 Task: Find connections with filter location Pattukkottai with filter topic #Jobhunterswith filter profile language English with filter current company Manhattan Associates with filter school Pt. Ravishankar Shukla University, Raipur with filter industry Accommodation Services with filter service category Commercial Insurance with filter keywords title Attorney
Action: Mouse moved to (645, 83)
Screenshot: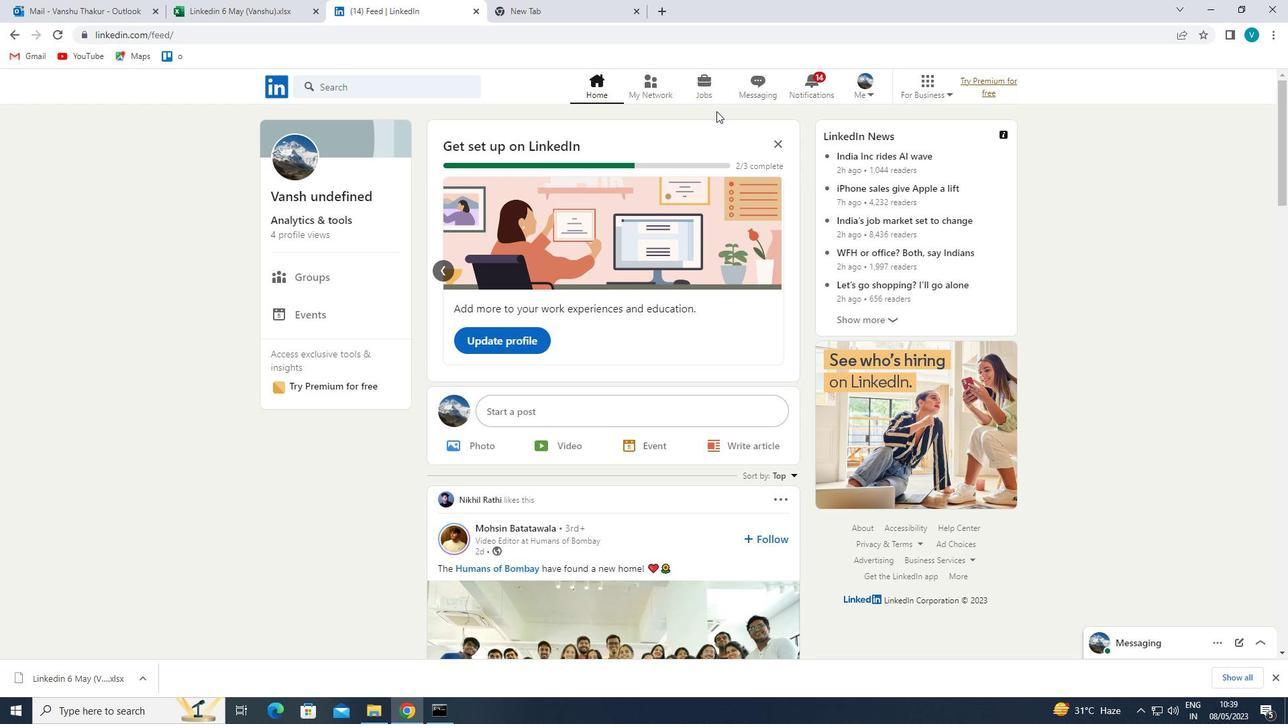 
Action: Mouse pressed left at (645, 83)
Screenshot: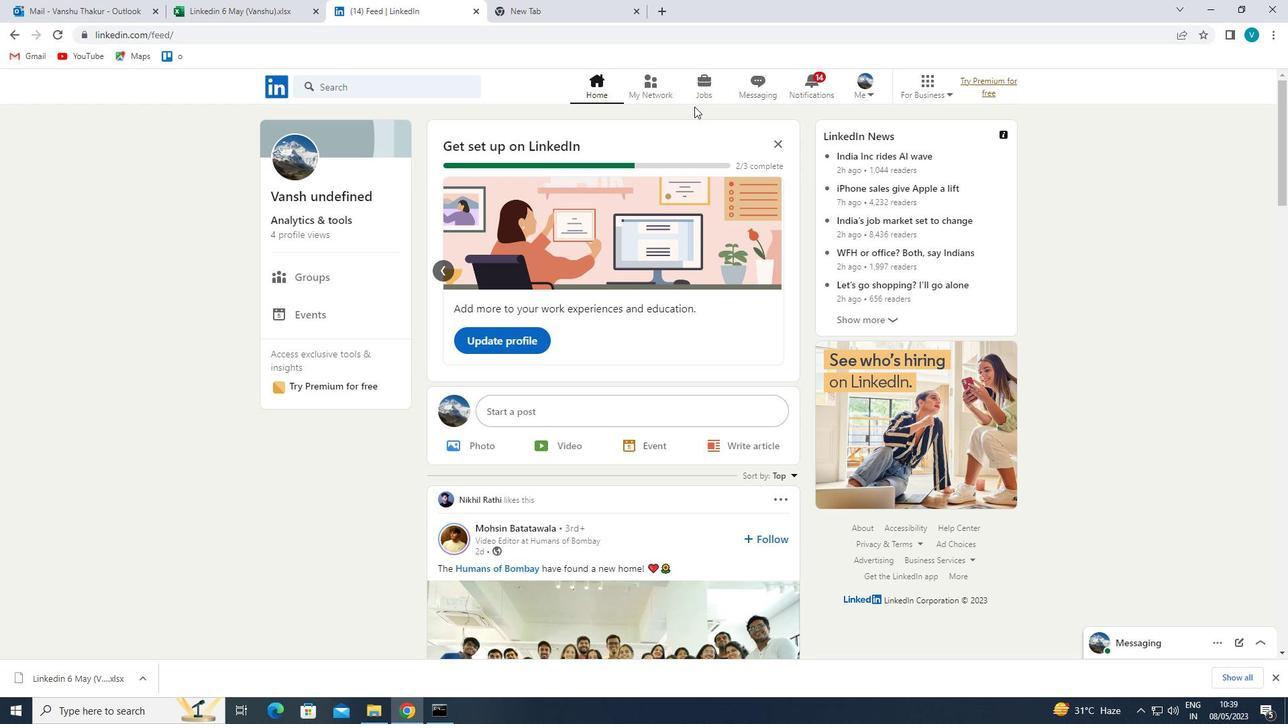
Action: Mouse moved to (396, 155)
Screenshot: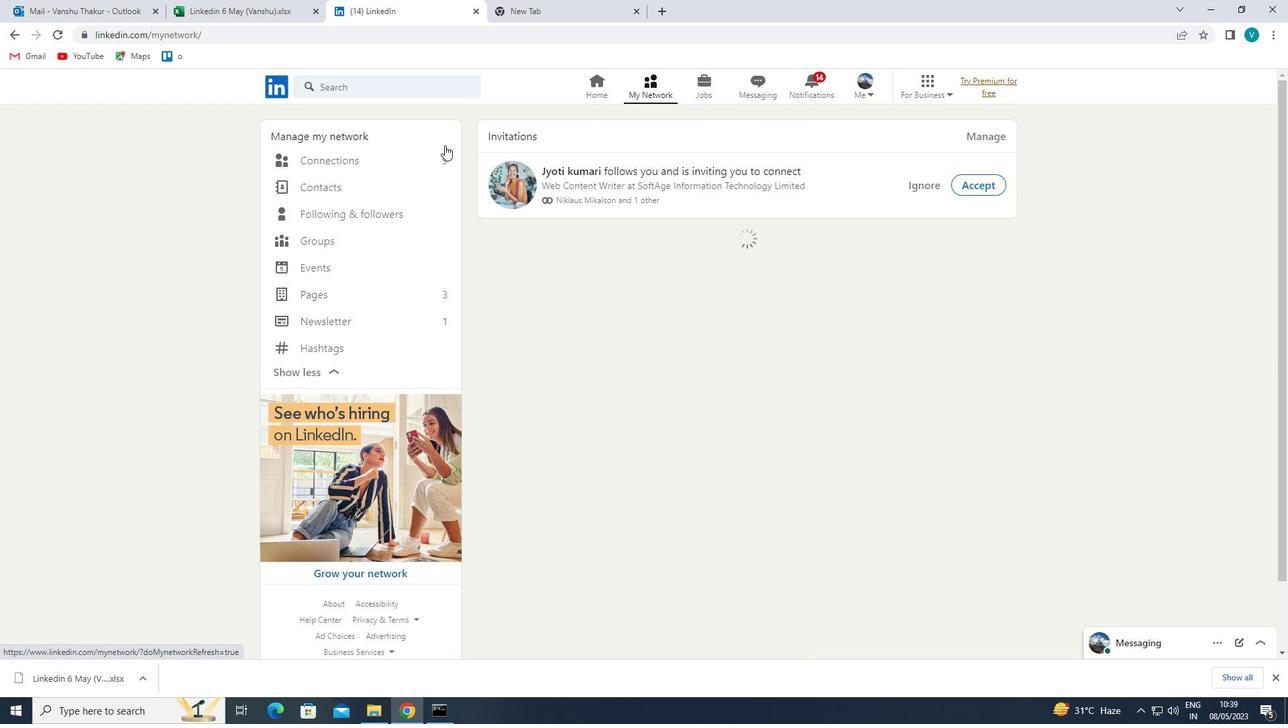 
Action: Mouse pressed left at (396, 155)
Screenshot: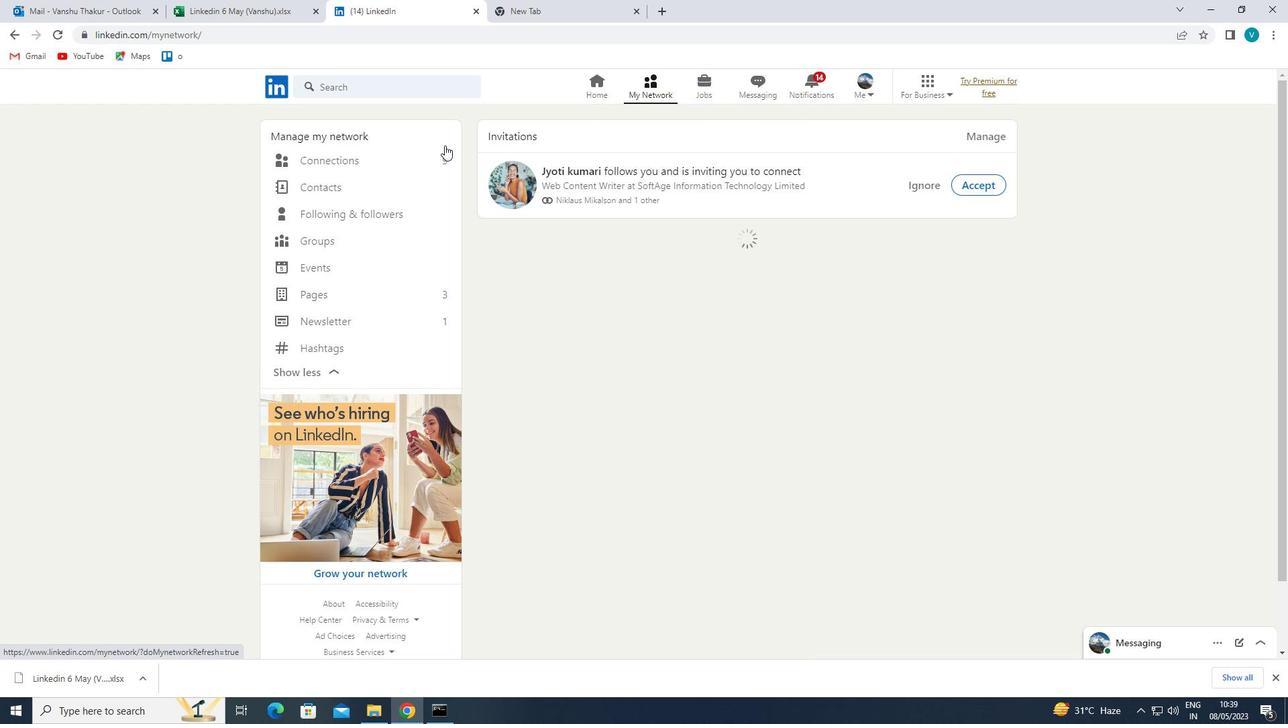 
Action: Mouse moved to (734, 159)
Screenshot: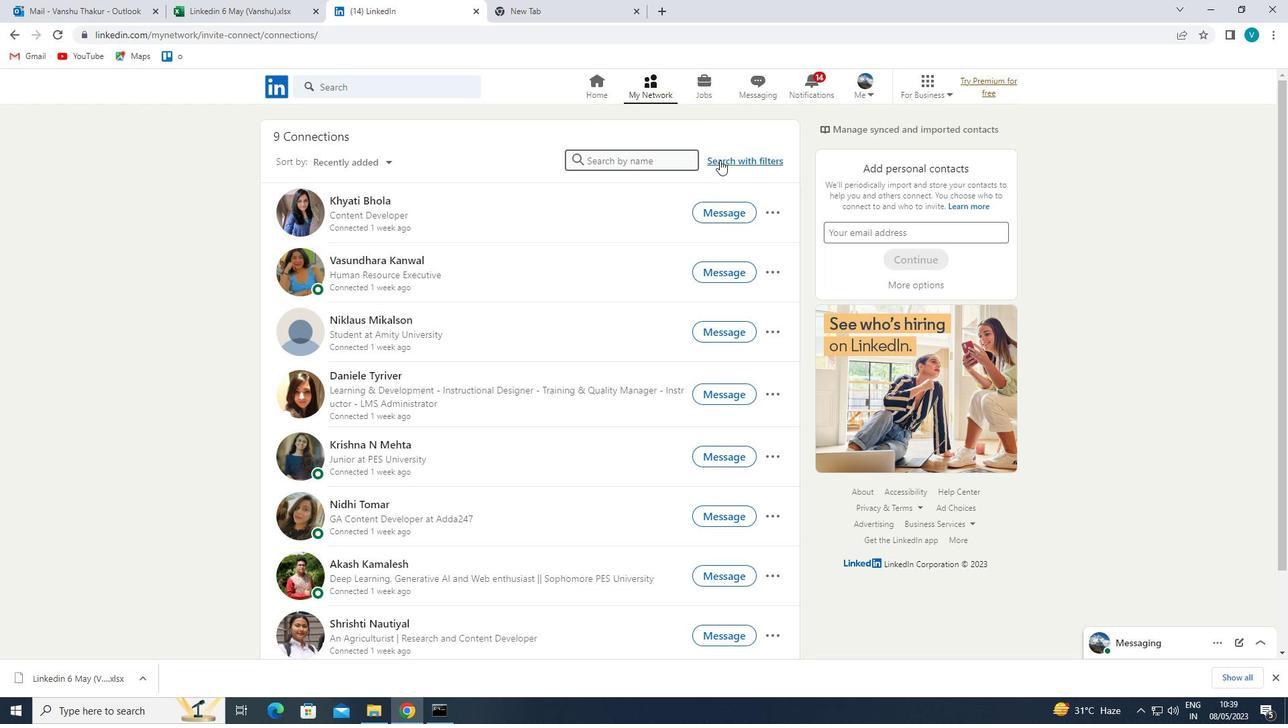 
Action: Mouse pressed left at (734, 159)
Screenshot: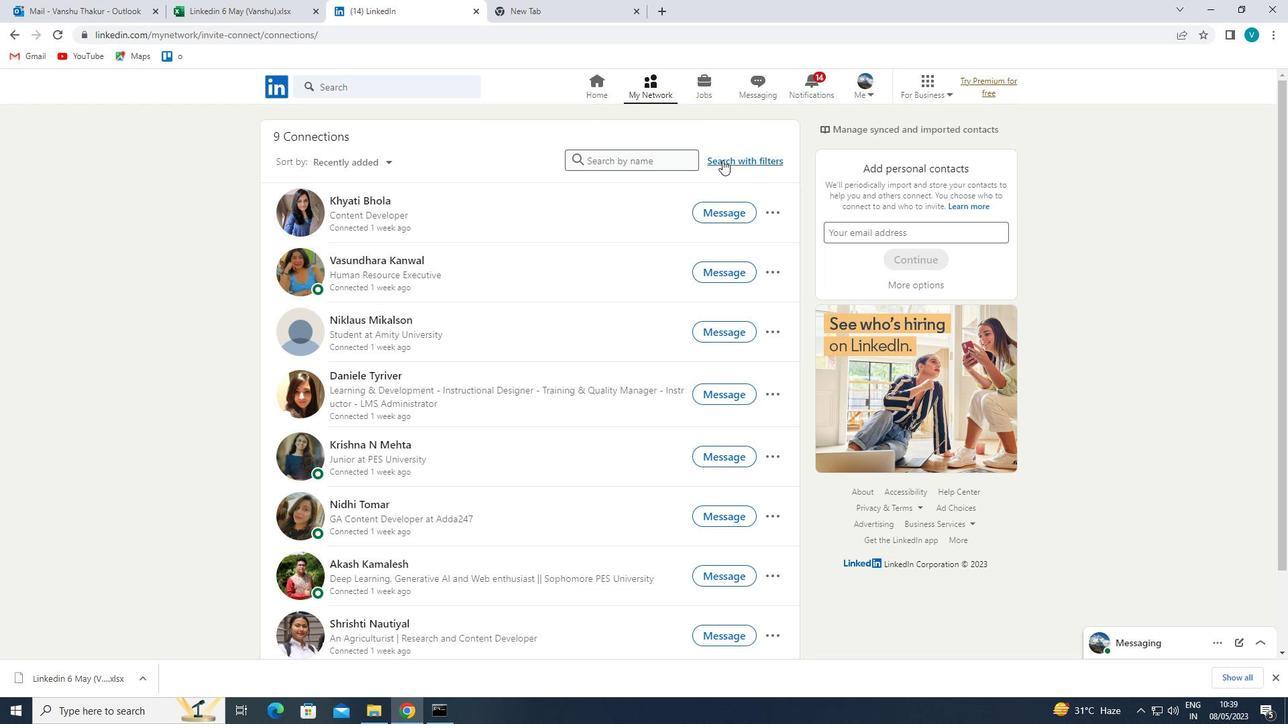 
Action: Mouse moved to (641, 120)
Screenshot: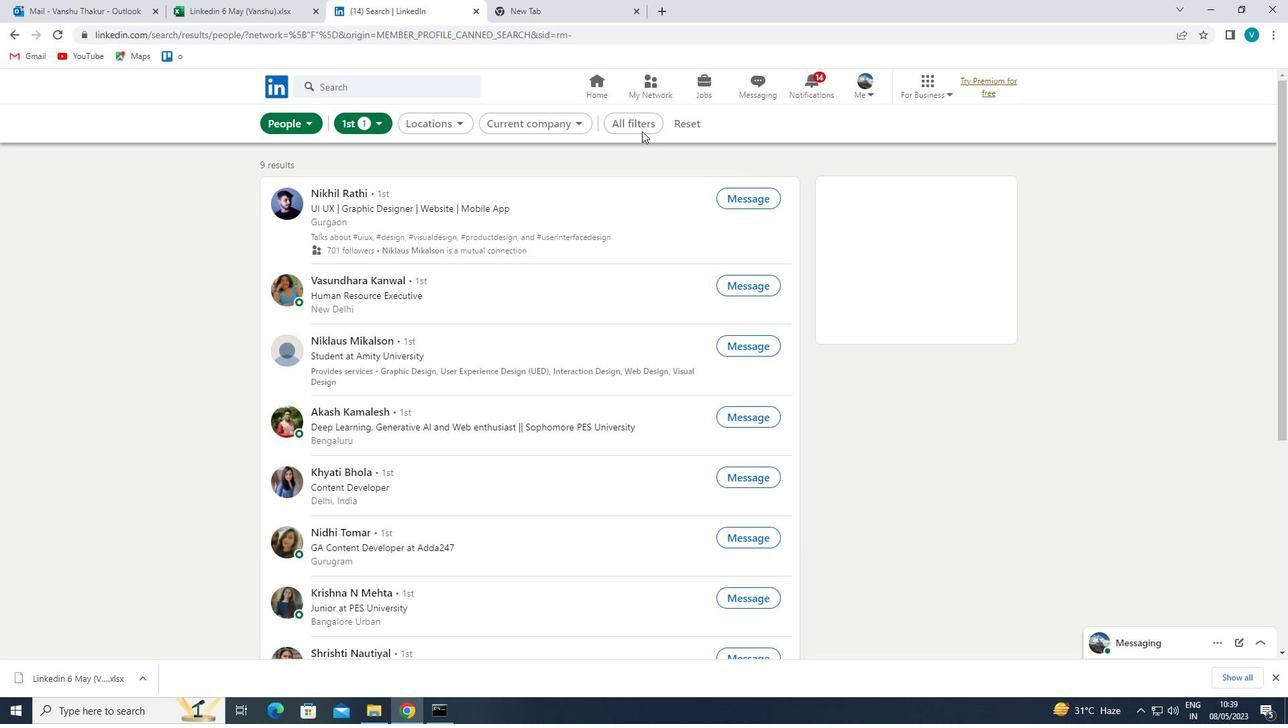 
Action: Mouse pressed left at (641, 120)
Screenshot: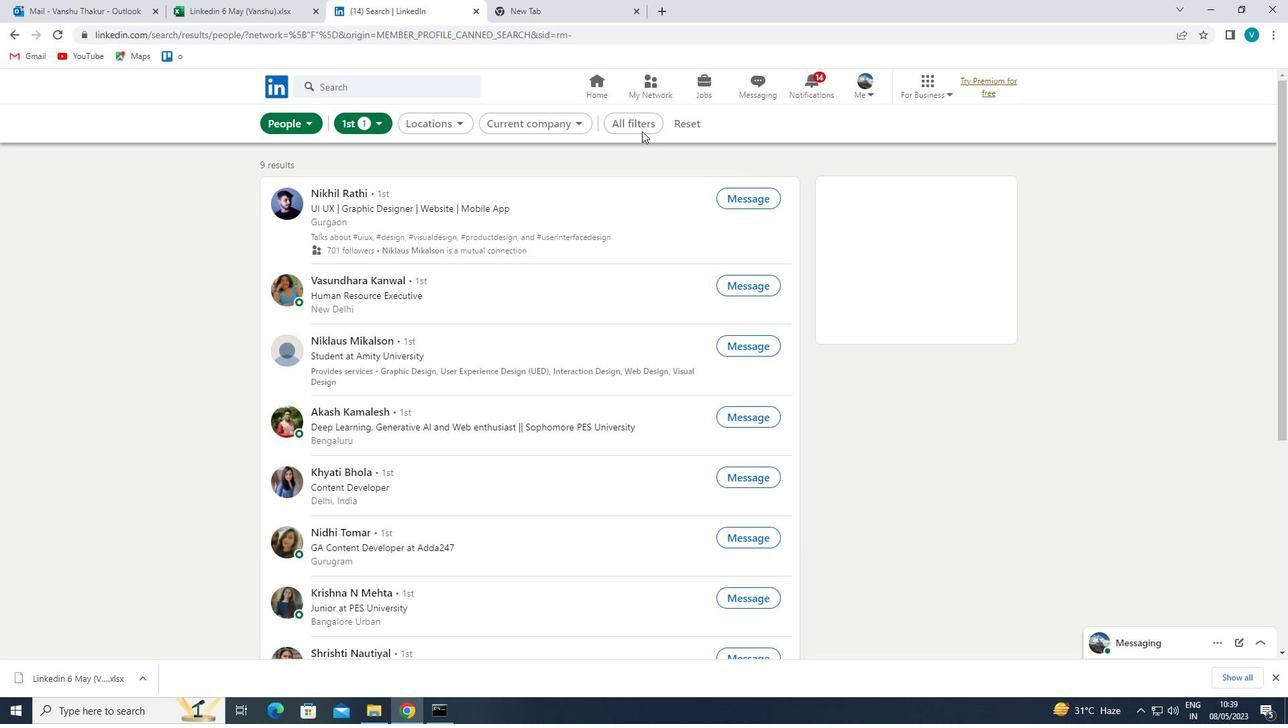 
Action: Mouse moved to (1139, 318)
Screenshot: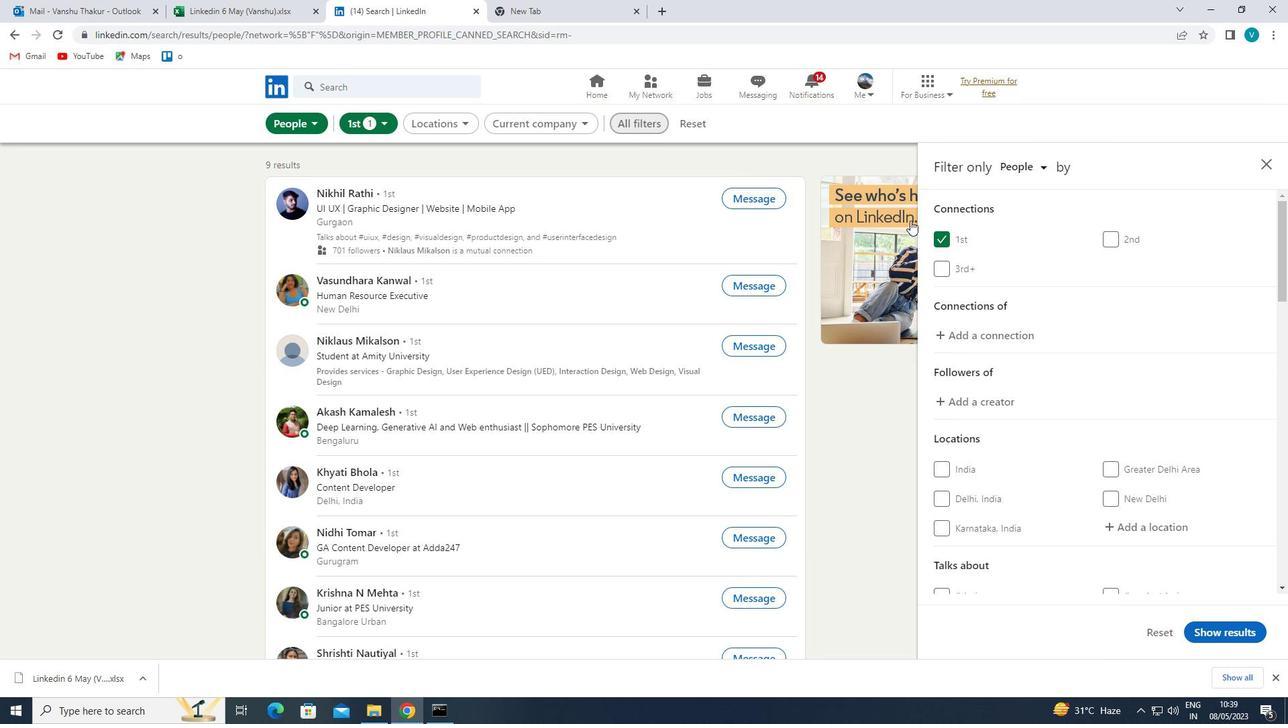
Action: Mouse scrolled (1139, 317) with delta (0, 0)
Screenshot: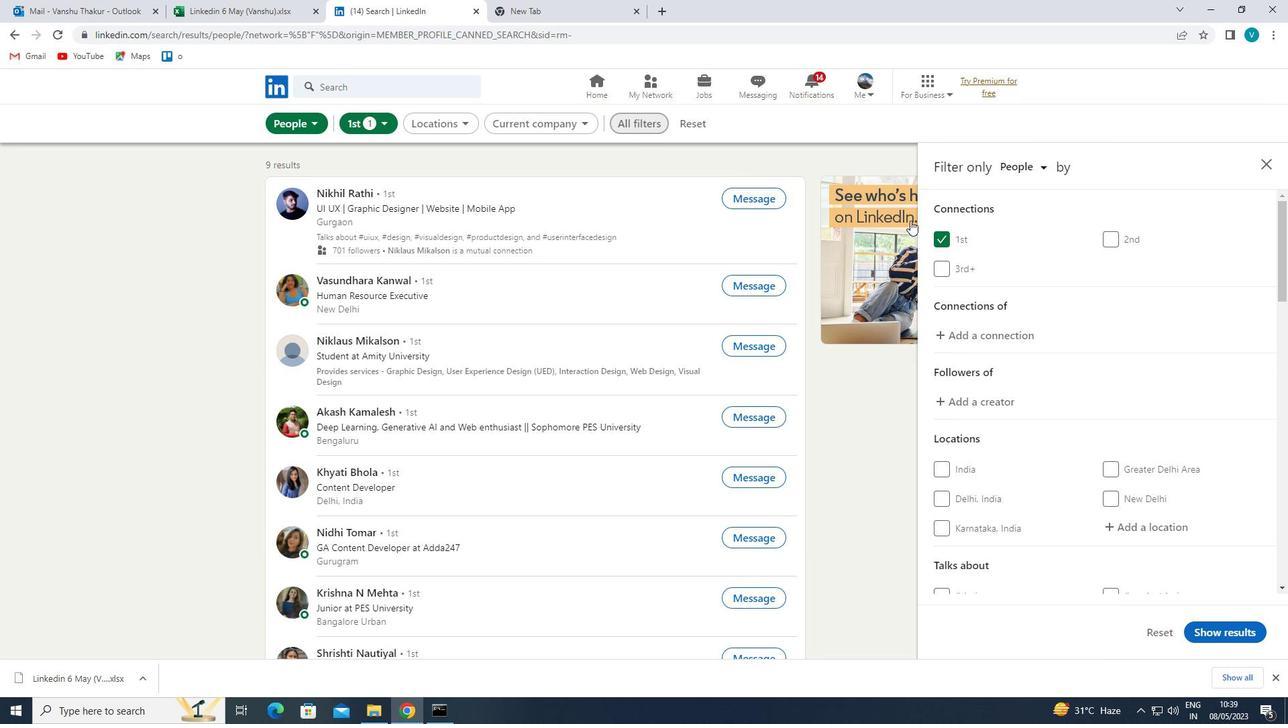 
Action: Mouse moved to (1141, 320)
Screenshot: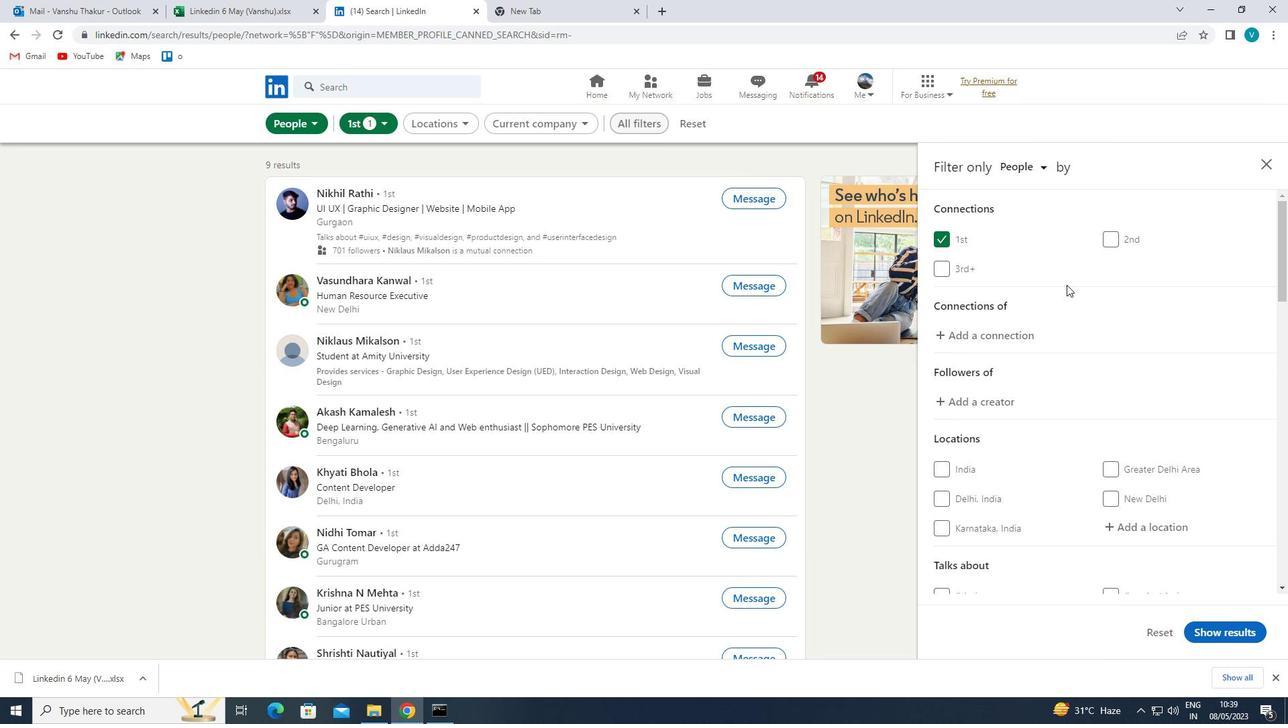
Action: Mouse scrolled (1141, 319) with delta (0, 0)
Screenshot: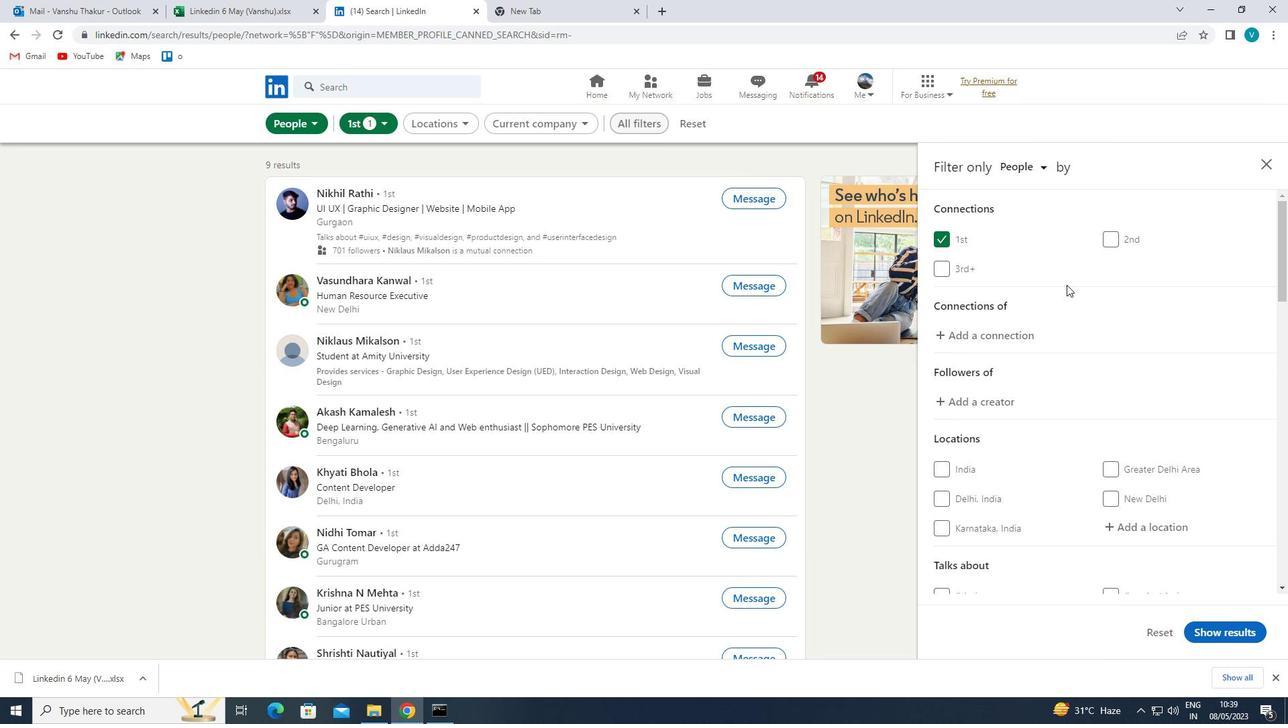 
Action: Mouse moved to (1149, 392)
Screenshot: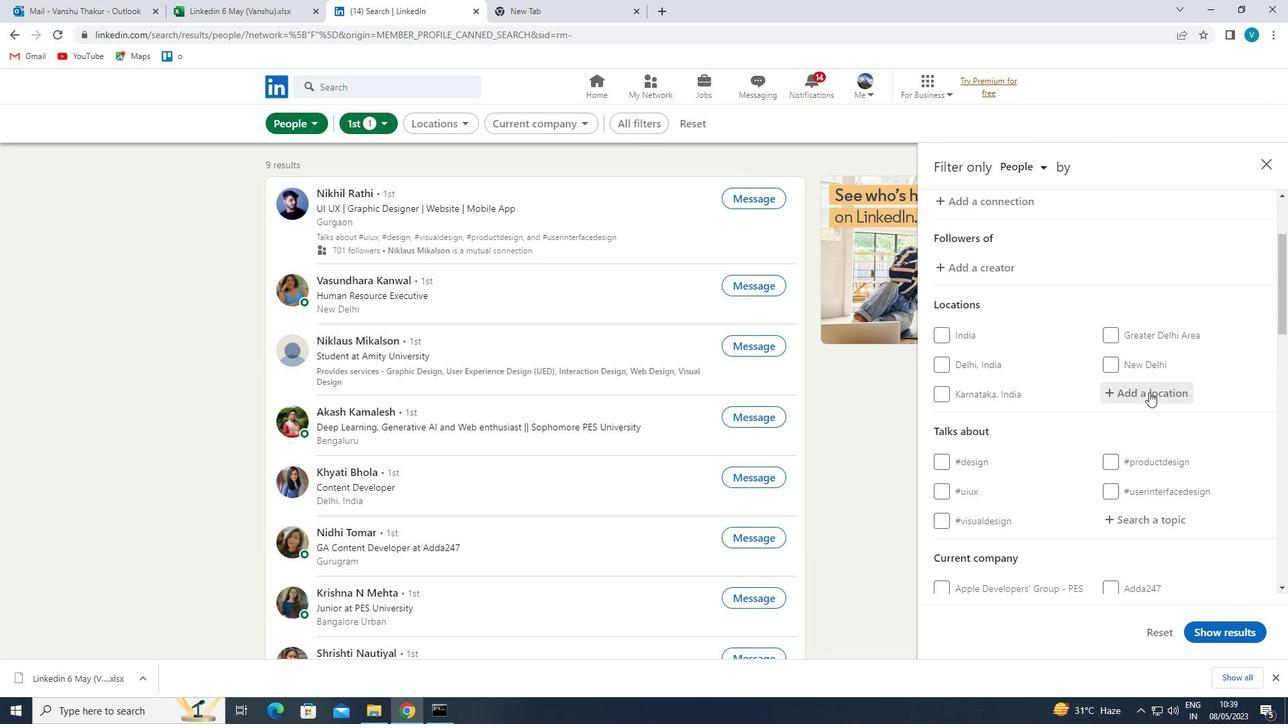 
Action: Mouse pressed left at (1149, 392)
Screenshot: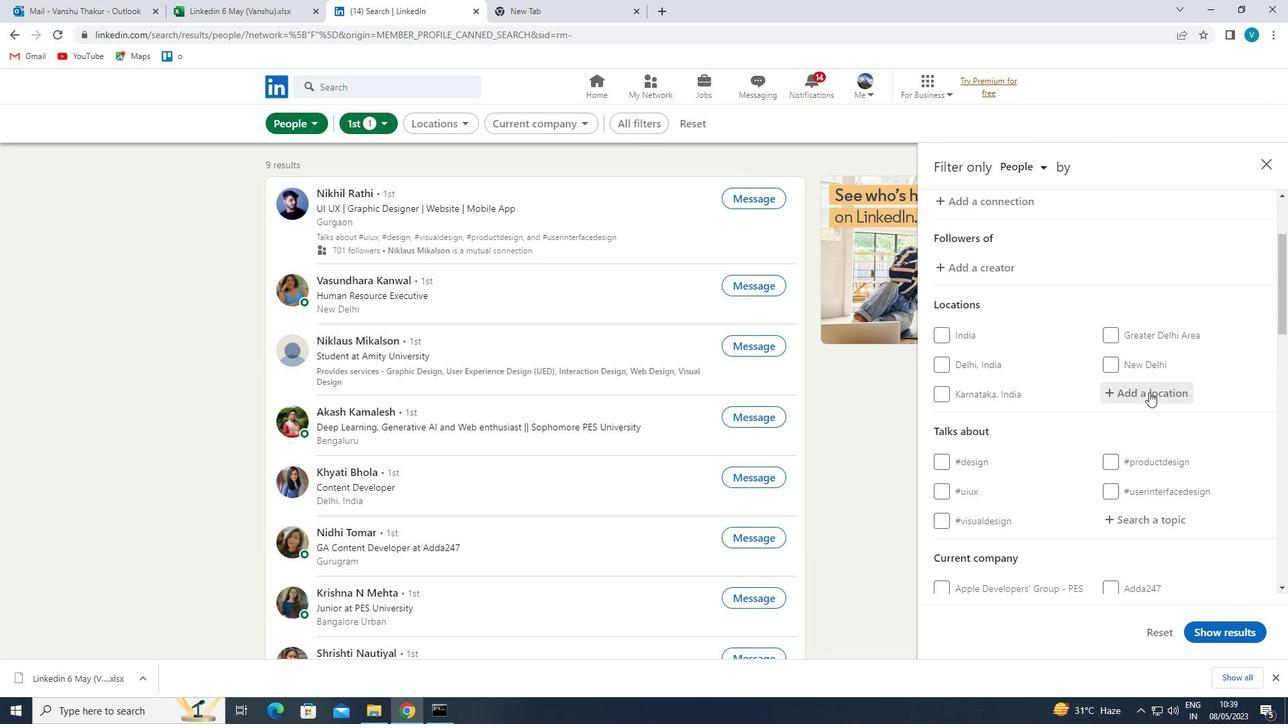 
Action: Mouse moved to (1138, 383)
Screenshot: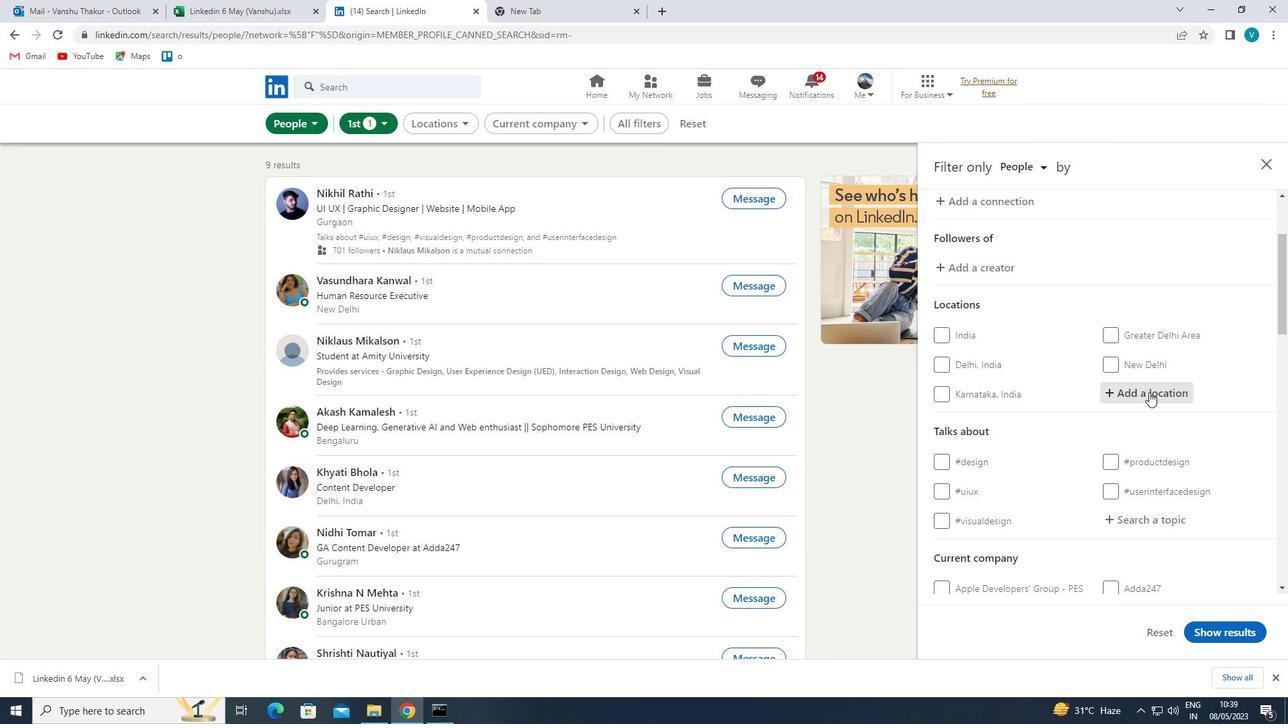 
Action: Key pressed <Key.shift>PATTUKK<Key.backspace>
Screenshot: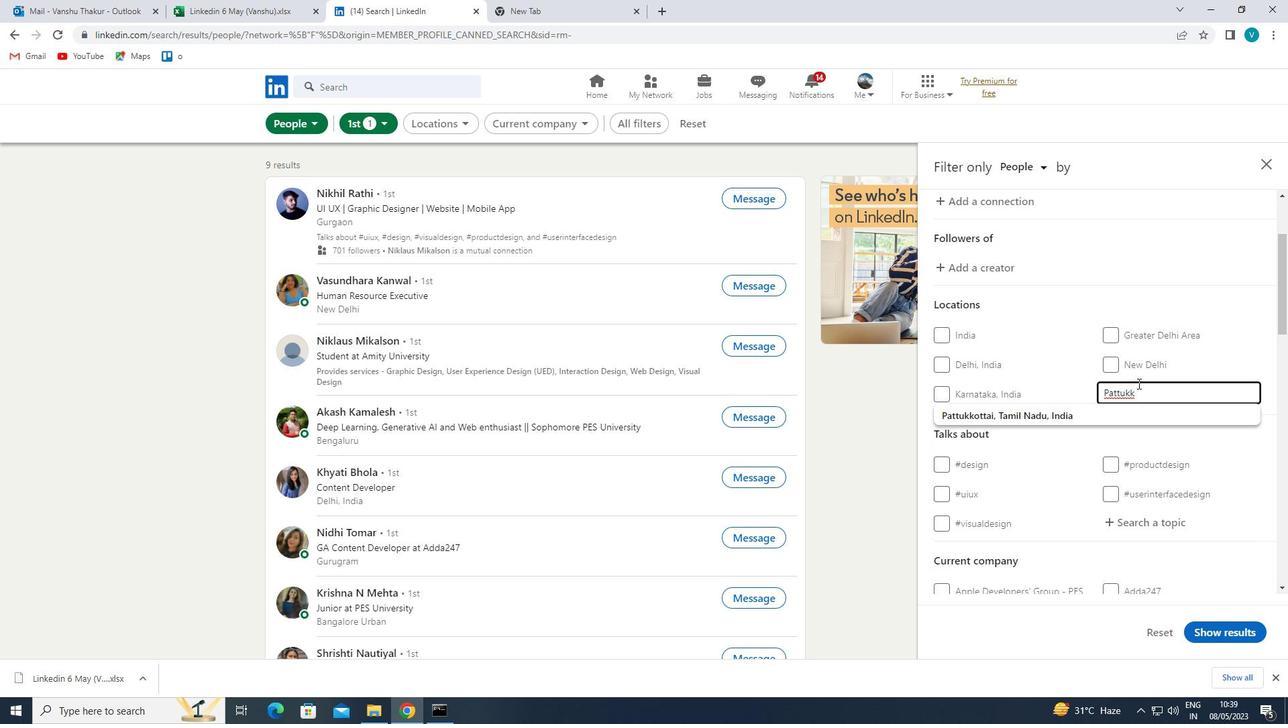 
Action: Mouse moved to (1112, 408)
Screenshot: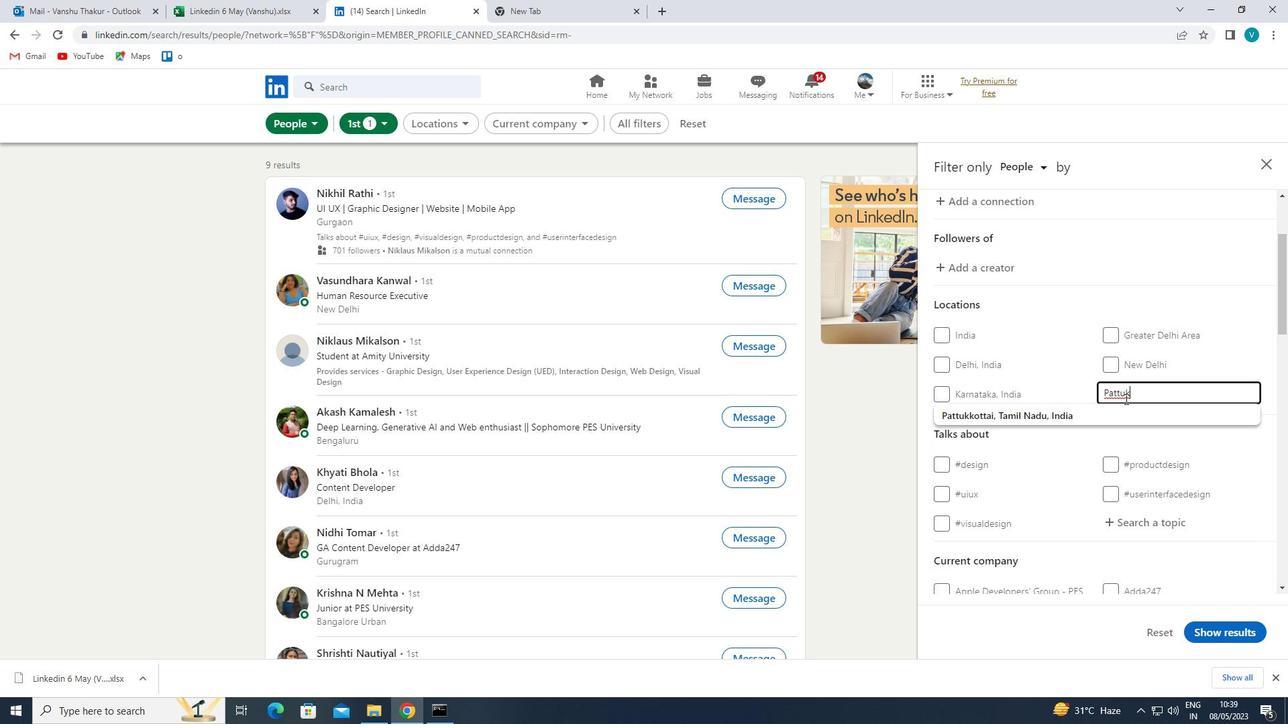 
Action: Mouse pressed left at (1112, 408)
Screenshot: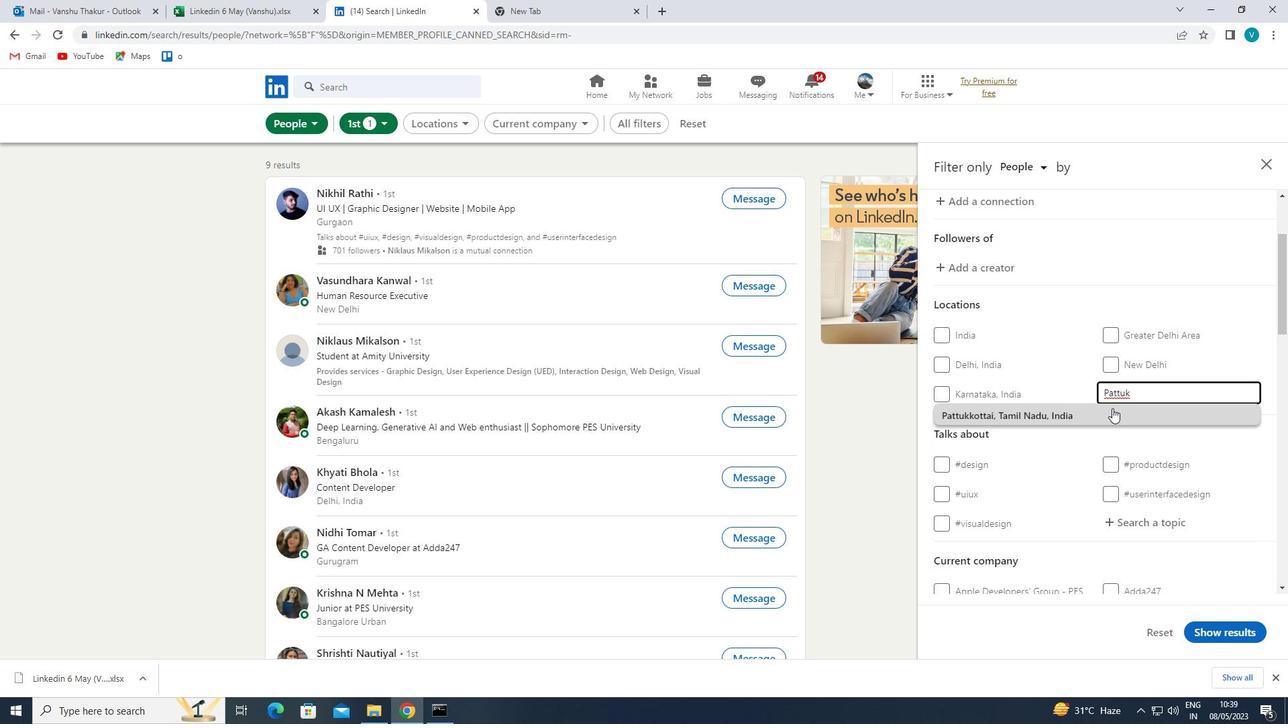 
Action: Mouse scrolled (1112, 408) with delta (0, 0)
Screenshot: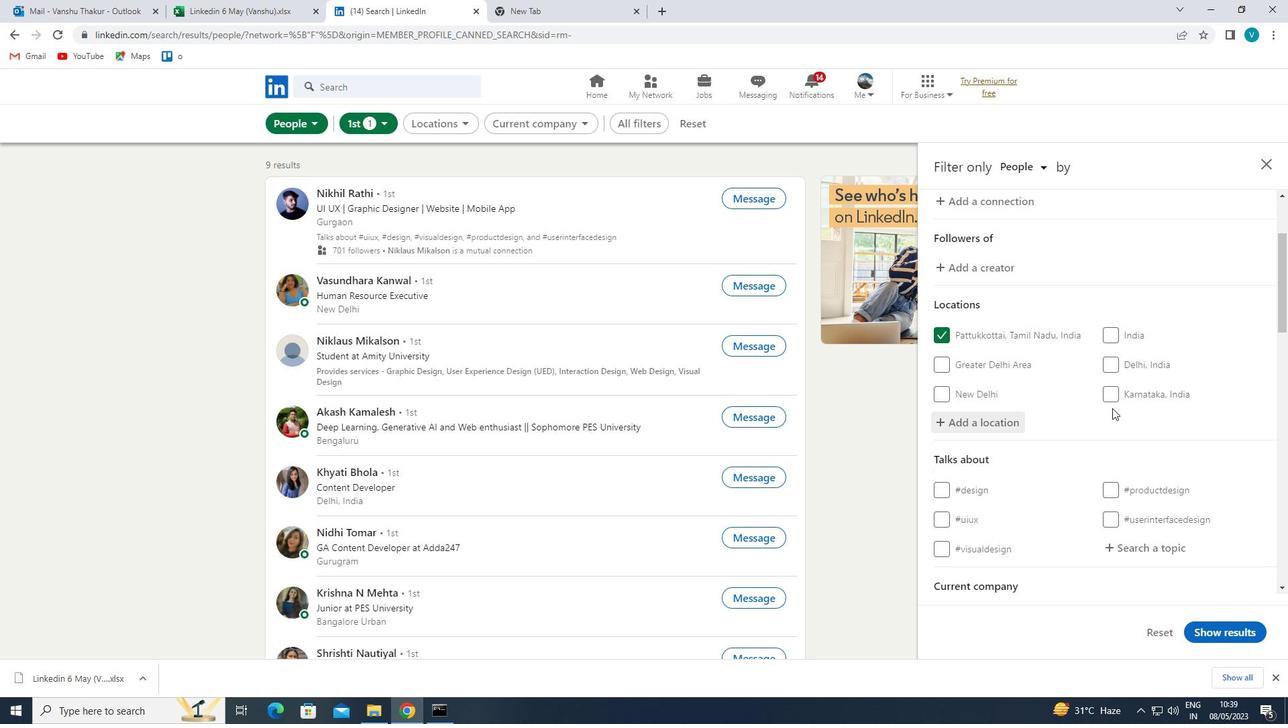 
Action: Mouse scrolled (1112, 408) with delta (0, 0)
Screenshot: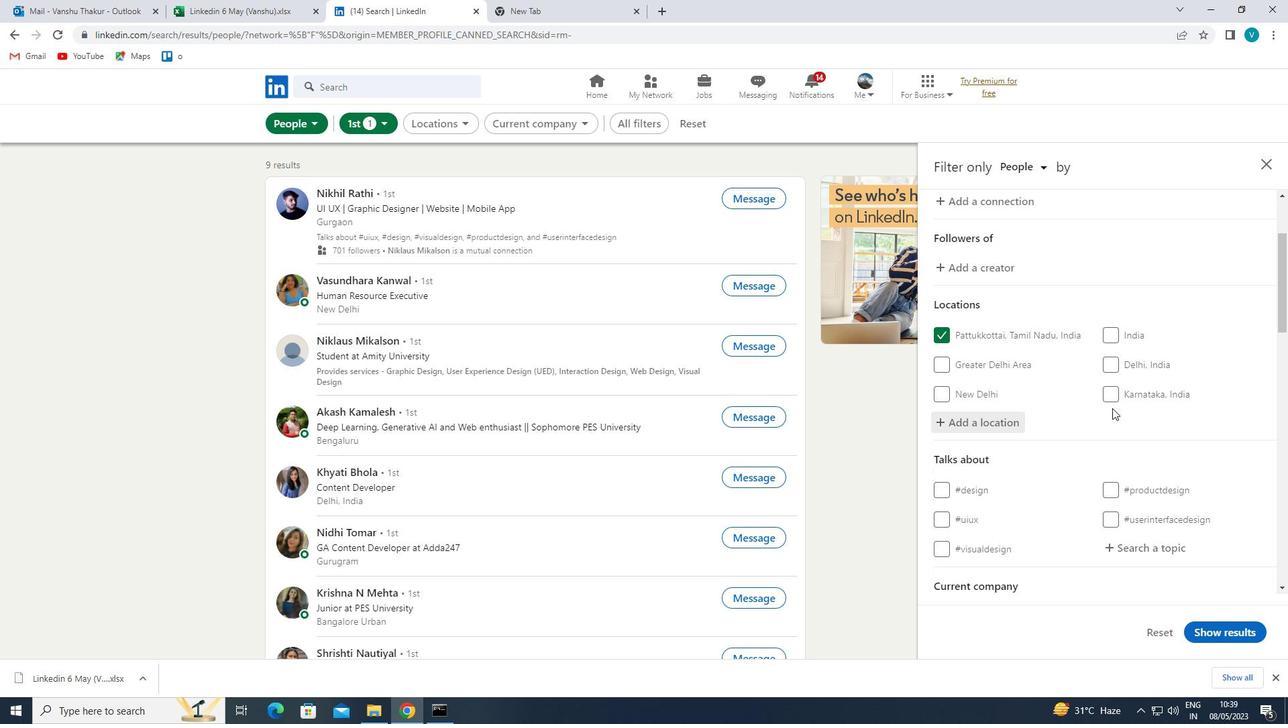 
Action: Mouse moved to (1139, 412)
Screenshot: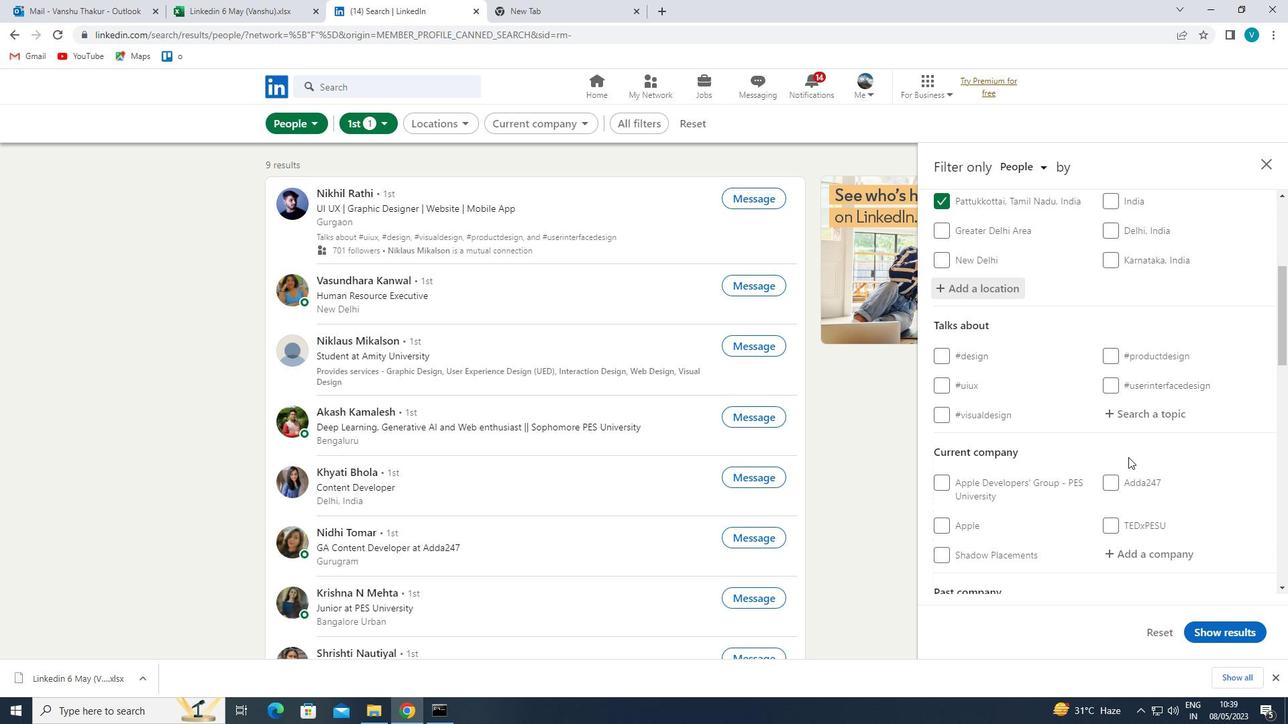 
Action: Mouse pressed left at (1139, 412)
Screenshot: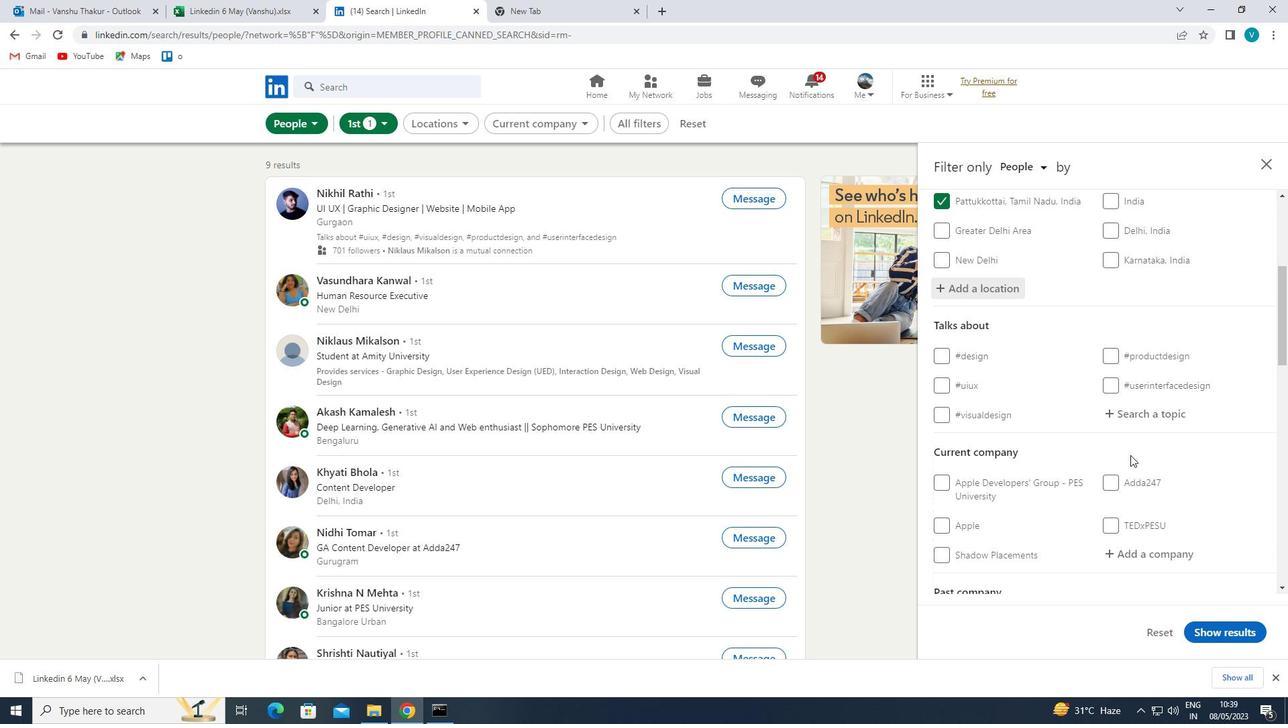 
Action: Mouse moved to (1130, 408)
Screenshot: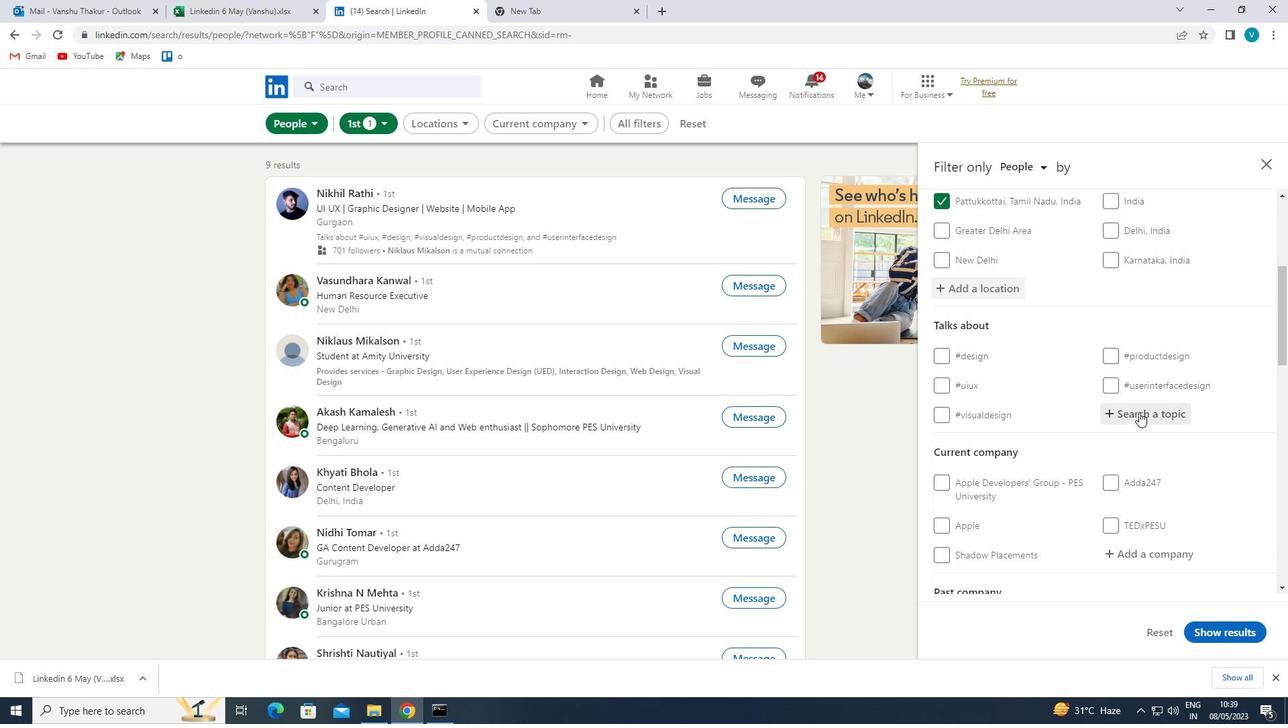 
Action: Key pressed JOBH<Key.backspace>HUN
Screenshot: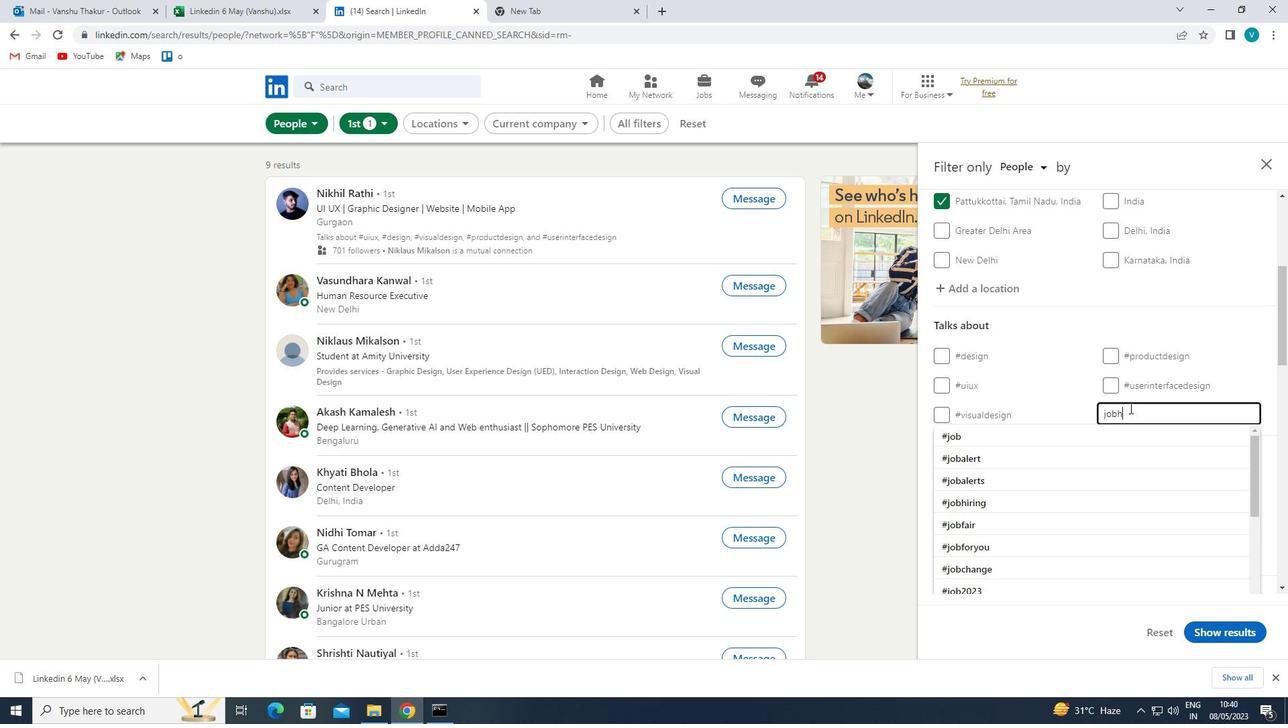
Action: Mouse moved to (1027, 479)
Screenshot: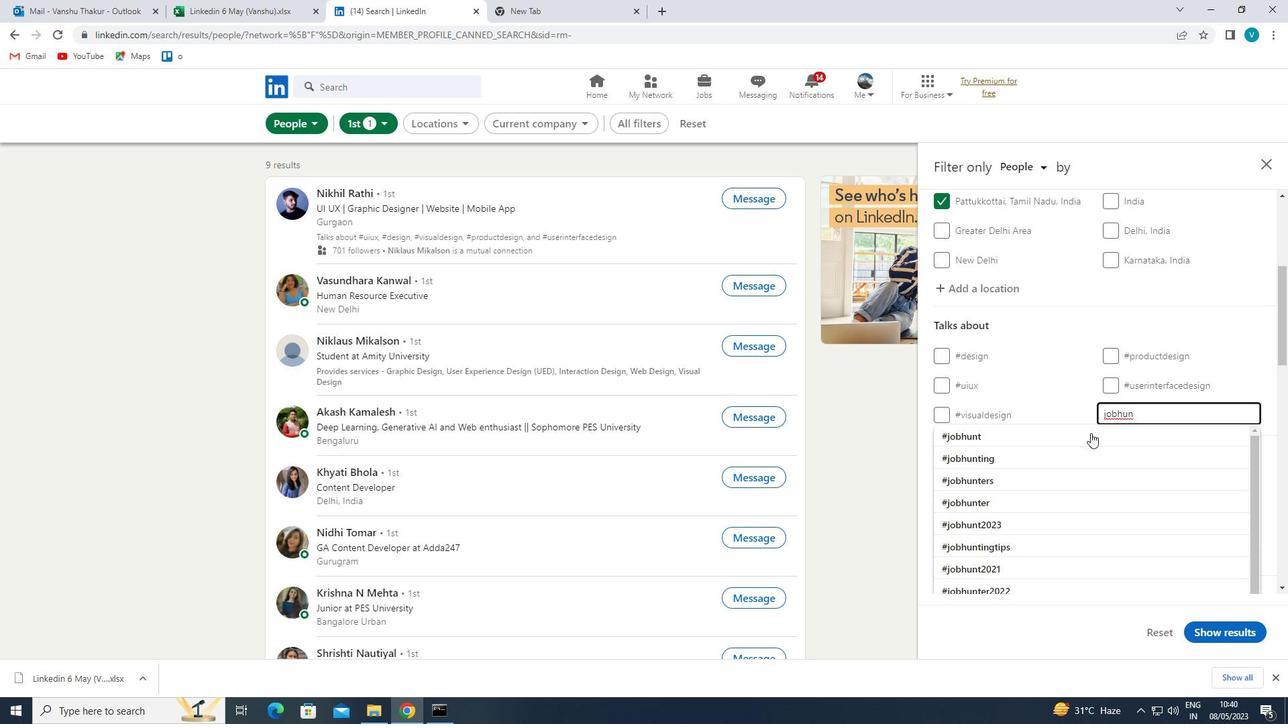
Action: Mouse pressed left at (1027, 479)
Screenshot: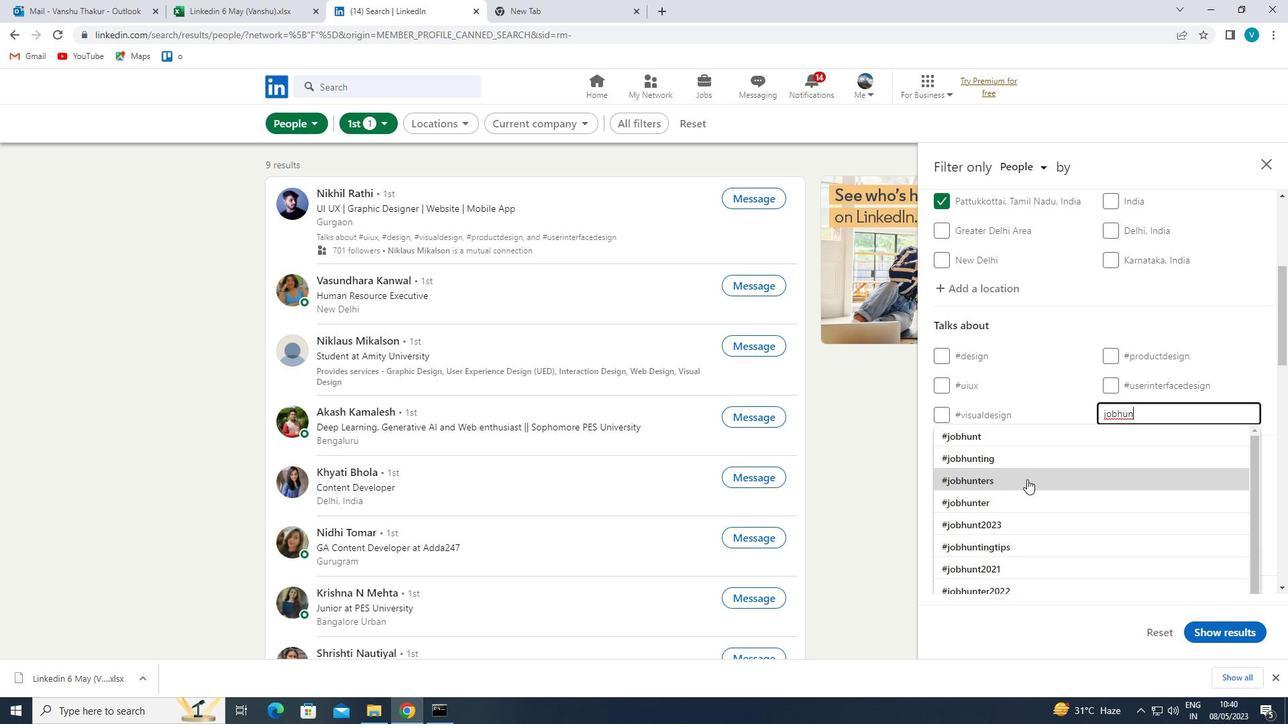 
Action: Mouse moved to (1030, 479)
Screenshot: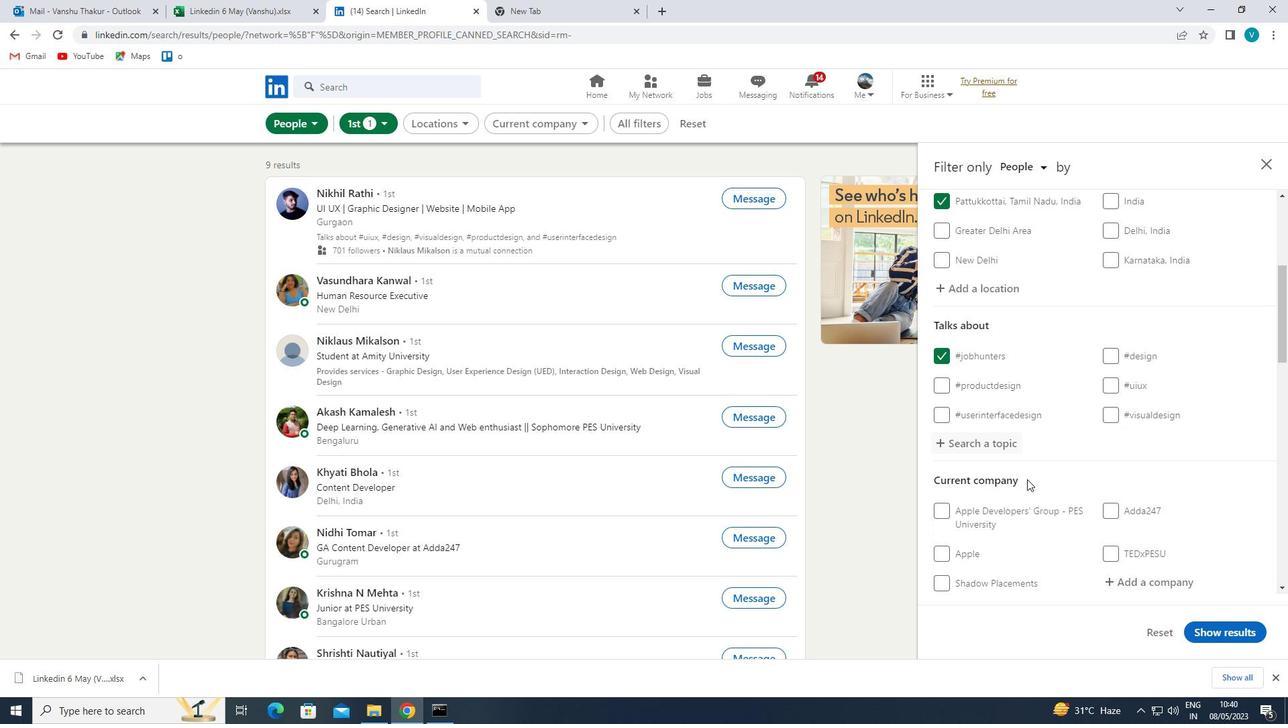 
Action: Mouse scrolled (1030, 479) with delta (0, 0)
Screenshot: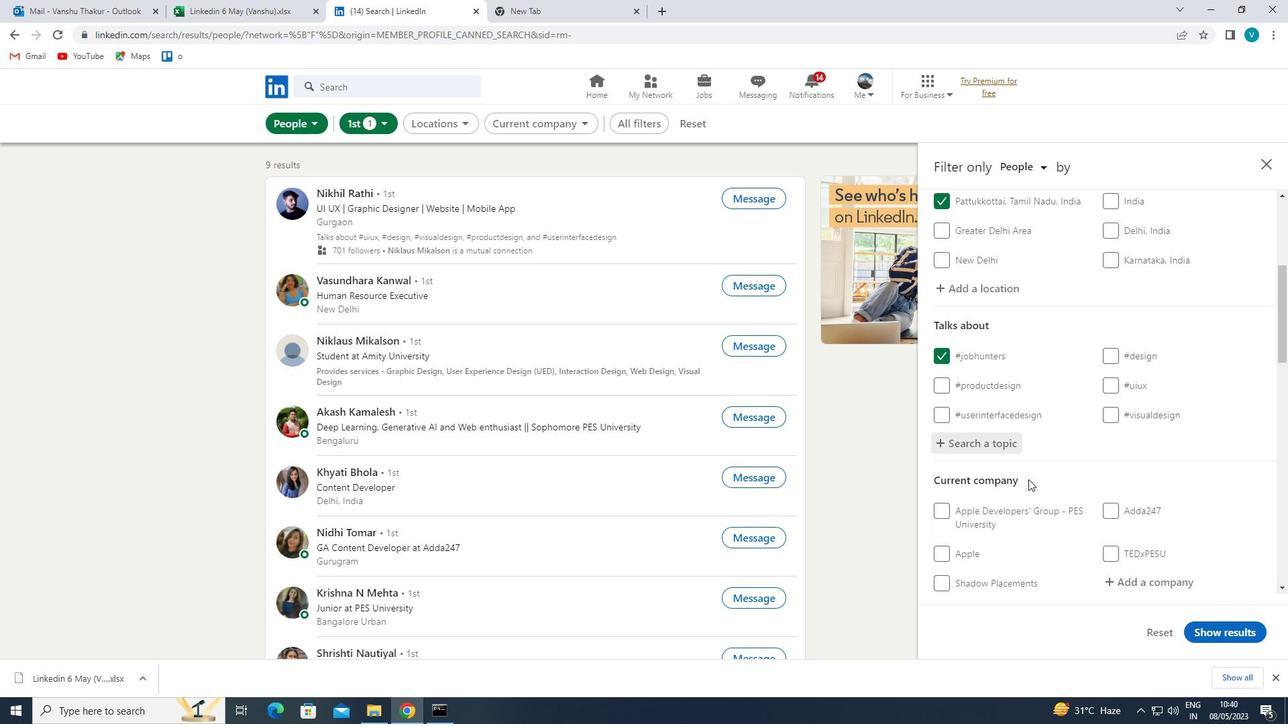 
Action: Mouse scrolled (1030, 479) with delta (0, 0)
Screenshot: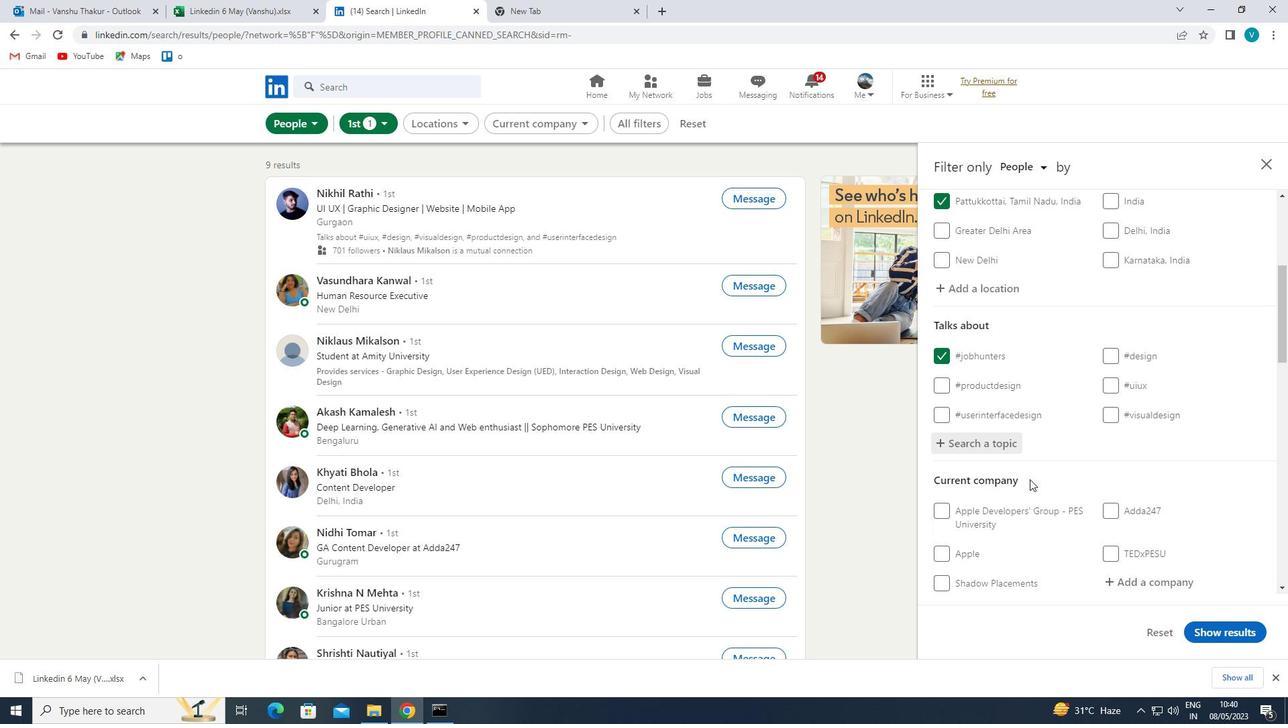 
Action: Mouse scrolled (1030, 479) with delta (0, 0)
Screenshot: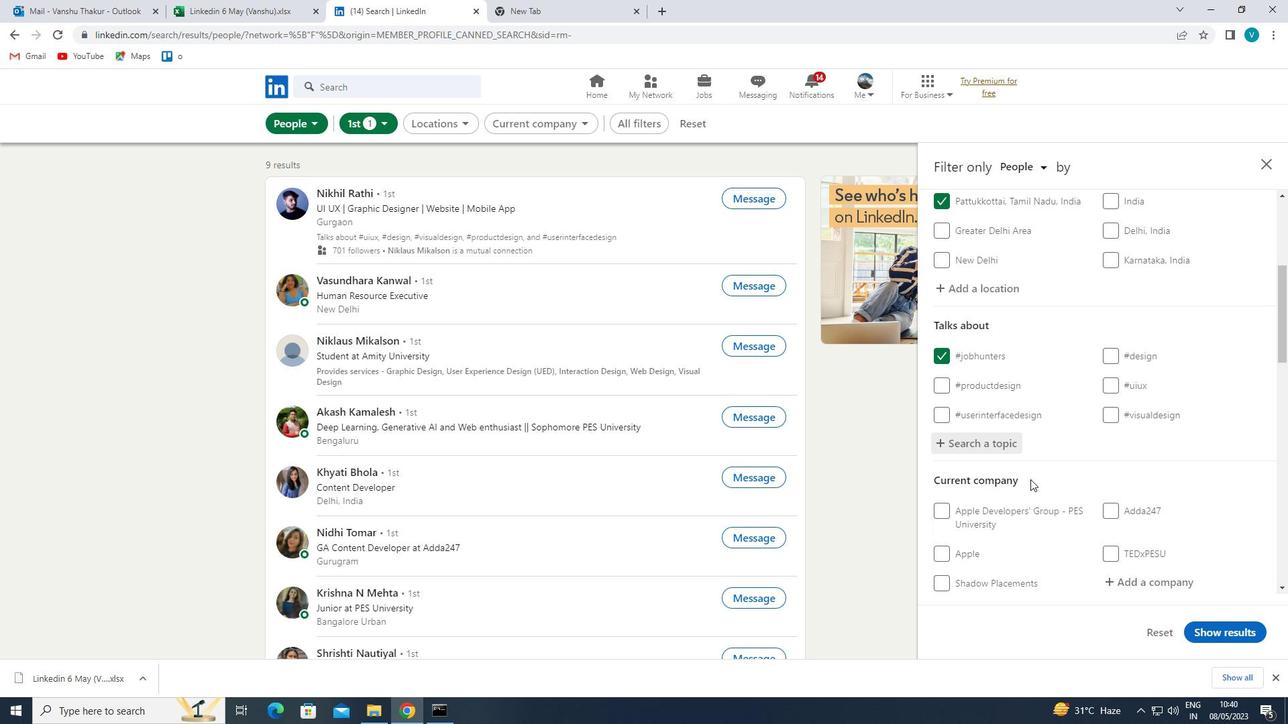 
Action: Mouse scrolled (1030, 479) with delta (0, 0)
Screenshot: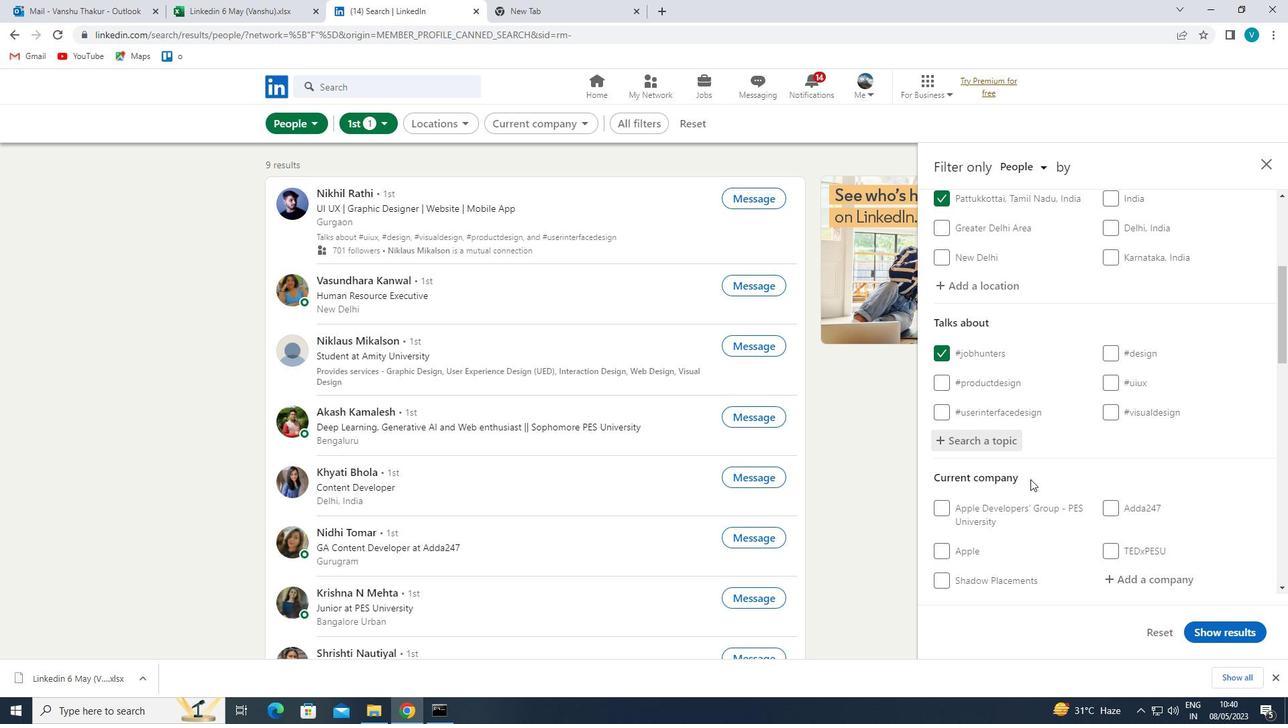 
Action: Mouse scrolled (1030, 479) with delta (0, 0)
Screenshot: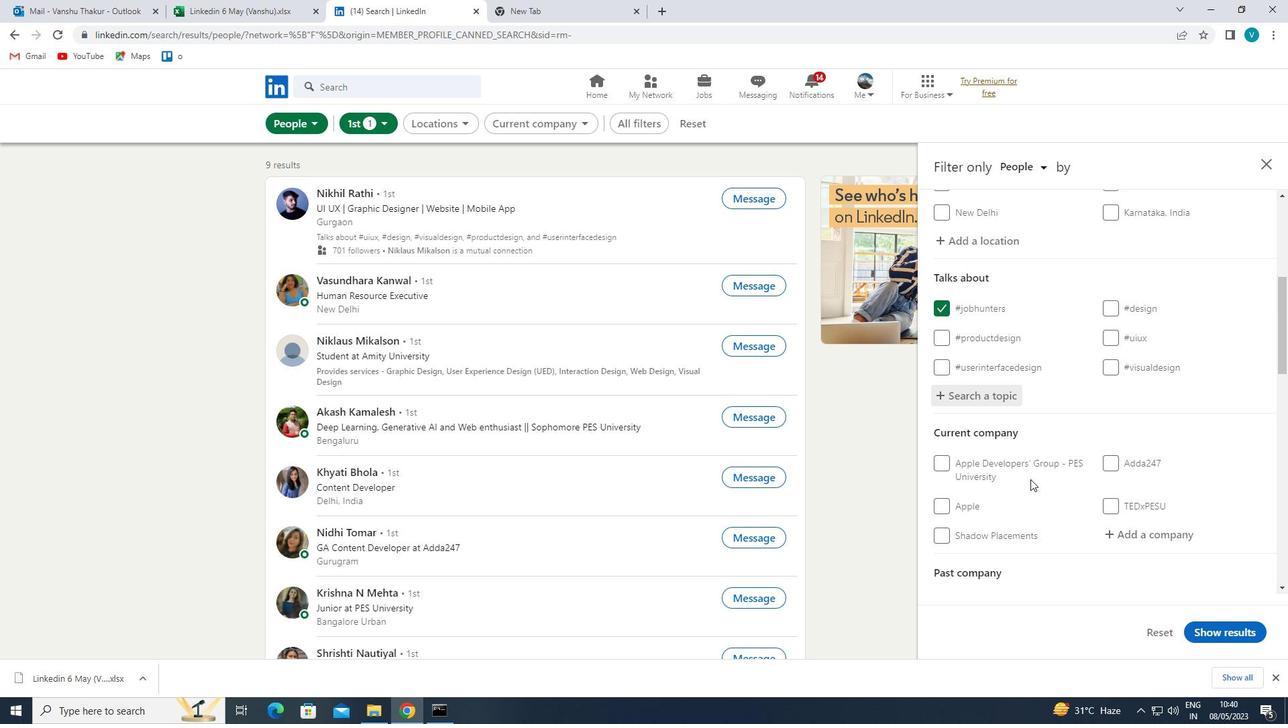
Action: Mouse scrolled (1030, 479) with delta (0, 0)
Screenshot: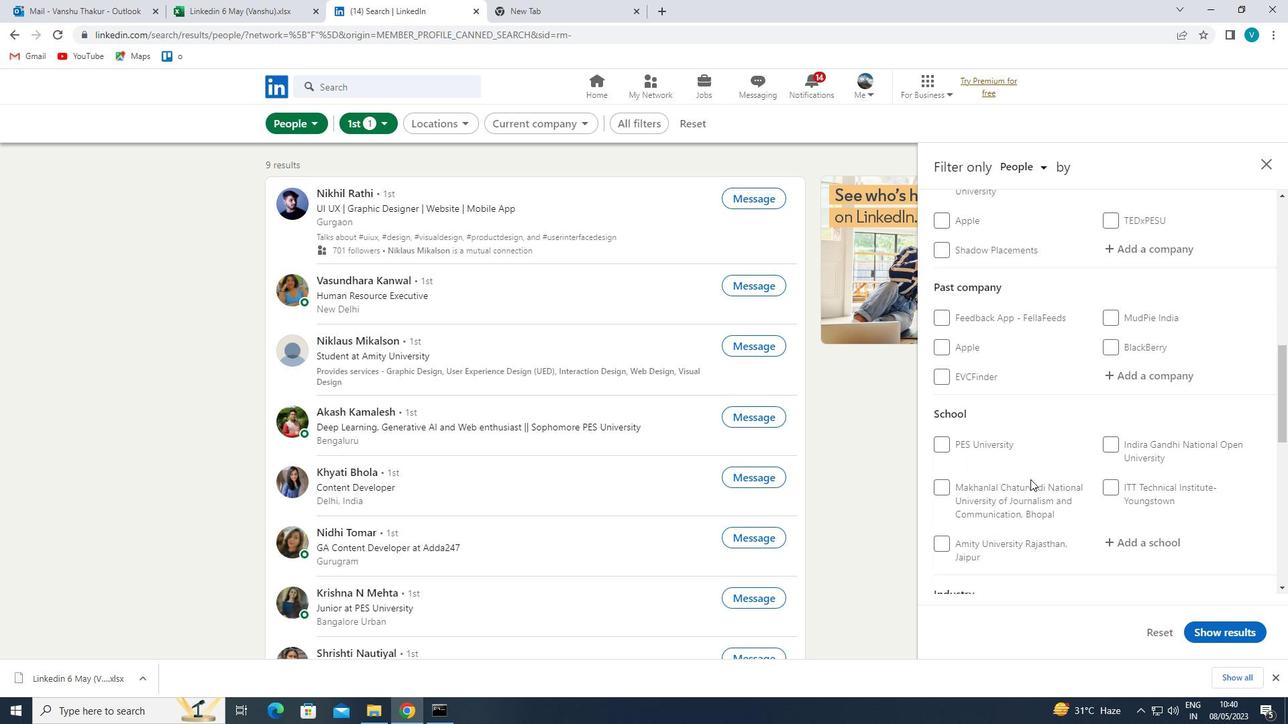 
Action: Mouse scrolled (1030, 479) with delta (0, 0)
Screenshot: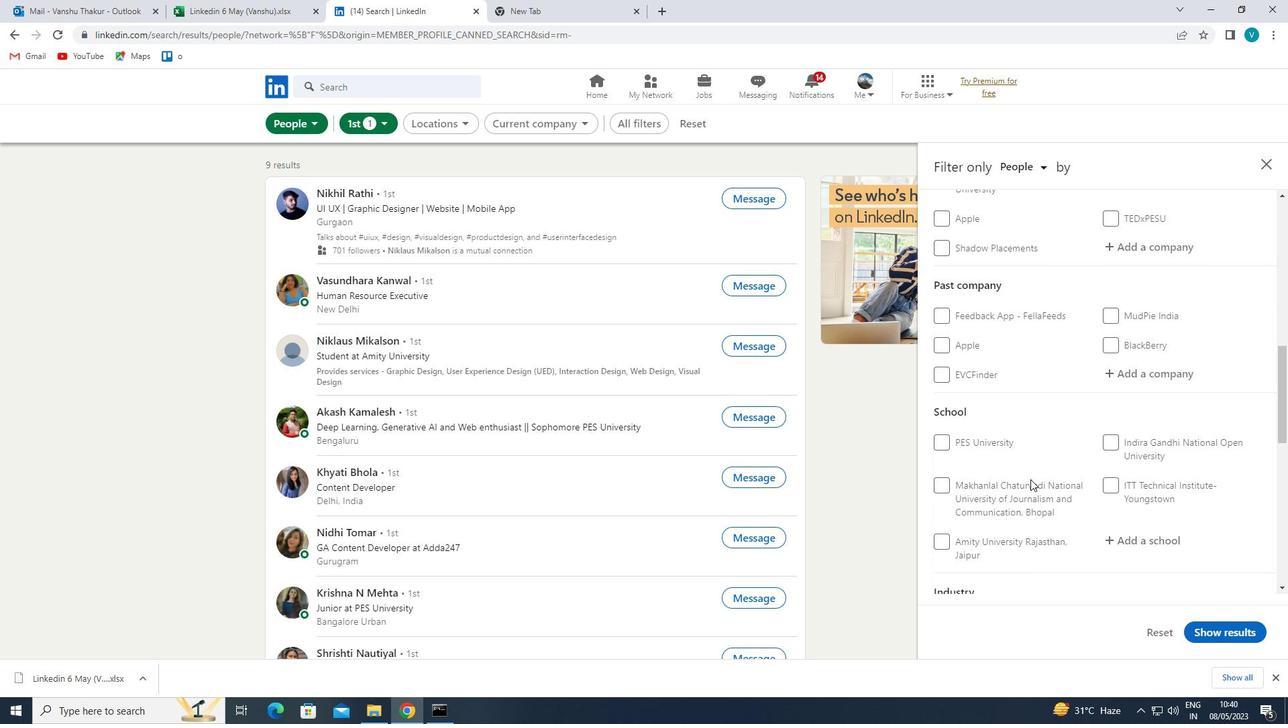 
Action: Mouse scrolled (1030, 479) with delta (0, 0)
Screenshot: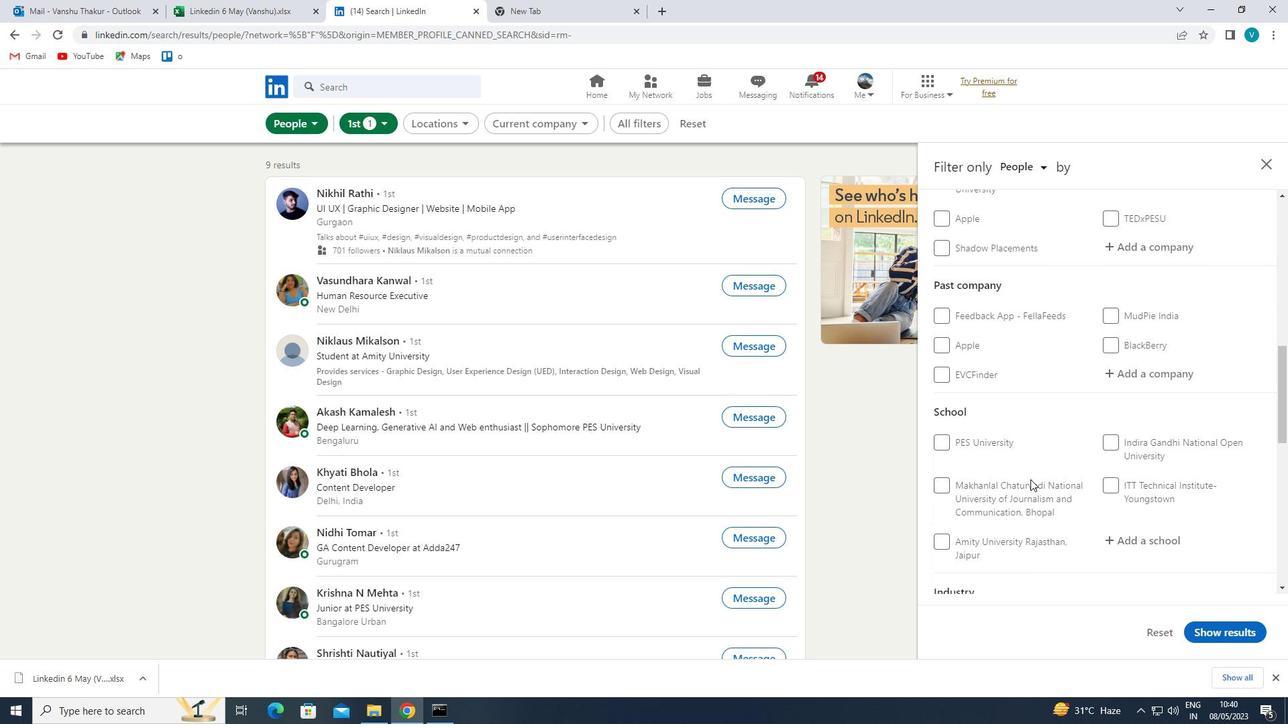 
Action: Mouse scrolled (1030, 479) with delta (0, 0)
Screenshot: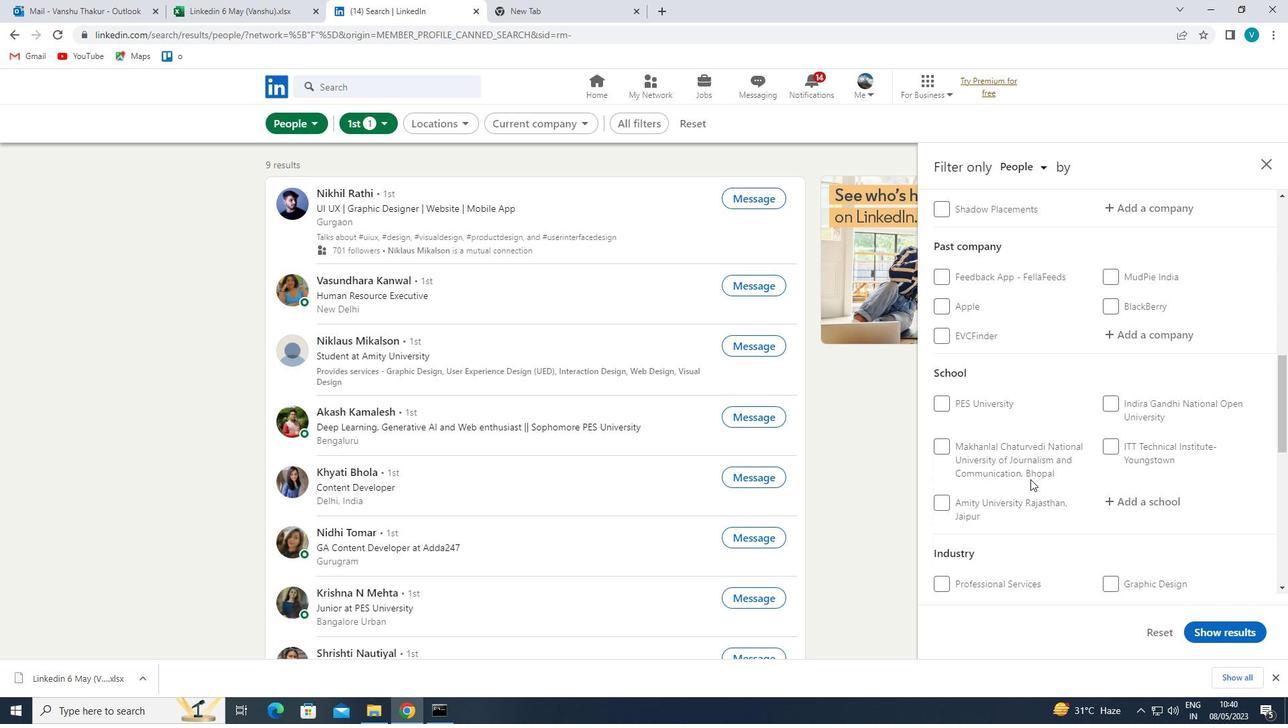 
Action: Mouse moved to (1030, 479)
Screenshot: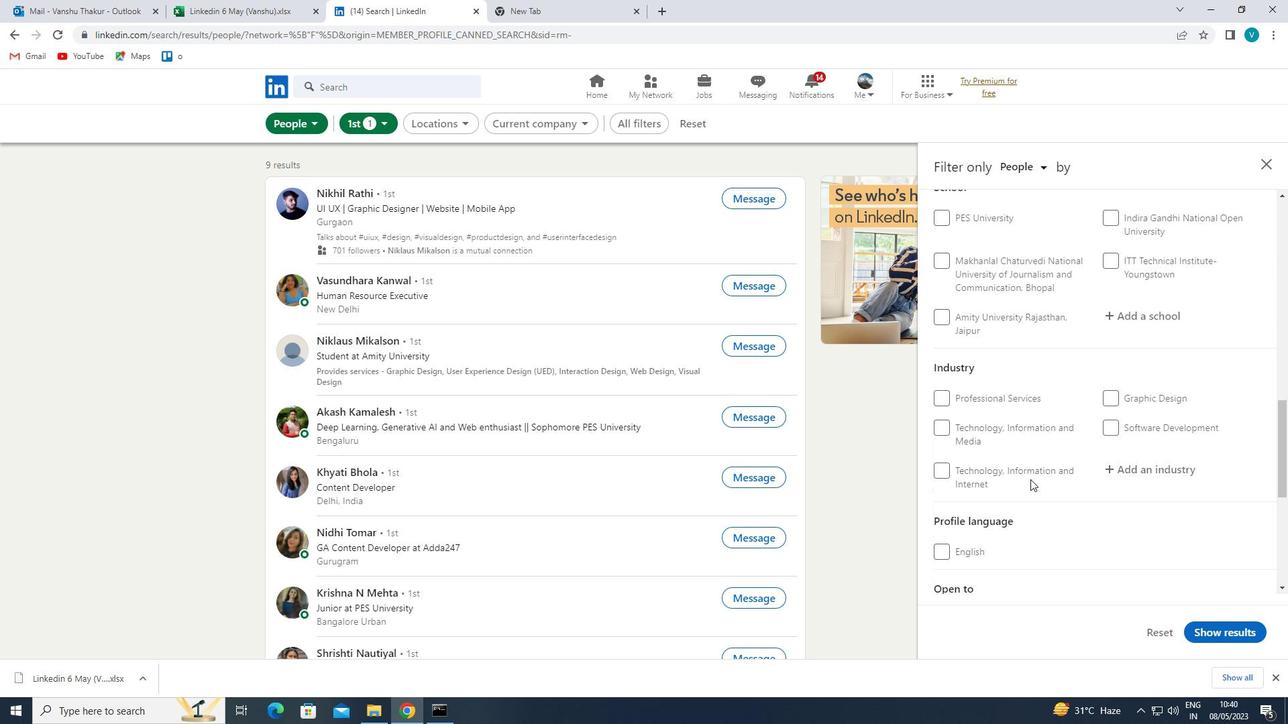 
Action: Mouse scrolled (1030, 479) with delta (0, 0)
Screenshot: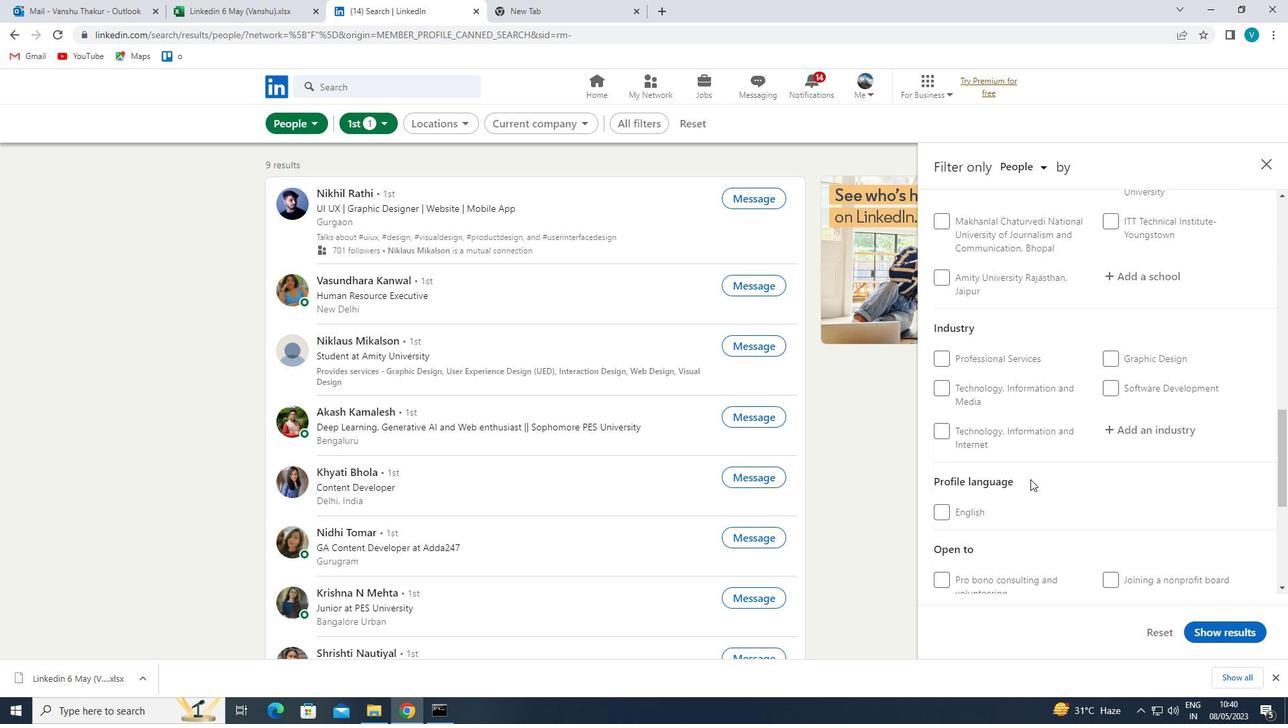 
Action: Mouse moved to (944, 435)
Screenshot: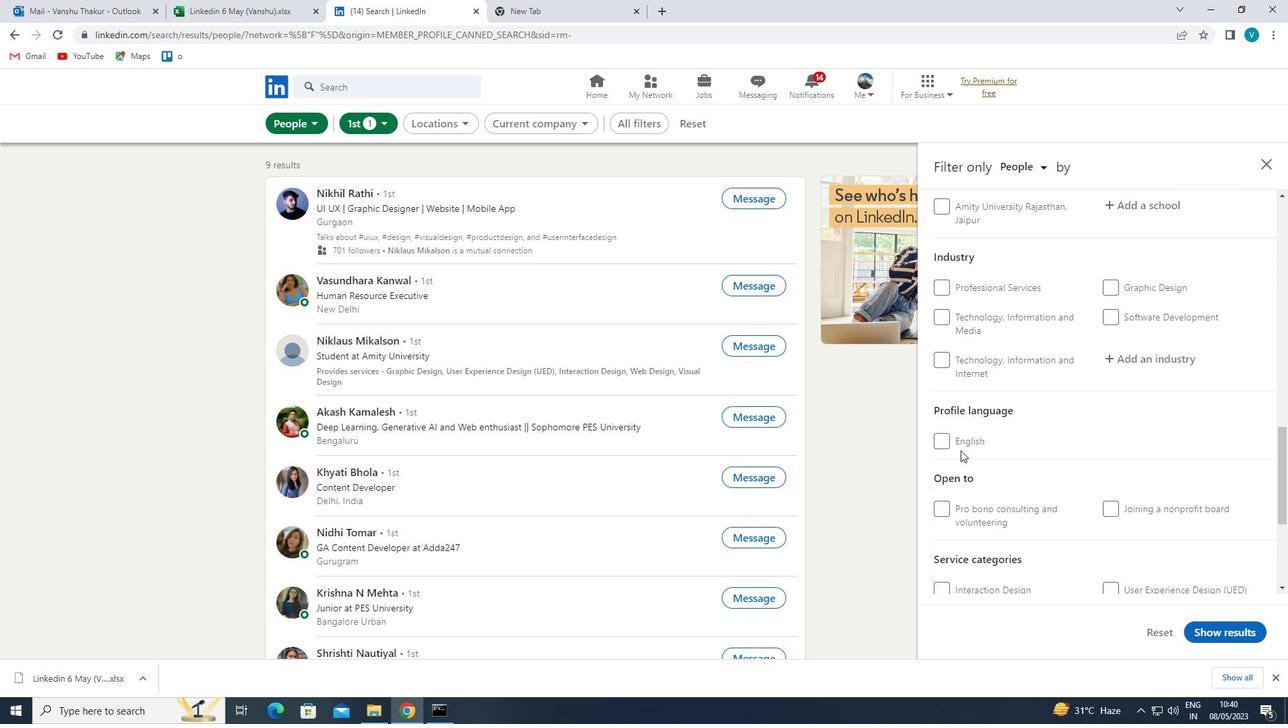 
Action: Mouse pressed left at (944, 435)
Screenshot: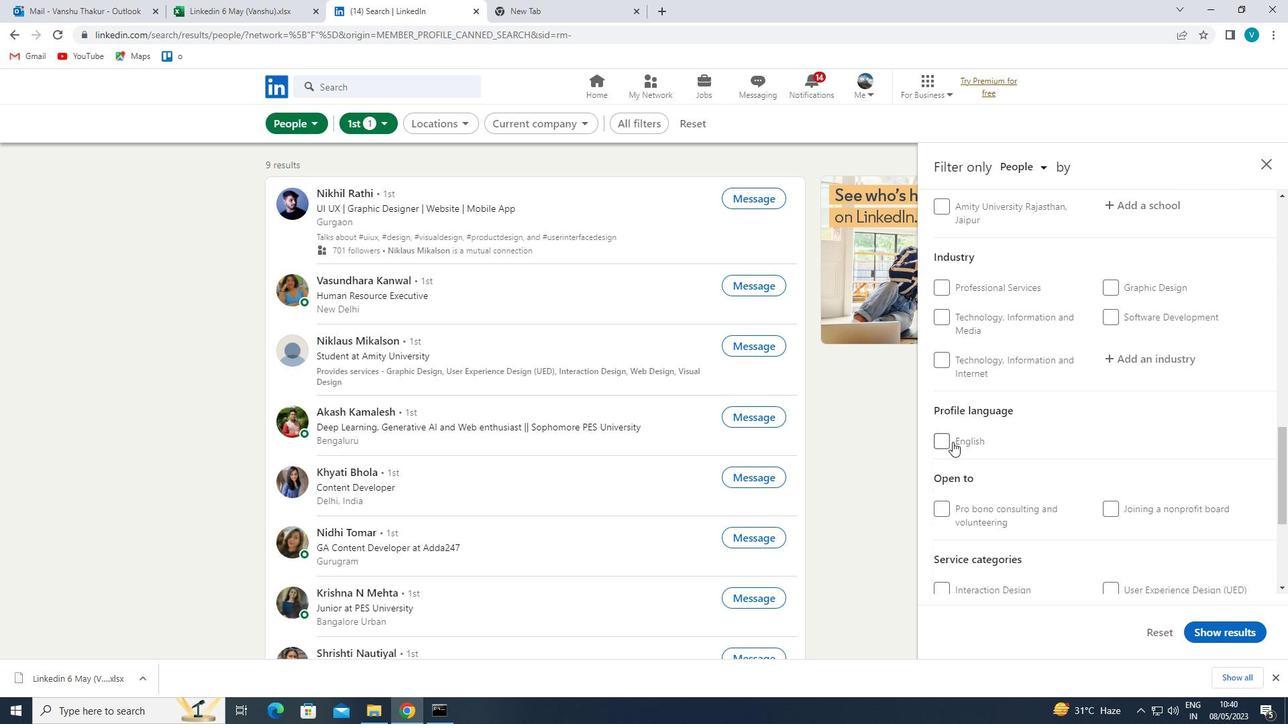 
Action: Mouse moved to (1055, 449)
Screenshot: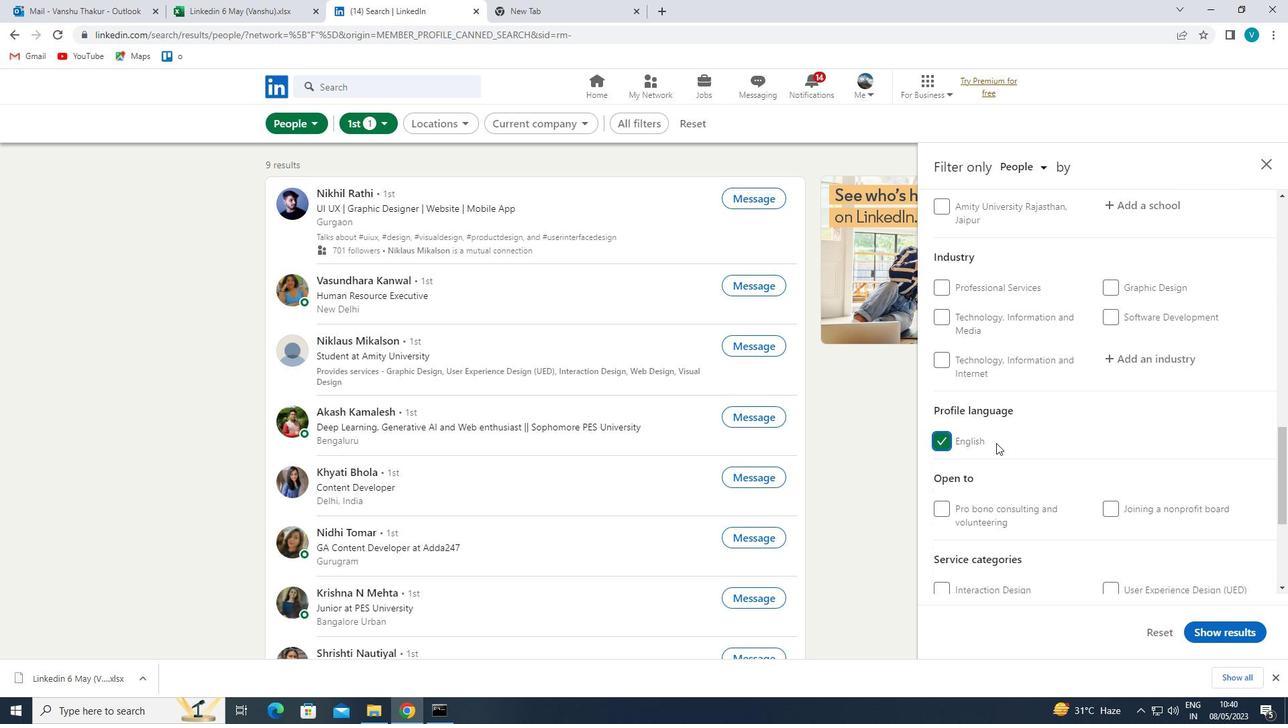 
Action: Mouse scrolled (1055, 450) with delta (0, 0)
Screenshot: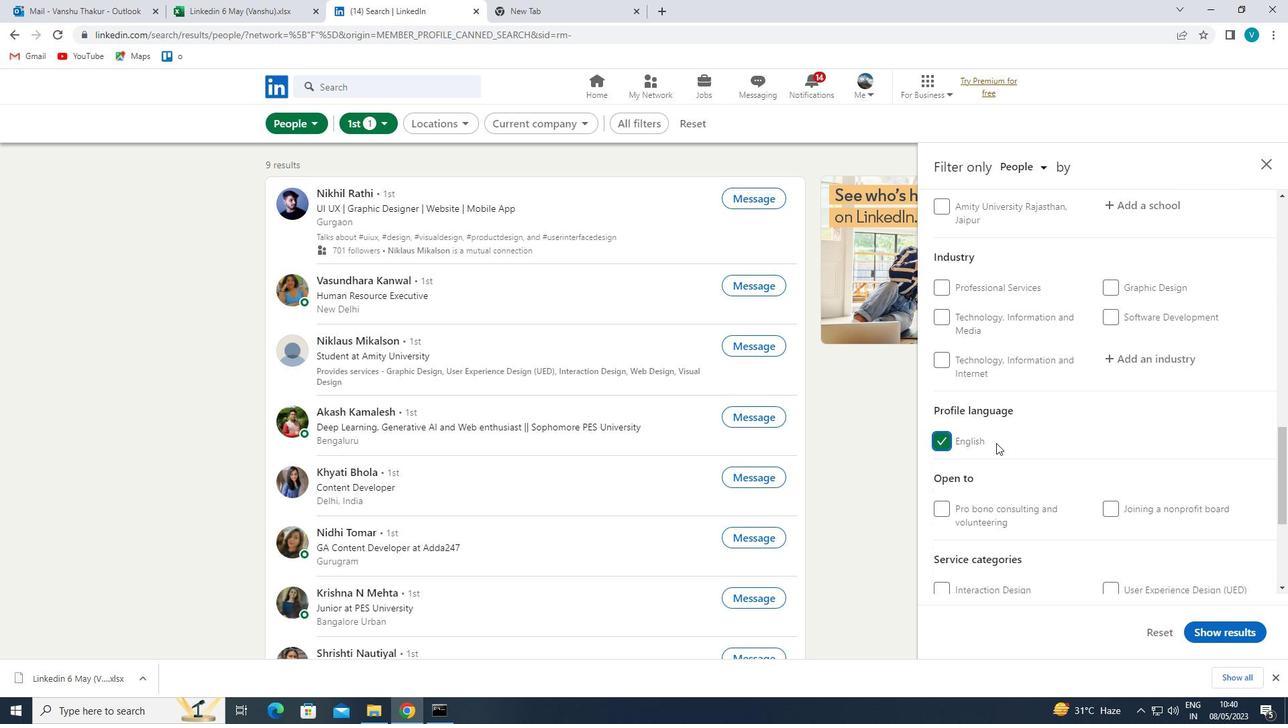 
Action: Mouse moved to (1060, 450)
Screenshot: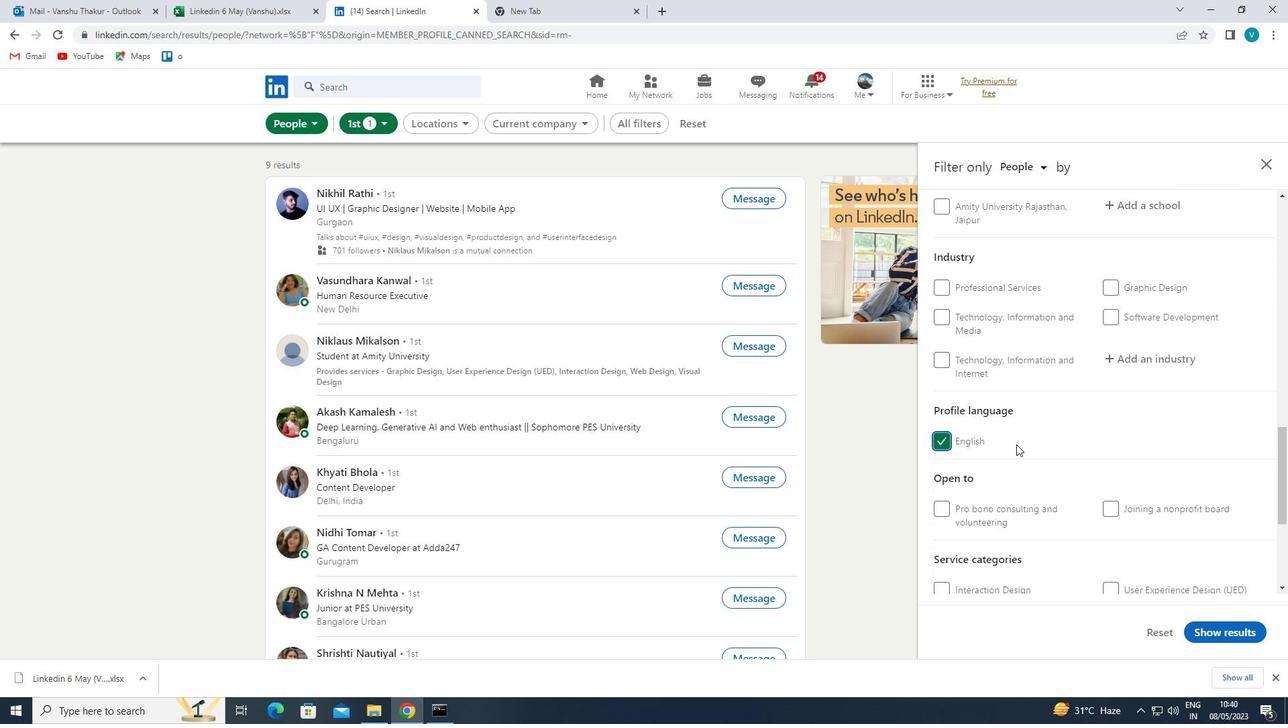 
Action: Mouse scrolled (1060, 451) with delta (0, 0)
Screenshot: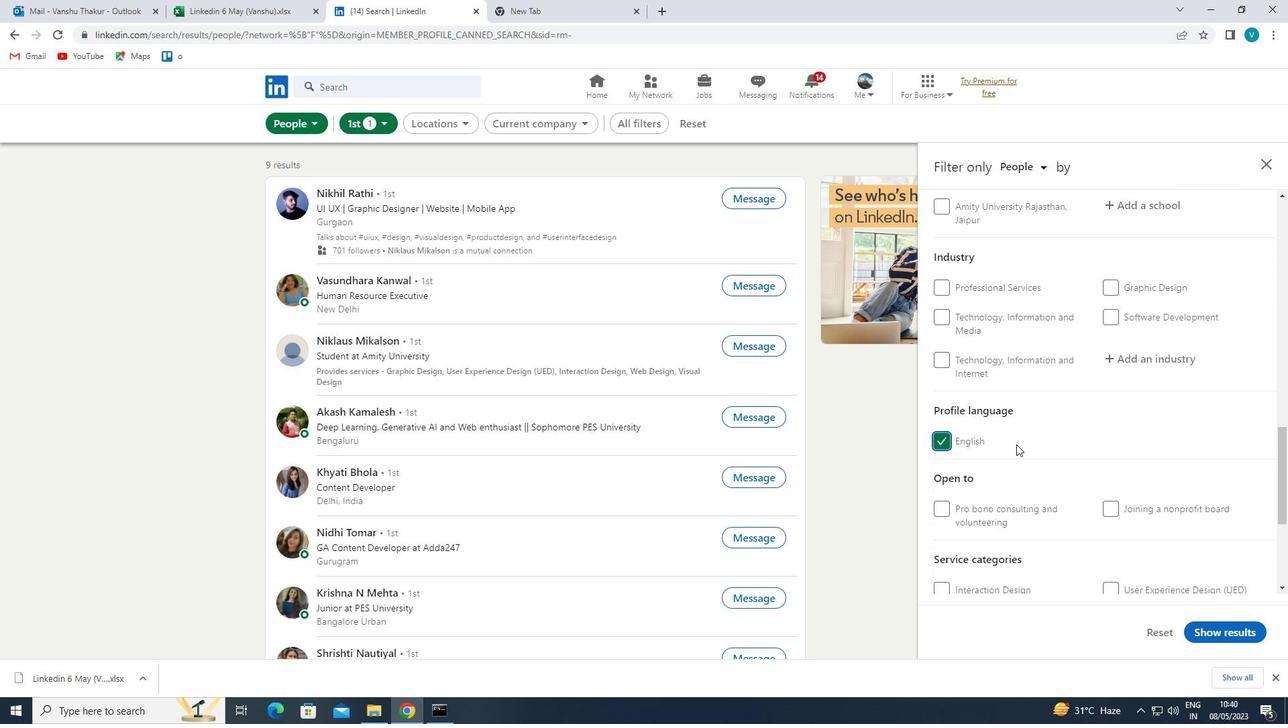 
Action: Mouse moved to (1066, 451)
Screenshot: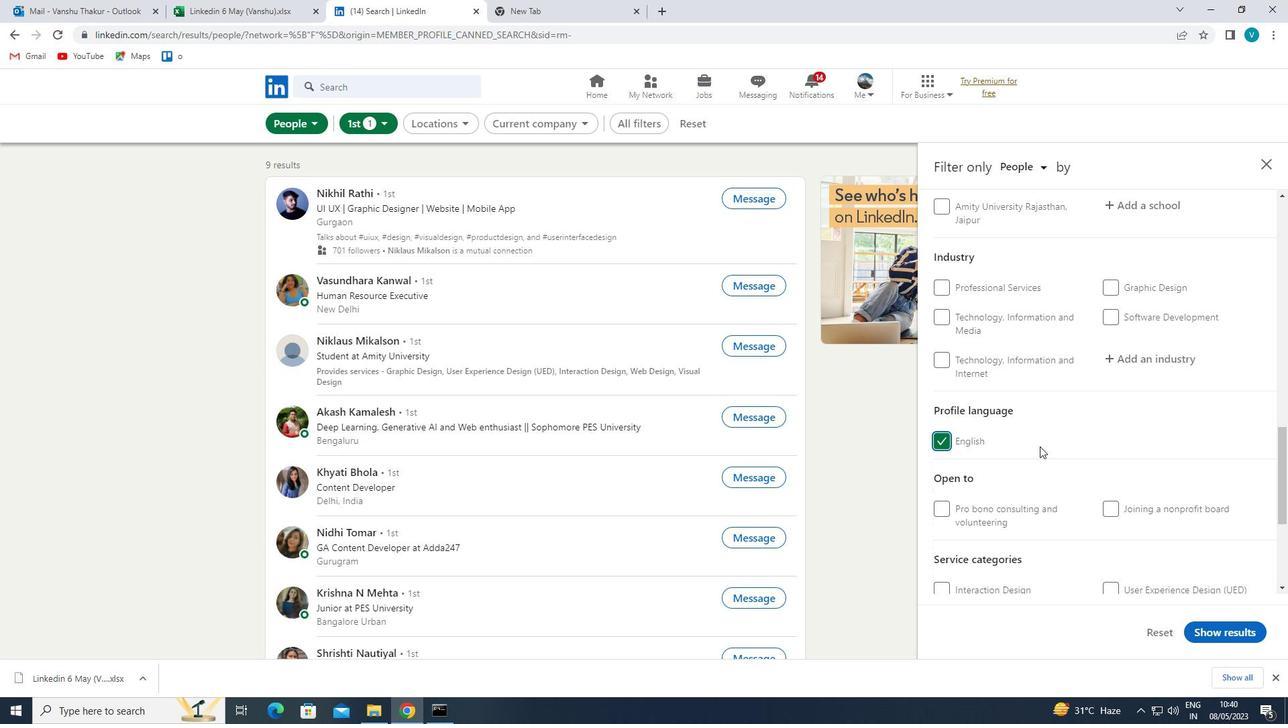 
Action: Mouse scrolled (1066, 452) with delta (0, 0)
Screenshot: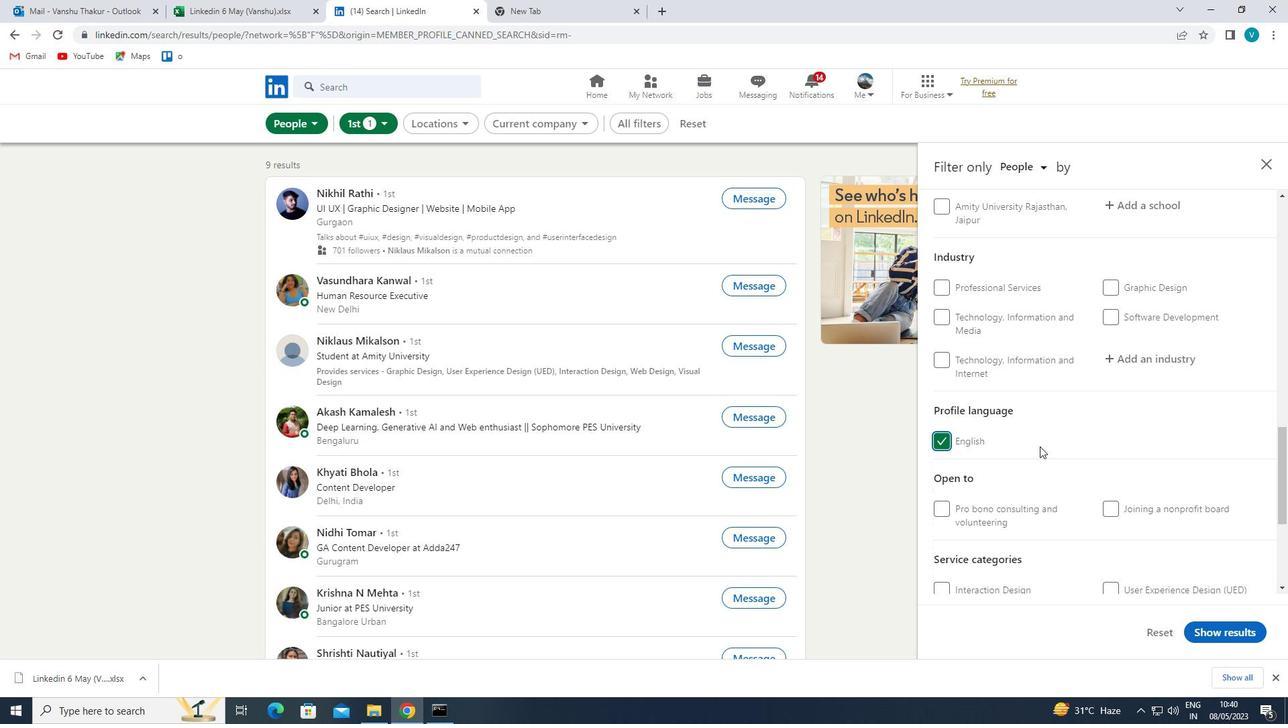 
Action: Mouse moved to (1077, 457)
Screenshot: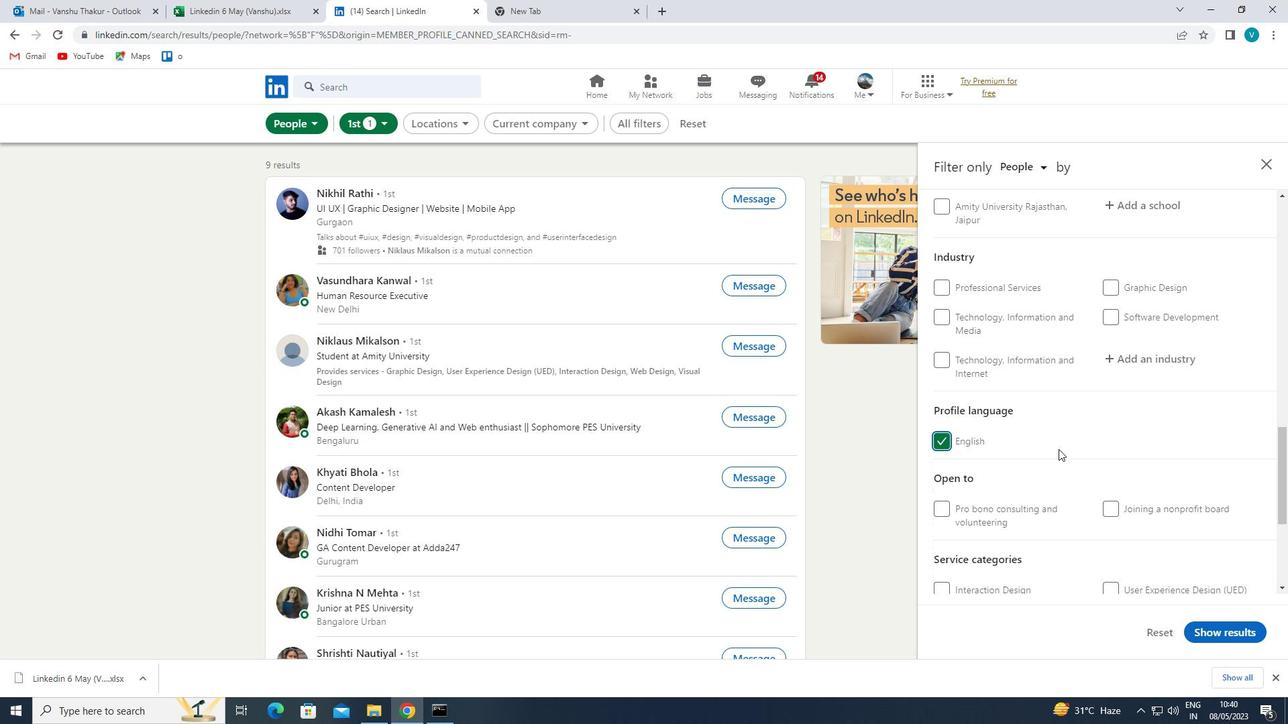 
Action: Mouse scrolled (1077, 457) with delta (0, 0)
Screenshot: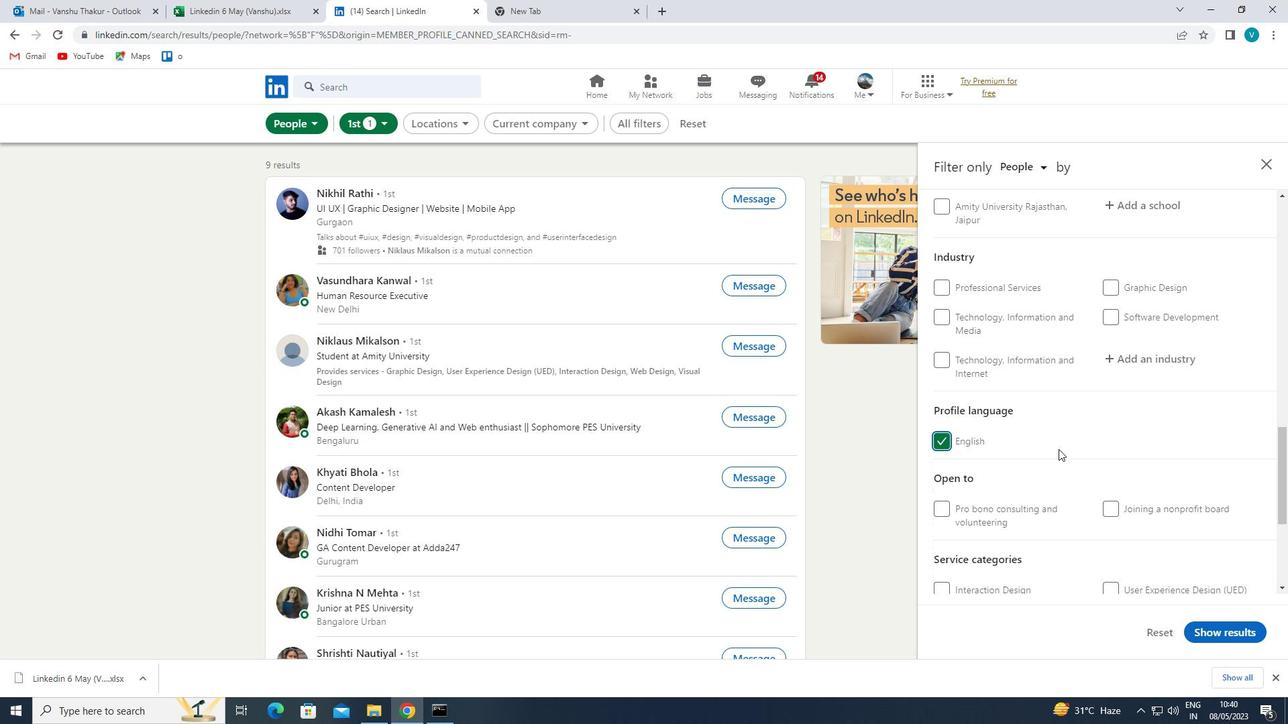 
Action: Mouse moved to (1078, 457)
Screenshot: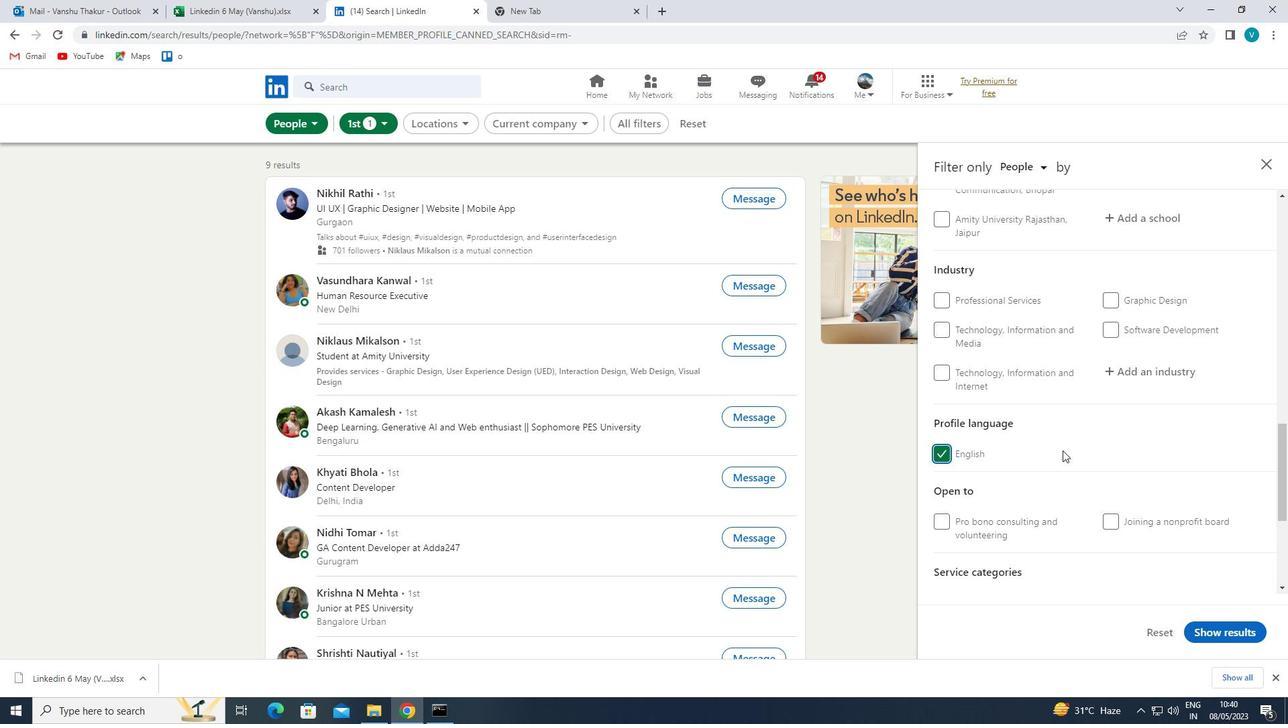 
Action: Mouse scrolled (1078, 458) with delta (0, 0)
Screenshot: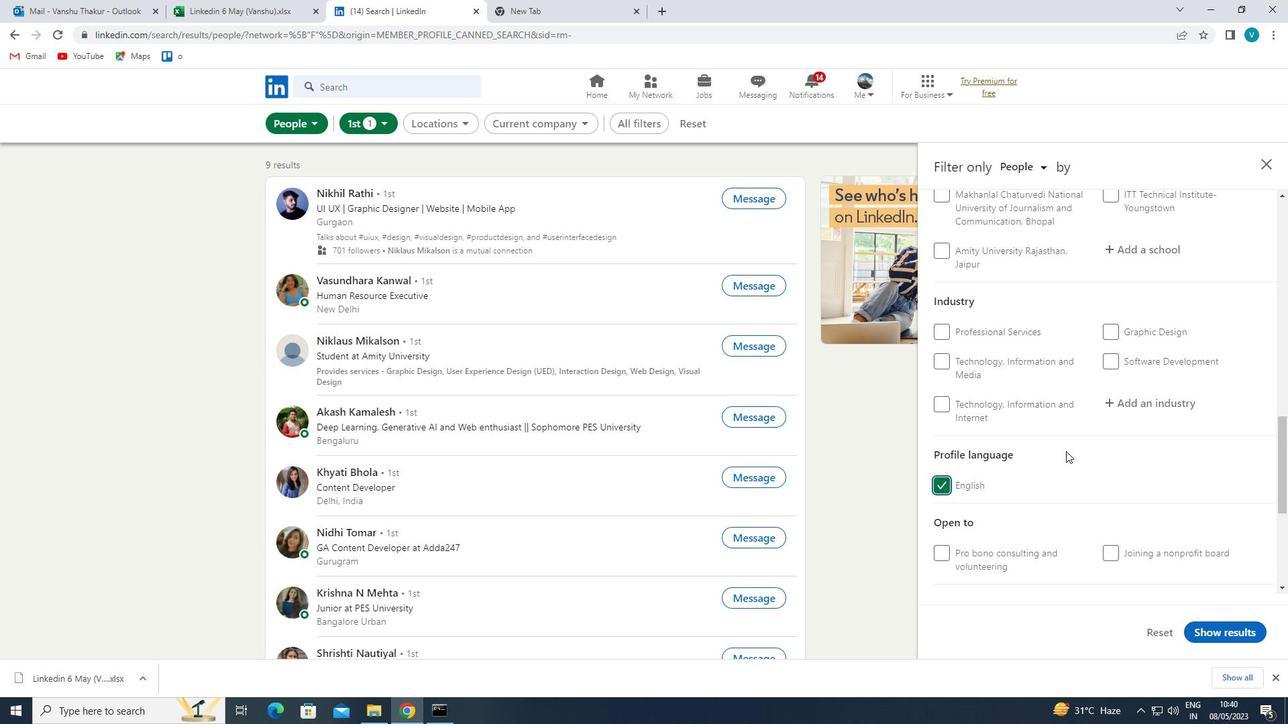 
Action: Mouse scrolled (1078, 458) with delta (0, 0)
Screenshot: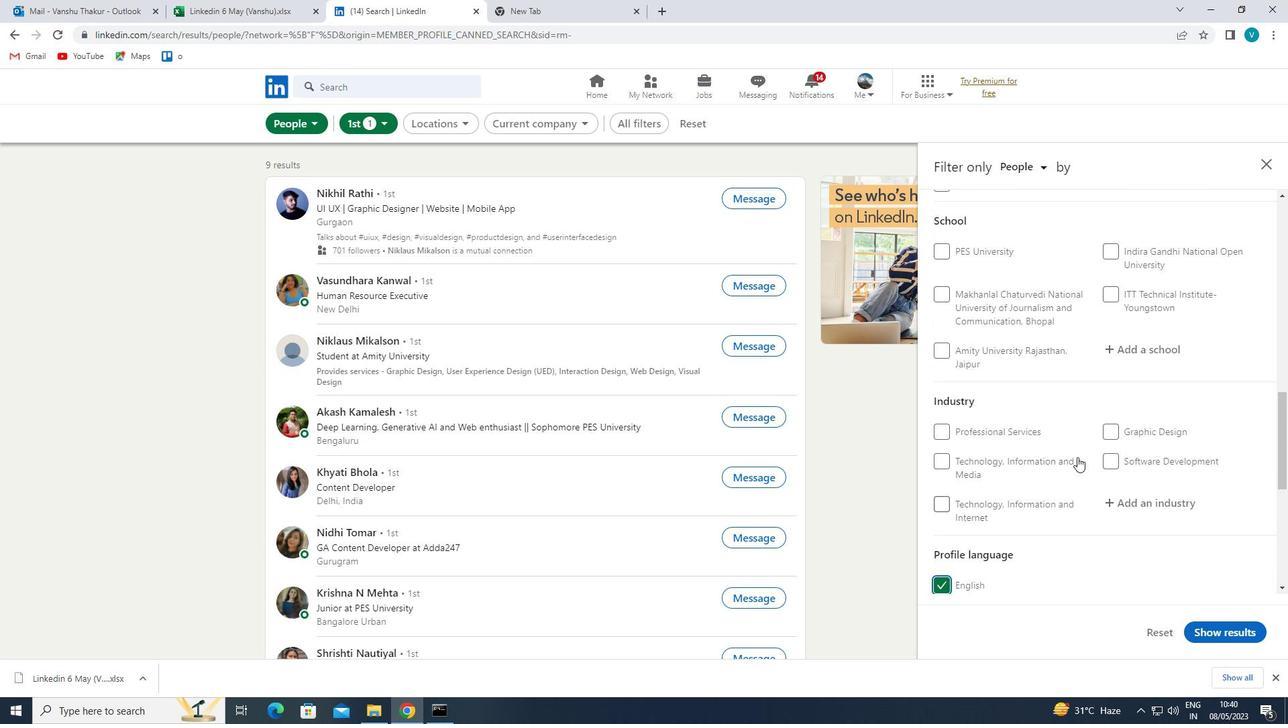 
Action: Mouse moved to (1079, 457)
Screenshot: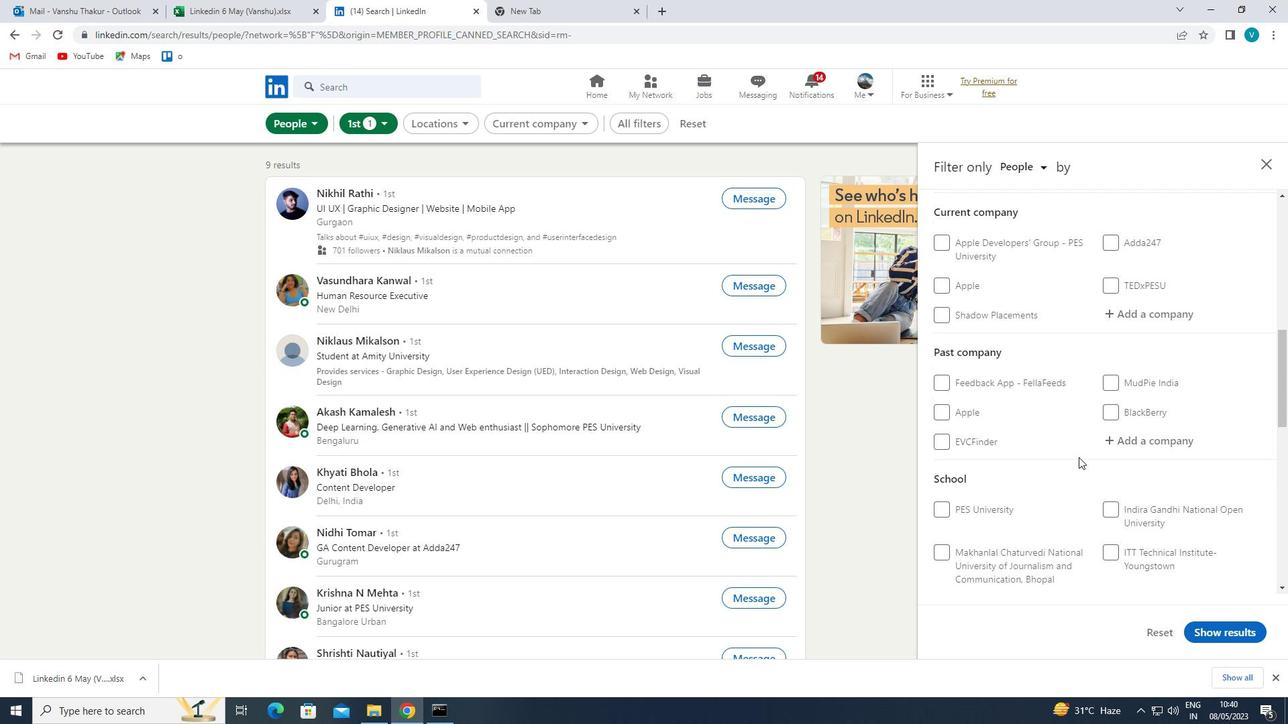 
Action: Mouse scrolled (1079, 458) with delta (0, 0)
Screenshot: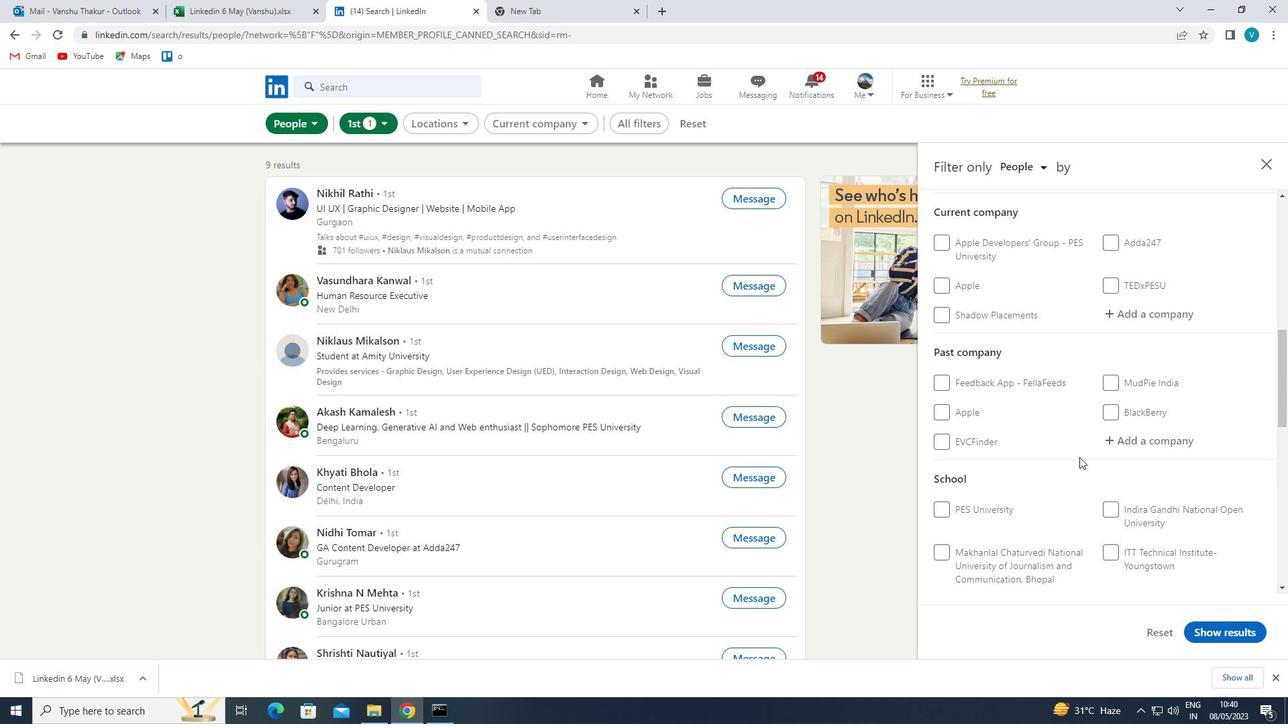
Action: Mouse moved to (1165, 380)
Screenshot: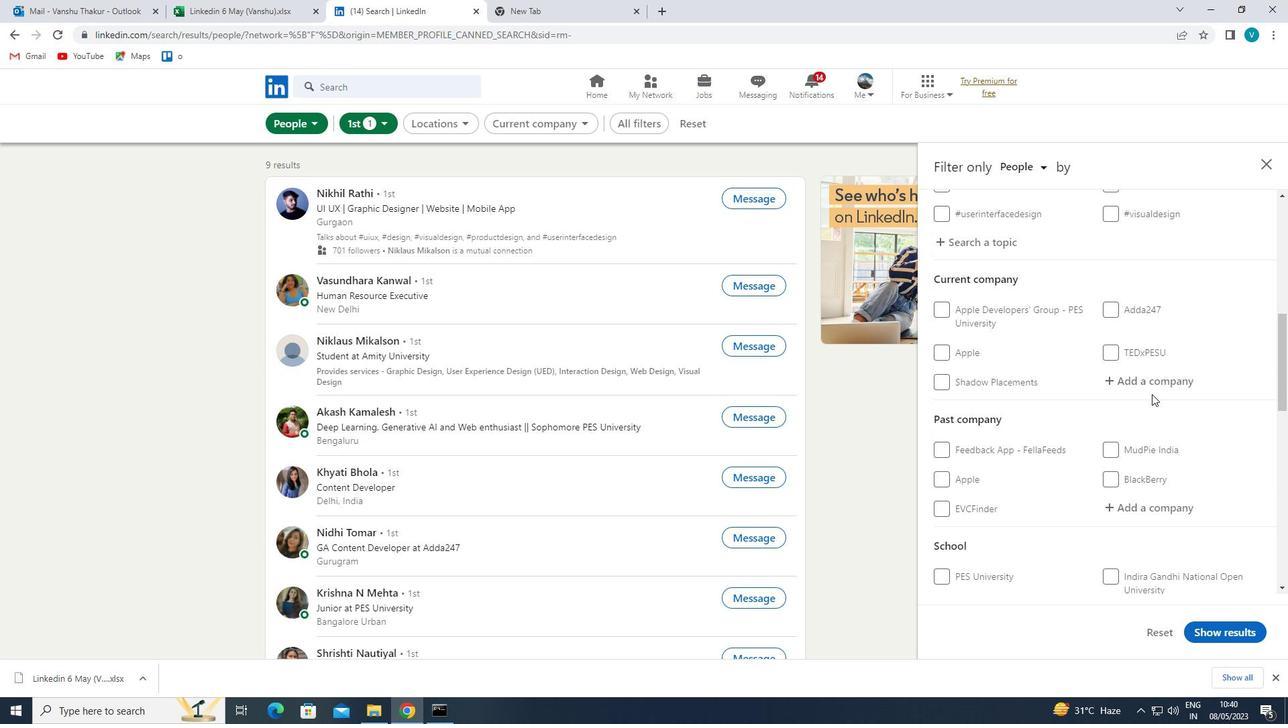 
Action: Mouse pressed left at (1165, 380)
Screenshot: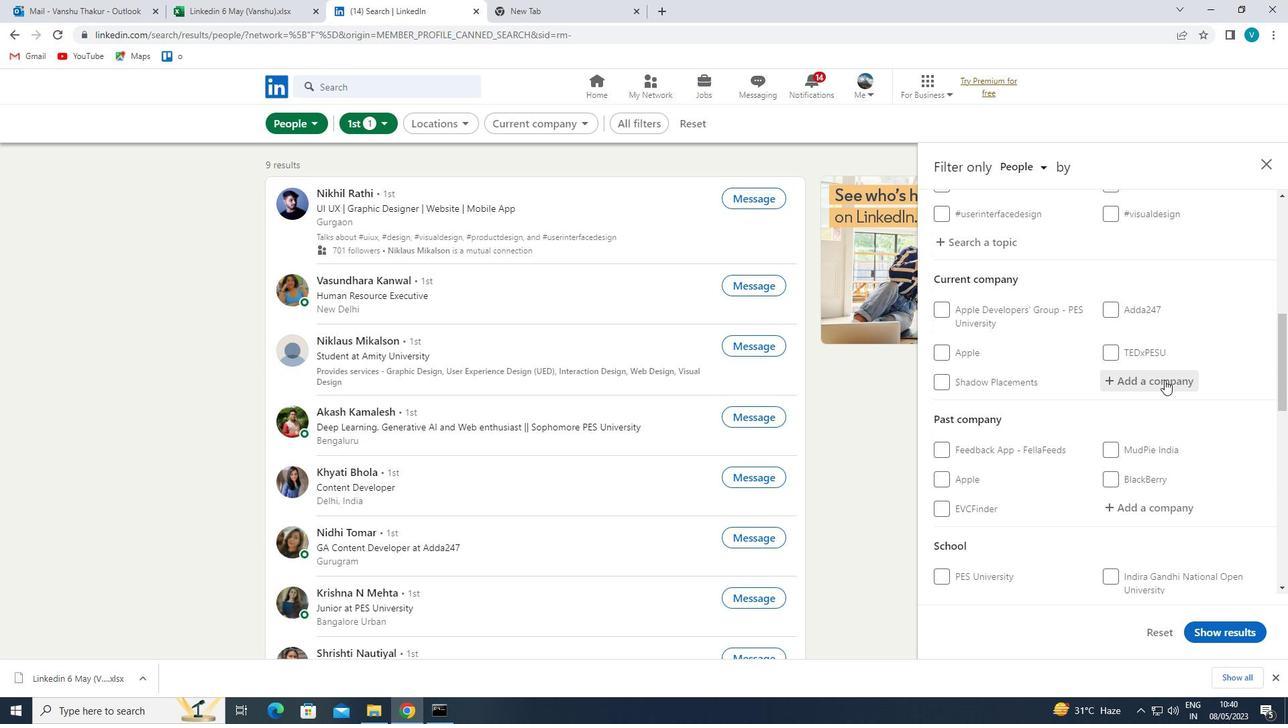 
Action: Mouse moved to (1132, 359)
Screenshot: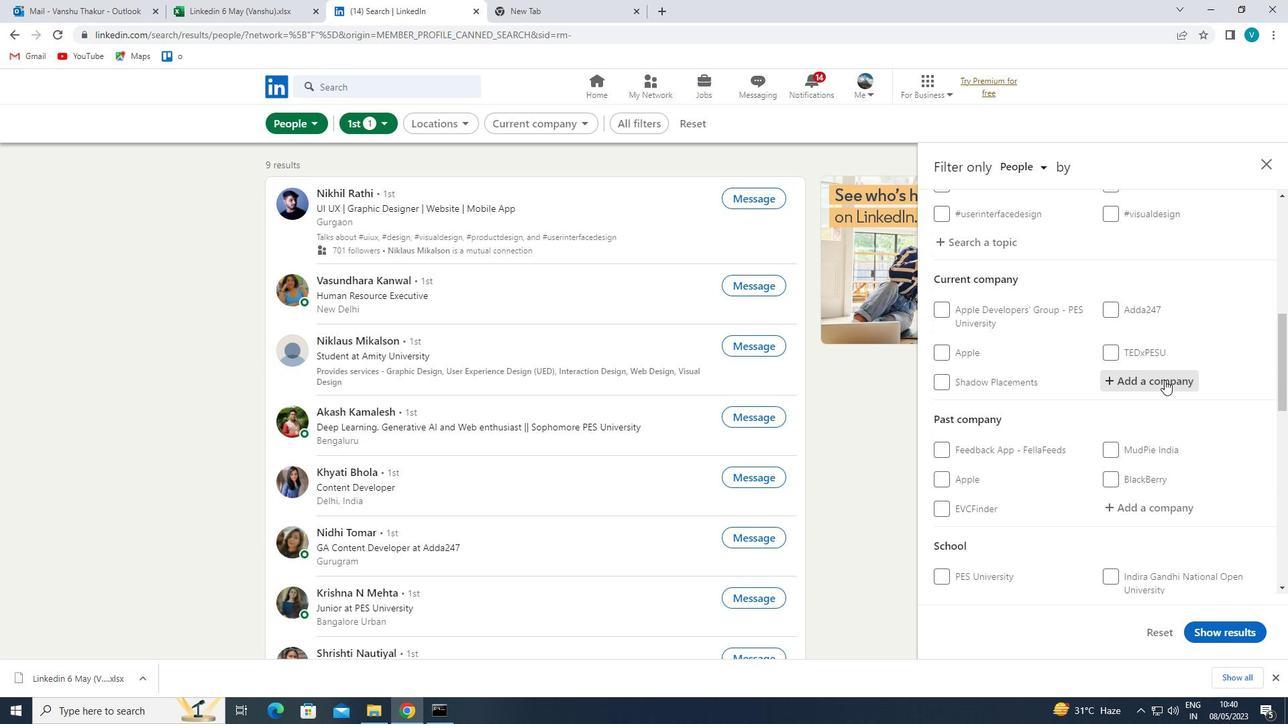 
Action: Key pressed <Key.shift>
Screenshot: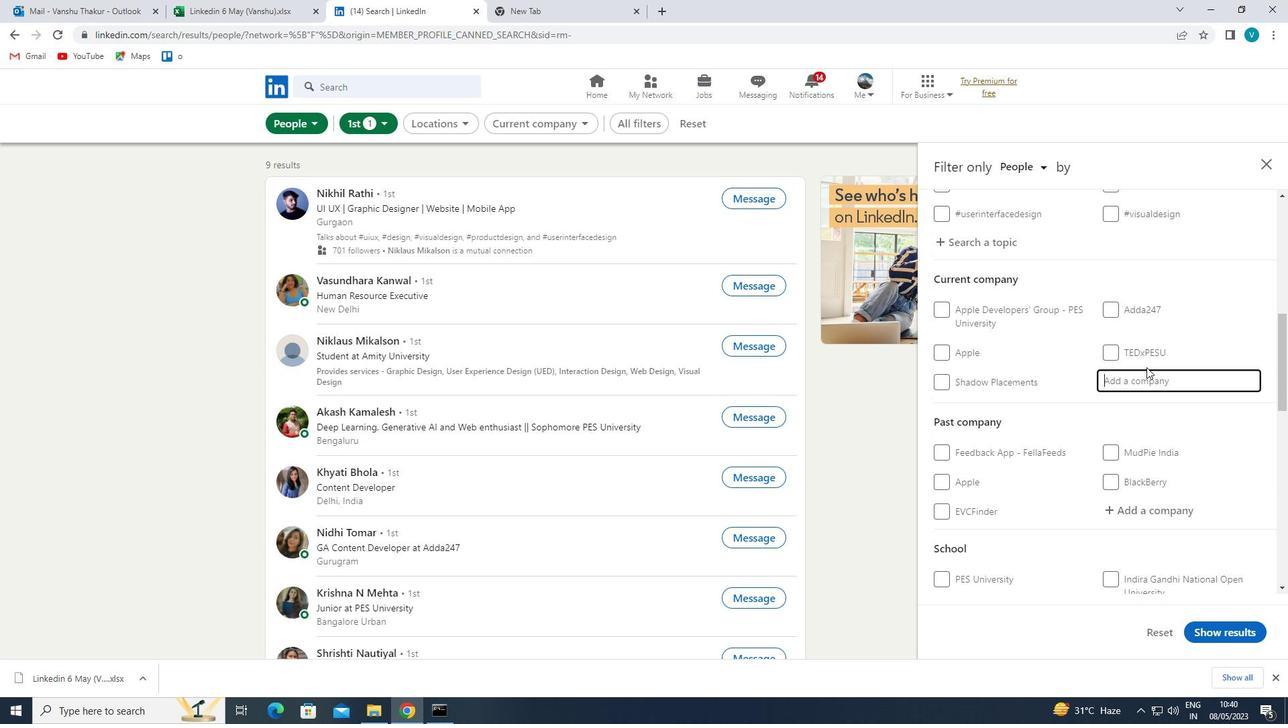 
Action: Mouse moved to (1132, 359)
Screenshot: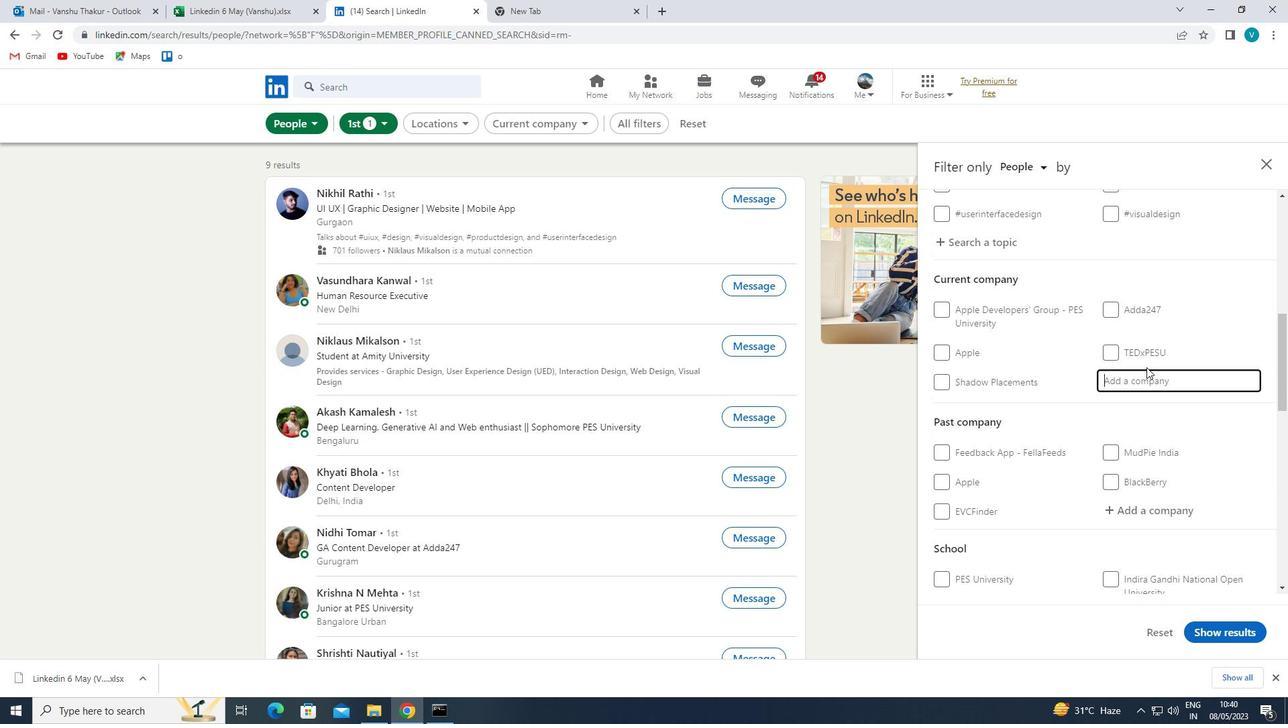 
Action: Key pressed MANHATTAN
Screenshot: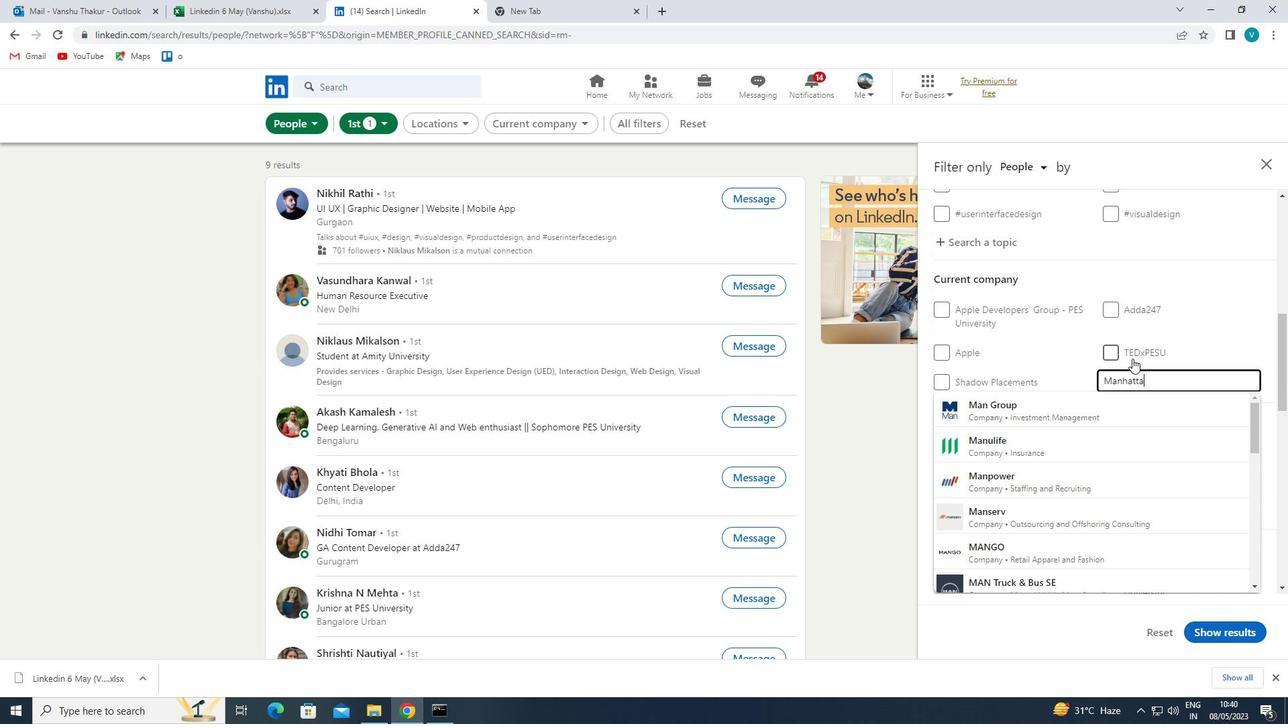 
Action: Mouse moved to (1104, 409)
Screenshot: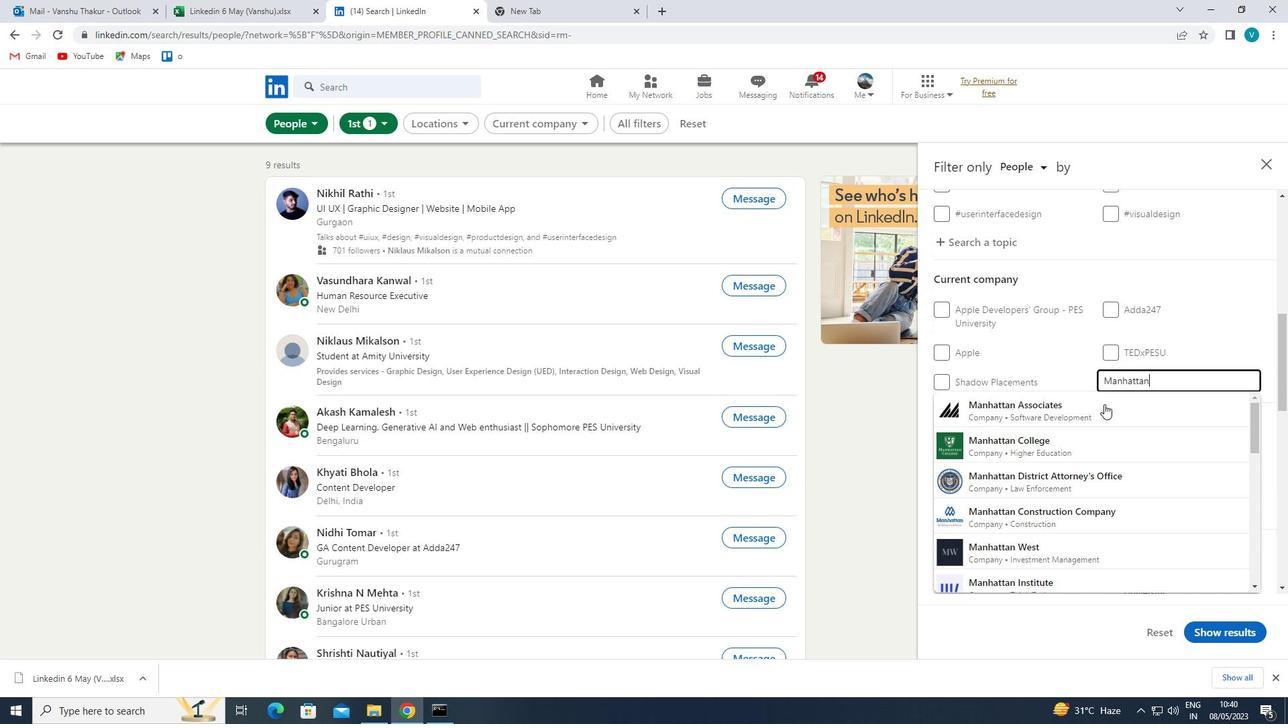 
Action: Mouse pressed left at (1104, 409)
Screenshot: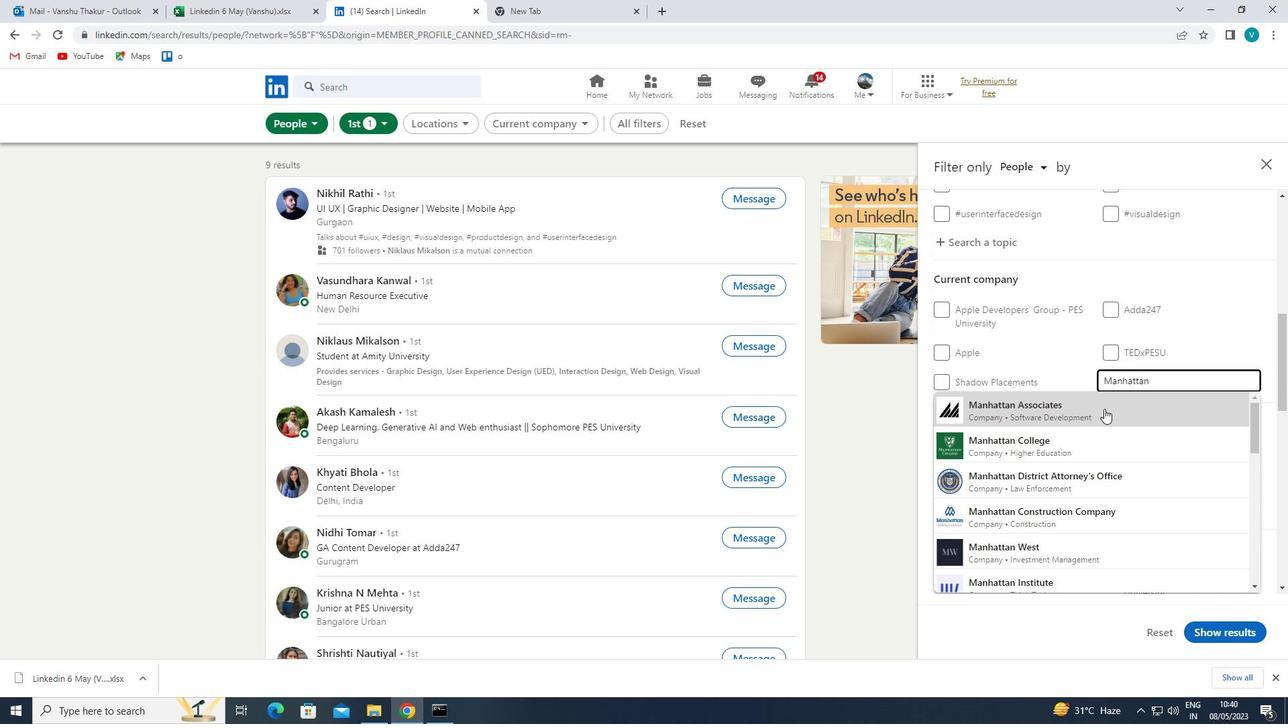
Action: Mouse moved to (1103, 413)
Screenshot: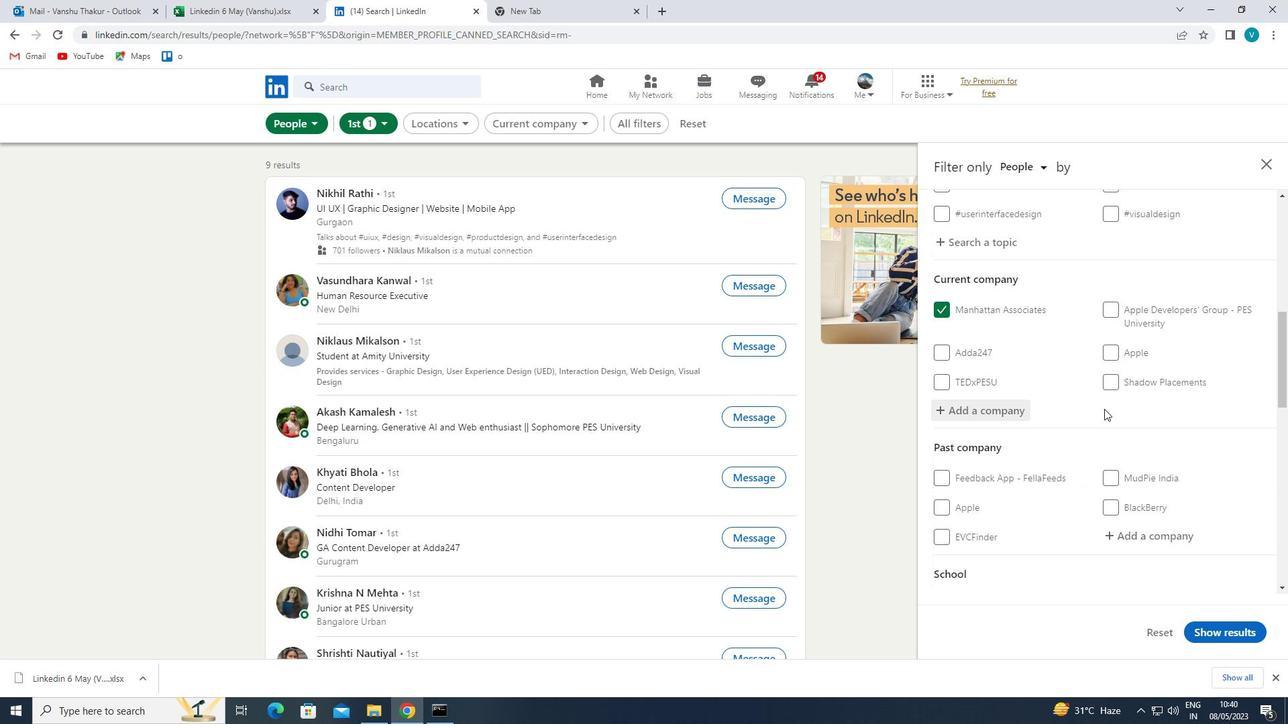 
Action: Mouse scrolled (1103, 412) with delta (0, 0)
Screenshot: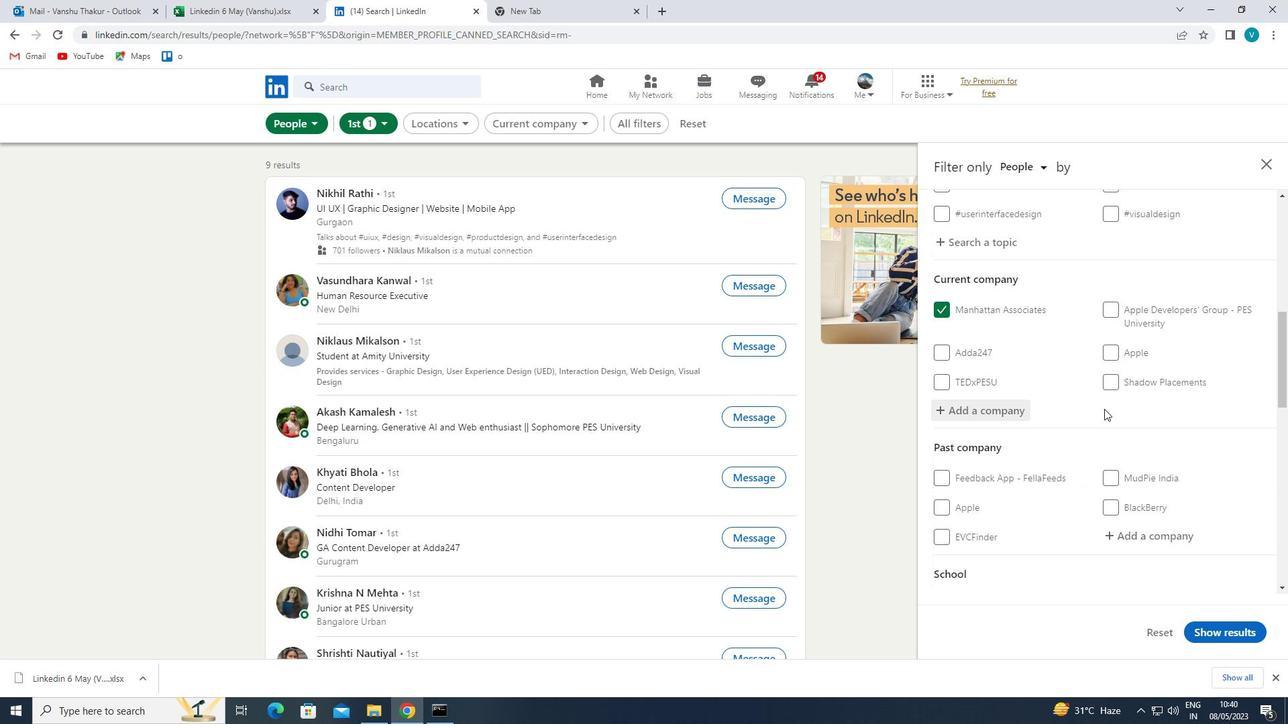 
Action: Mouse moved to (1103, 416)
Screenshot: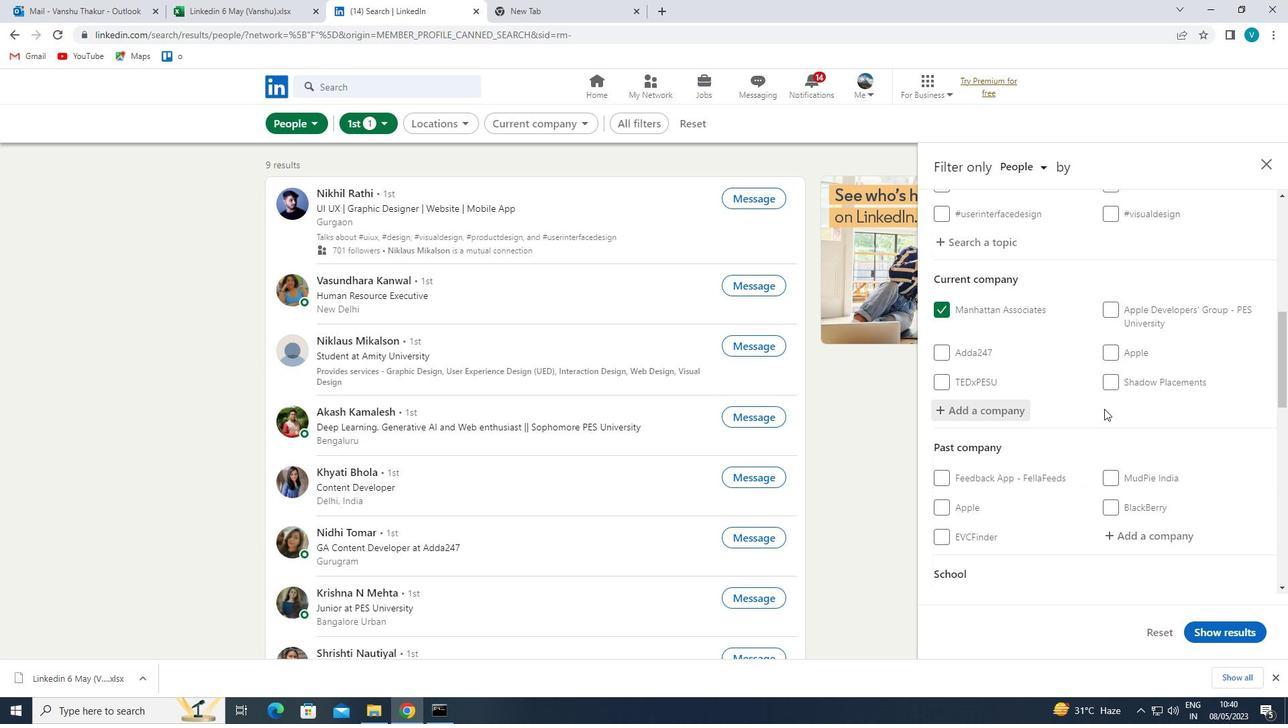 
Action: Mouse scrolled (1103, 416) with delta (0, 0)
Screenshot: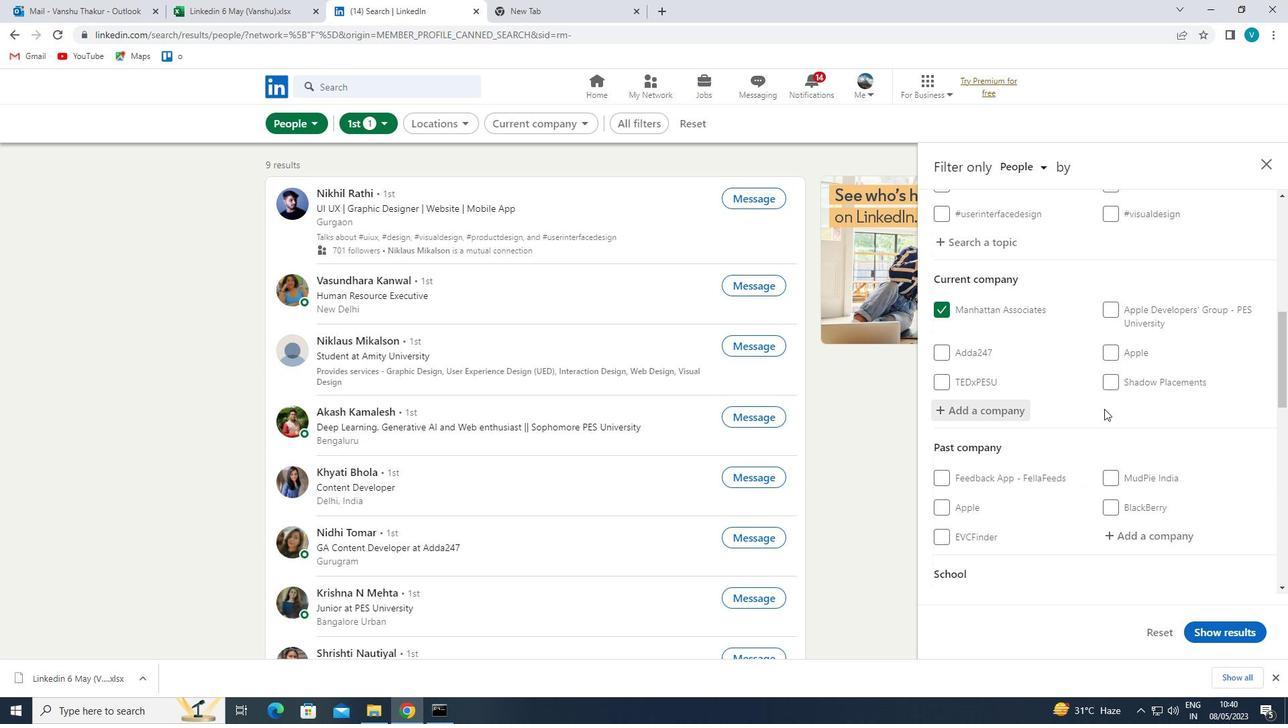 
Action: Mouse moved to (1103, 420)
Screenshot: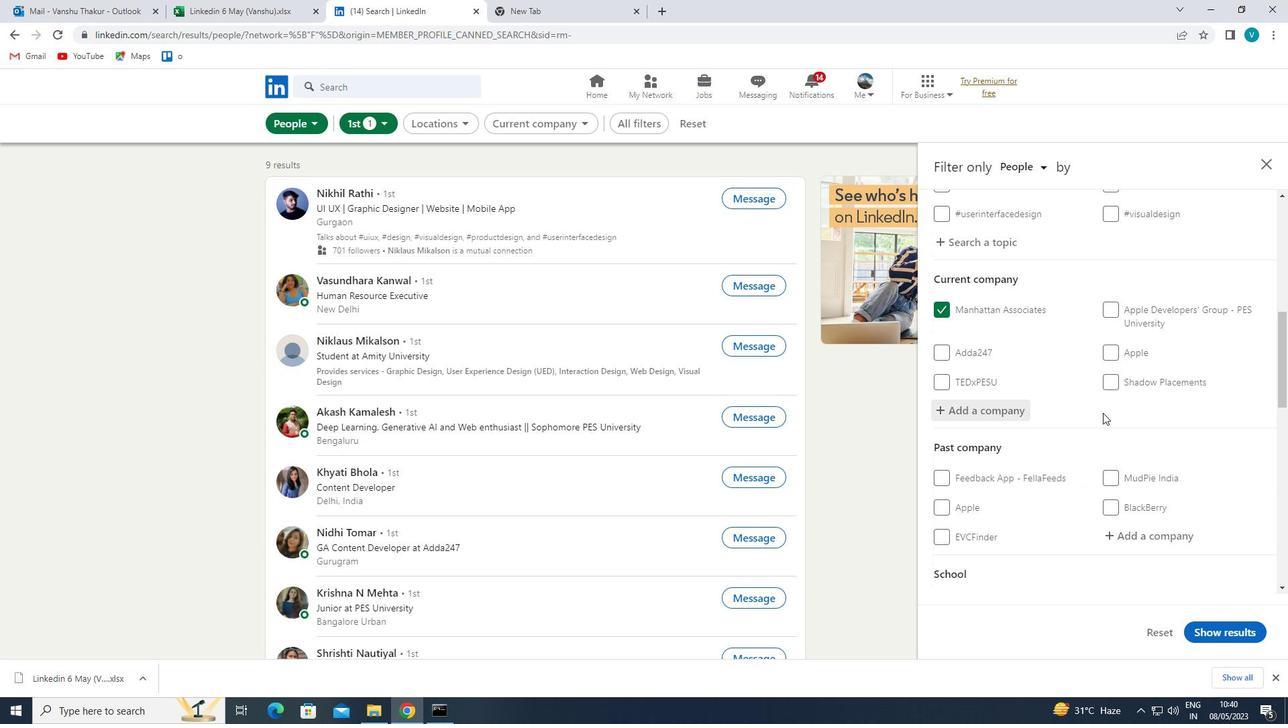 
Action: Mouse scrolled (1103, 420) with delta (0, 0)
Screenshot: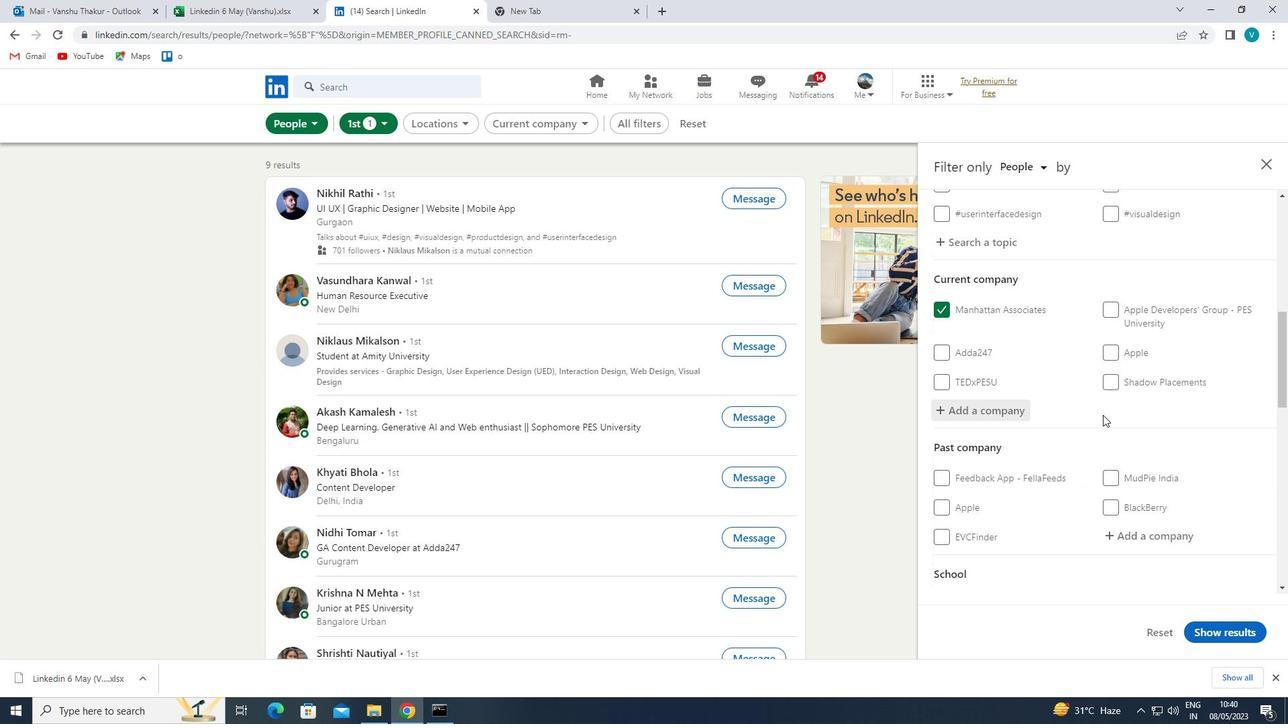 
Action: Mouse moved to (1103, 421)
Screenshot: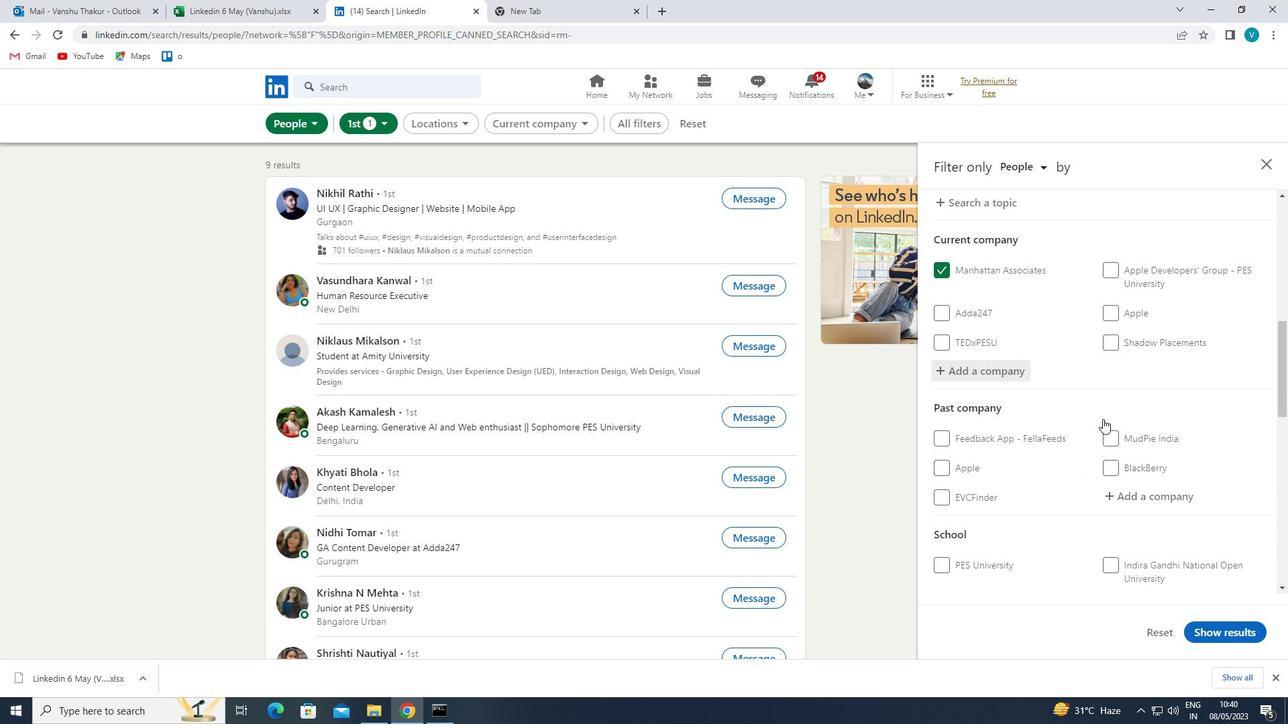 
Action: Mouse scrolled (1103, 420) with delta (0, 0)
Screenshot: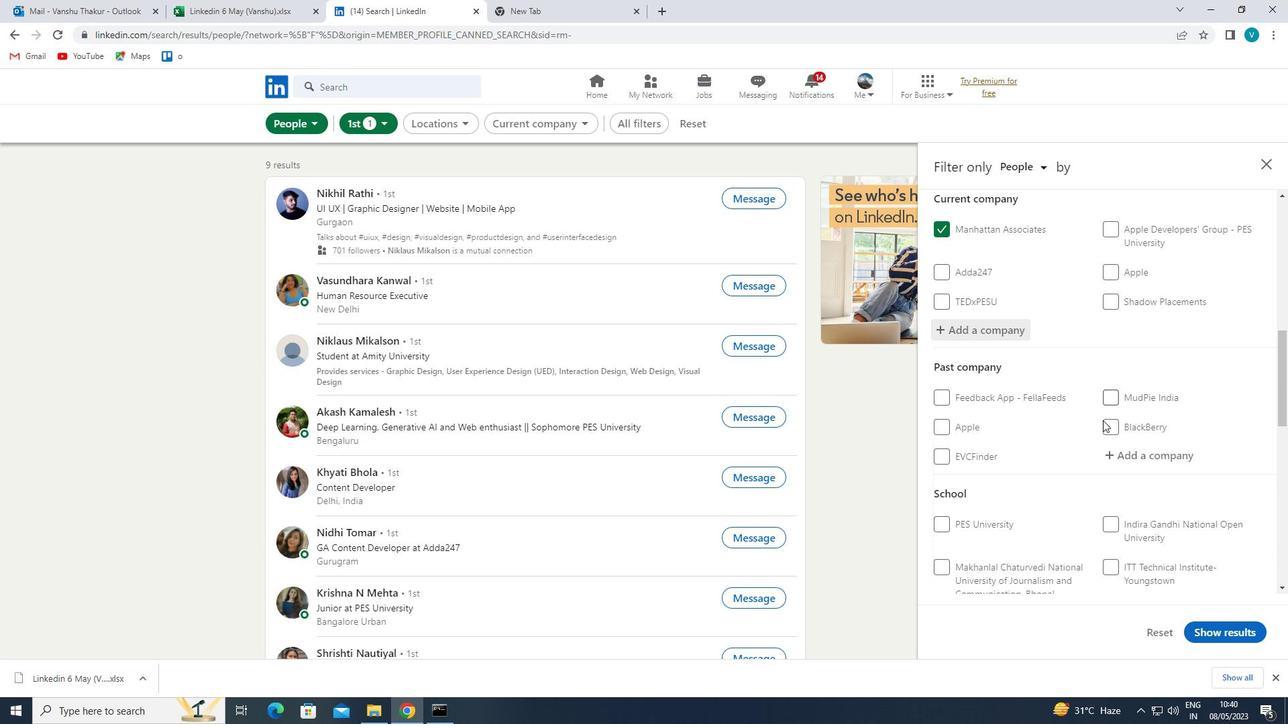 
Action: Mouse moved to (1104, 422)
Screenshot: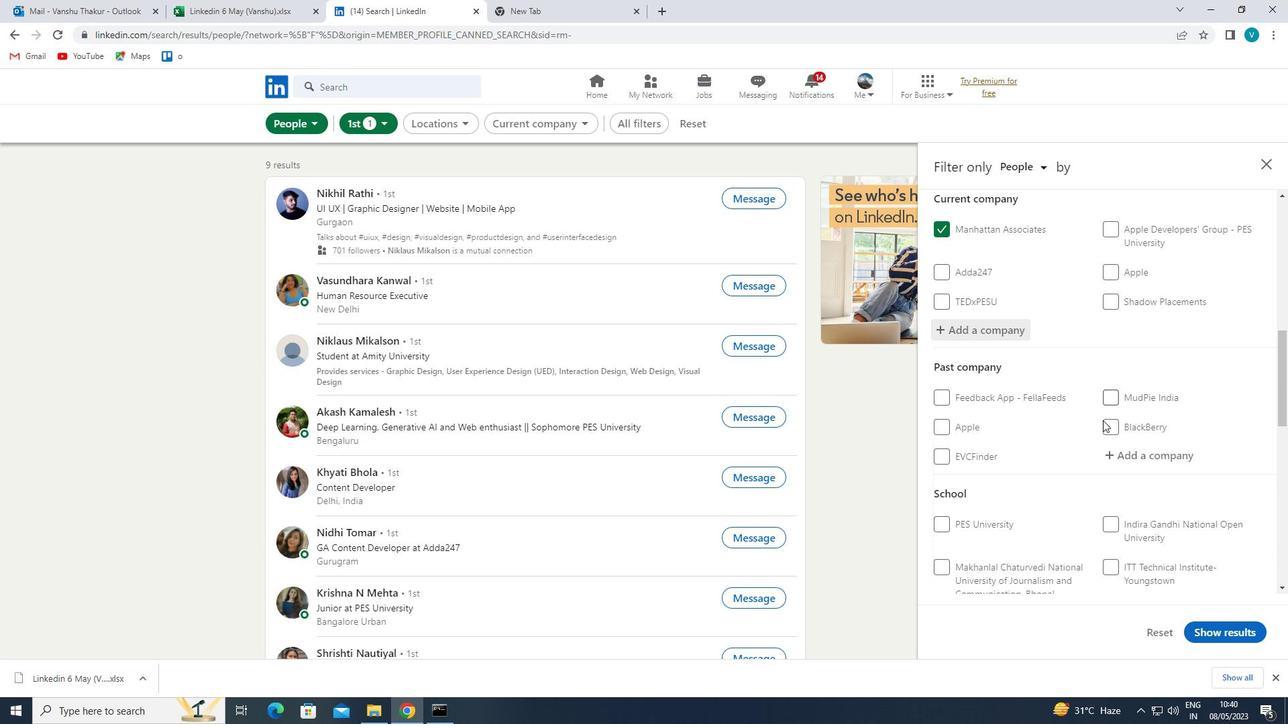 
Action: Mouse scrolled (1104, 421) with delta (0, 0)
Screenshot: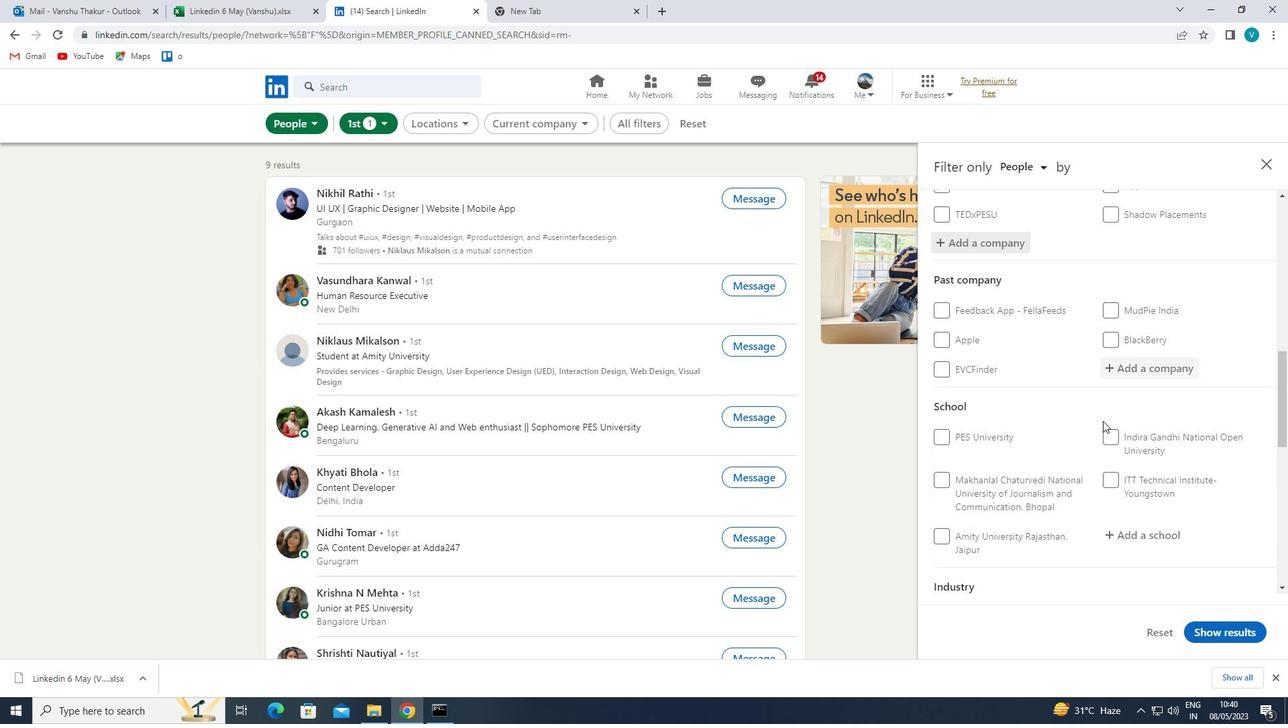 
Action: Mouse moved to (1144, 366)
Screenshot: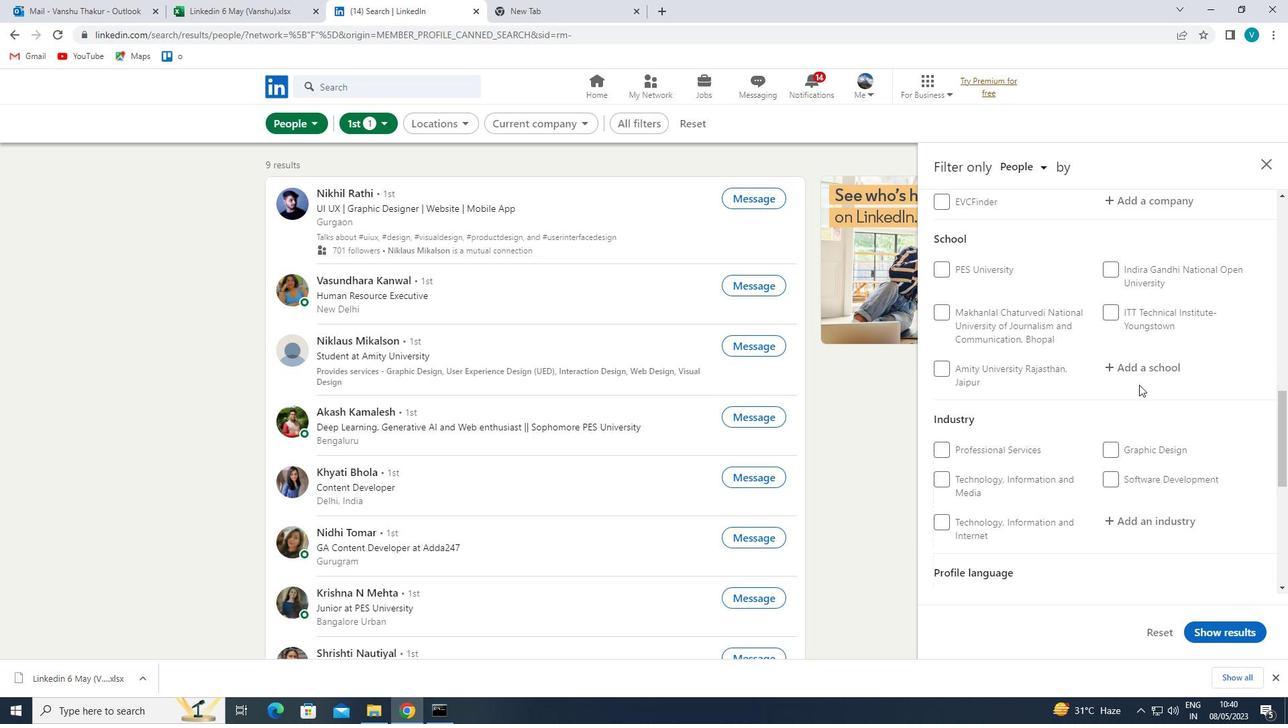
Action: Mouse pressed left at (1144, 366)
Screenshot: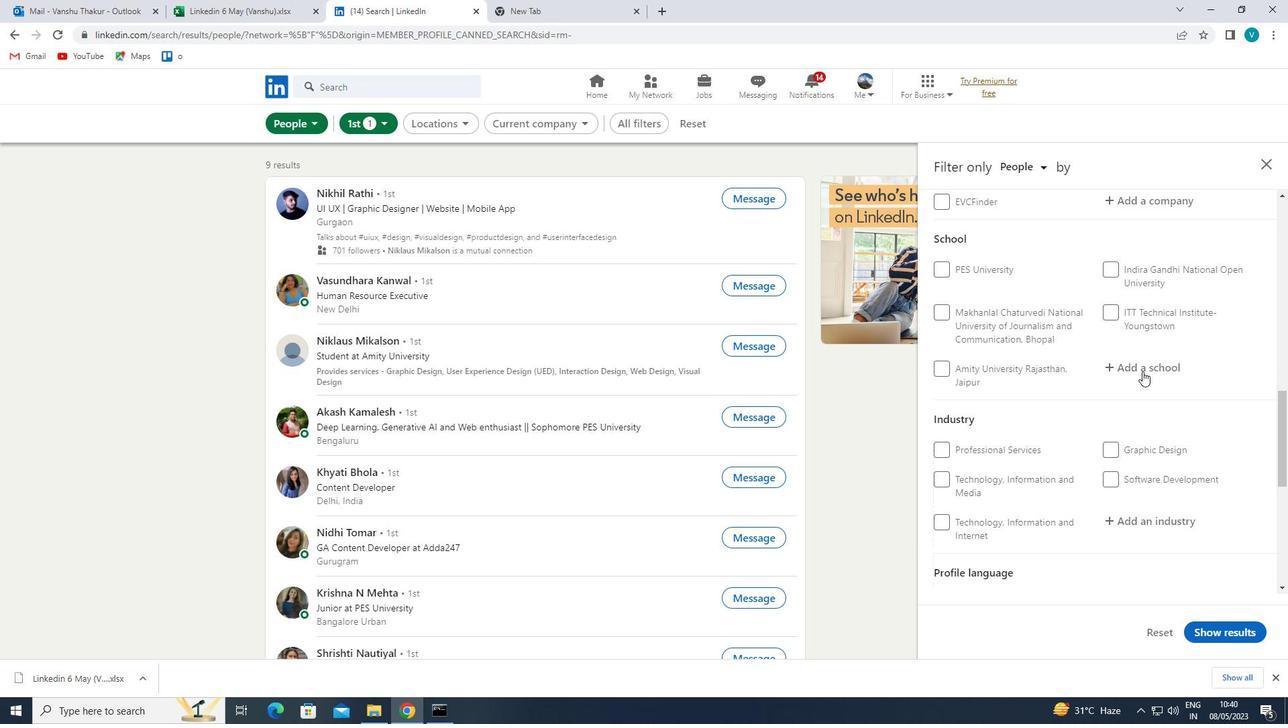 
Action: Mouse moved to (1144, 365)
Screenshot: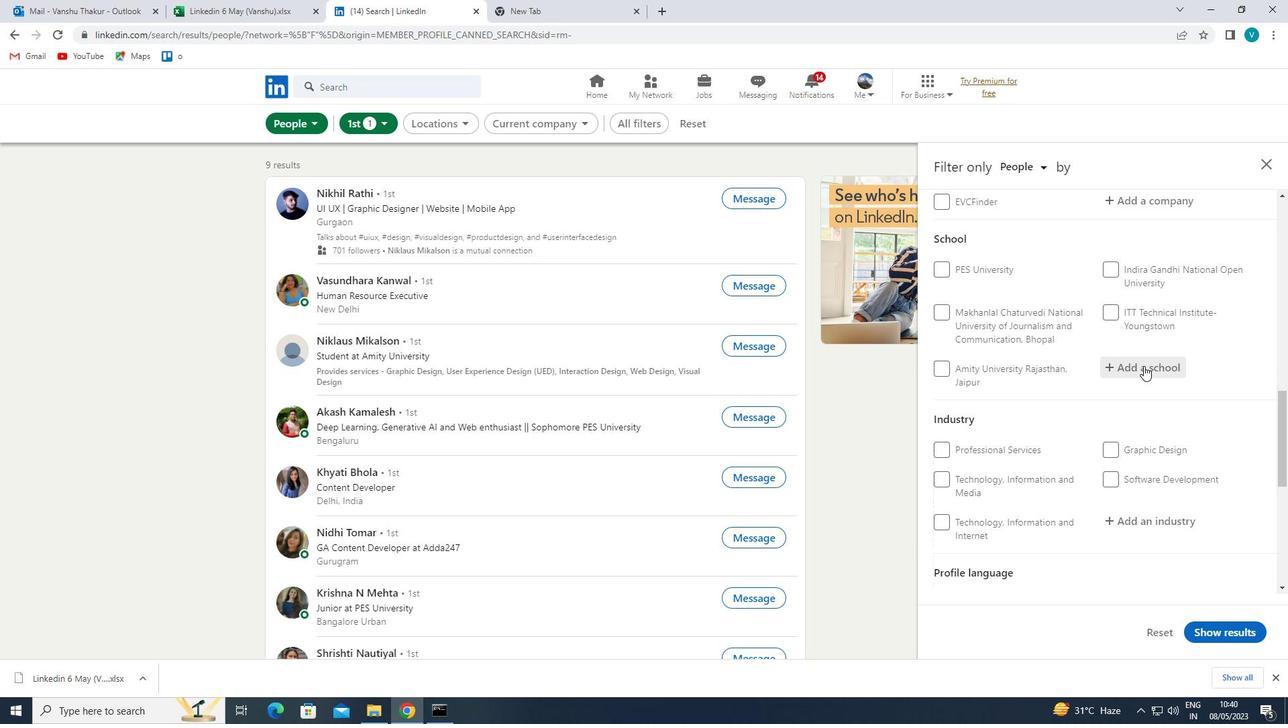
Action: Key pressed <Key.shift>PT.<Key.space><Key.shift>RAVISHAN
Screenshot: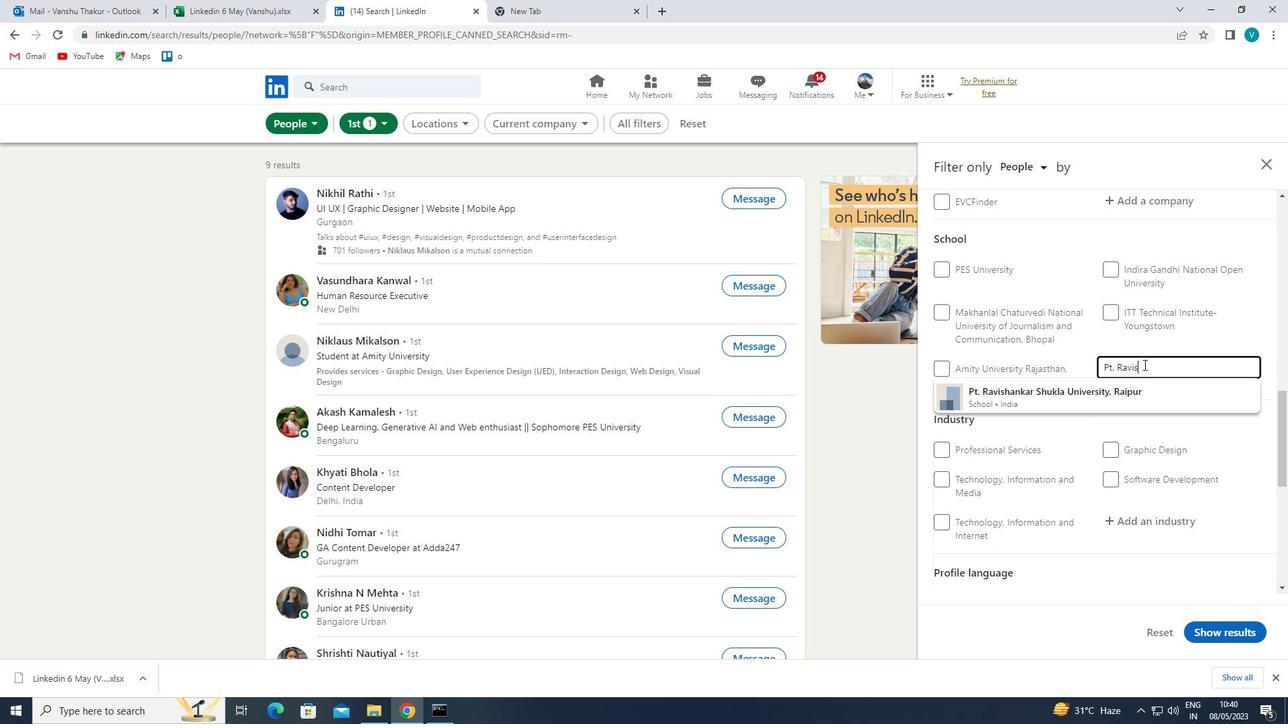 
Action: Mouse moved to (1138, 392)
Screenshot: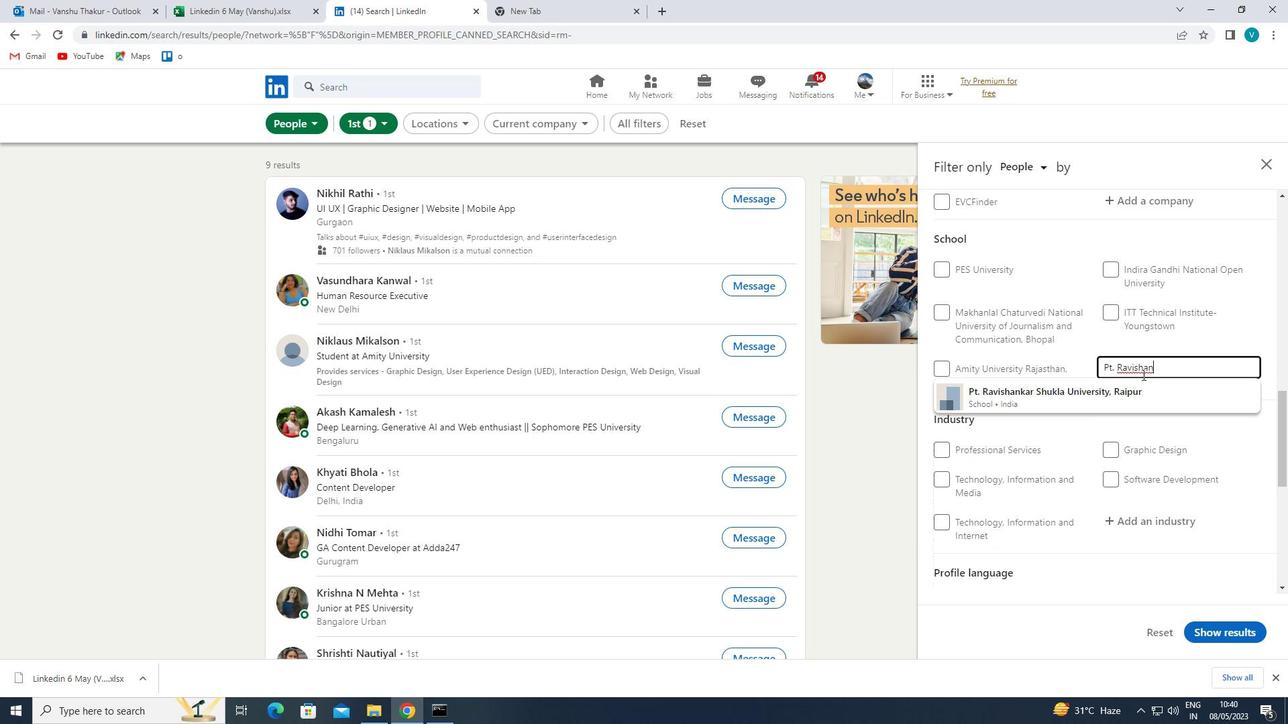 
Action: Mouse pressed left at (1138, 392)
Screenshot: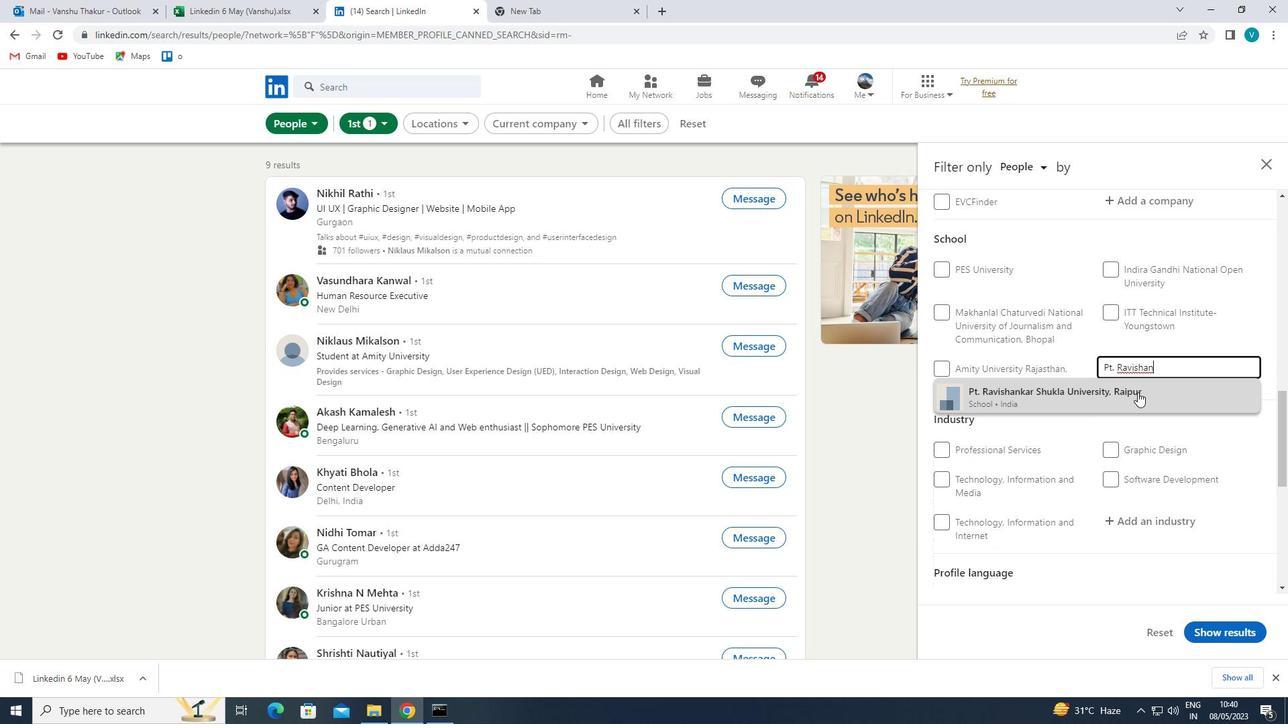 
Action: Mouse moved to (1139, 396)
Screenshot: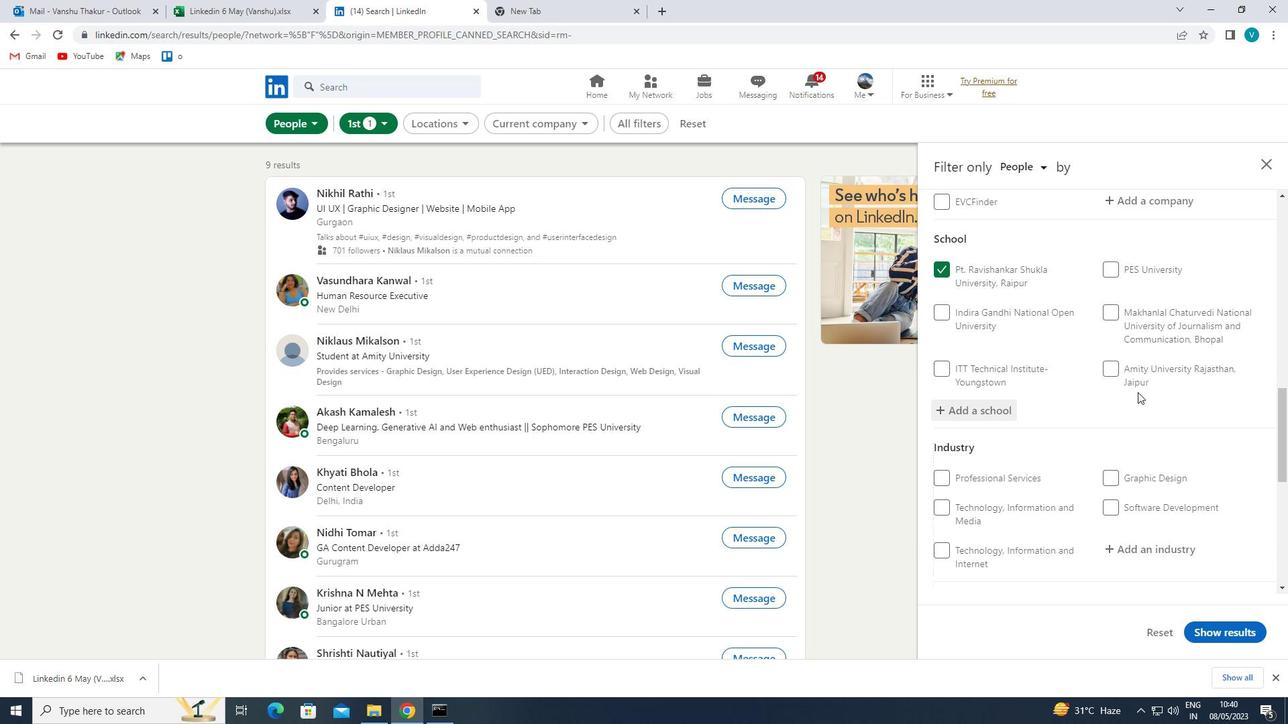 
Action: Mouse scrolled (1139, 395) with delta (0, 0)
Screenshot: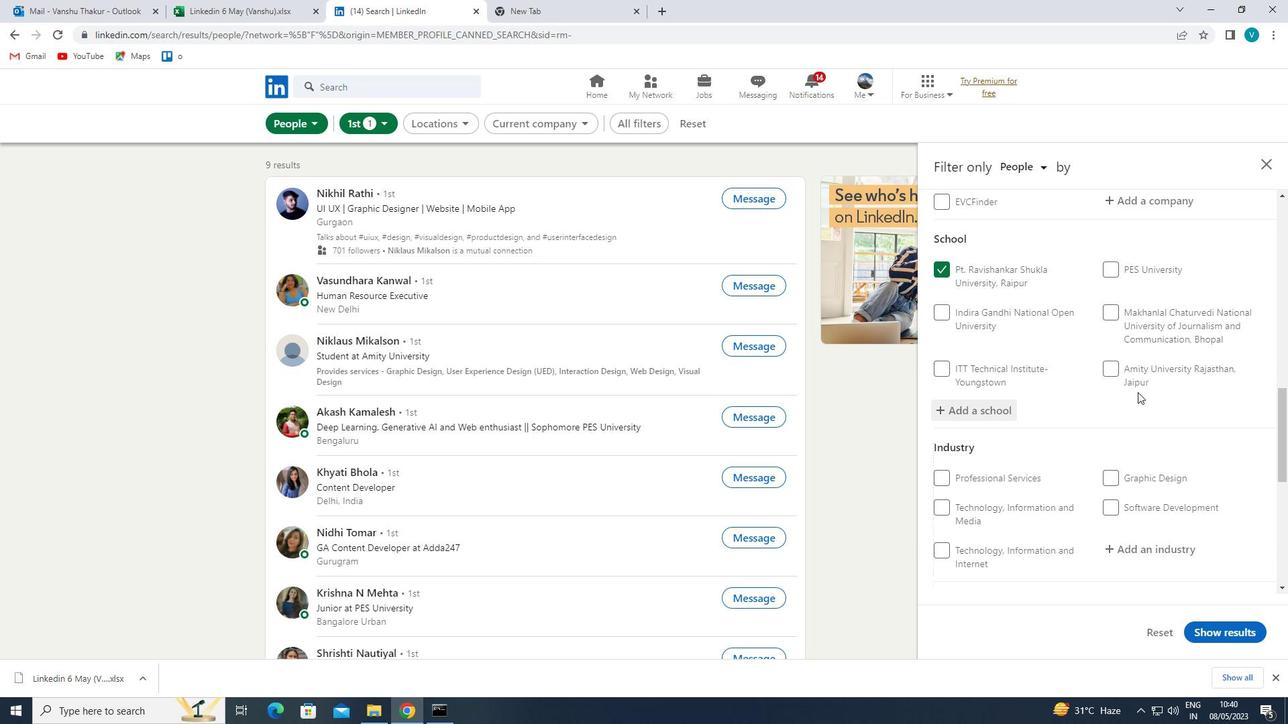
Action: Mouse moved to (1140, 400)
Screenshot: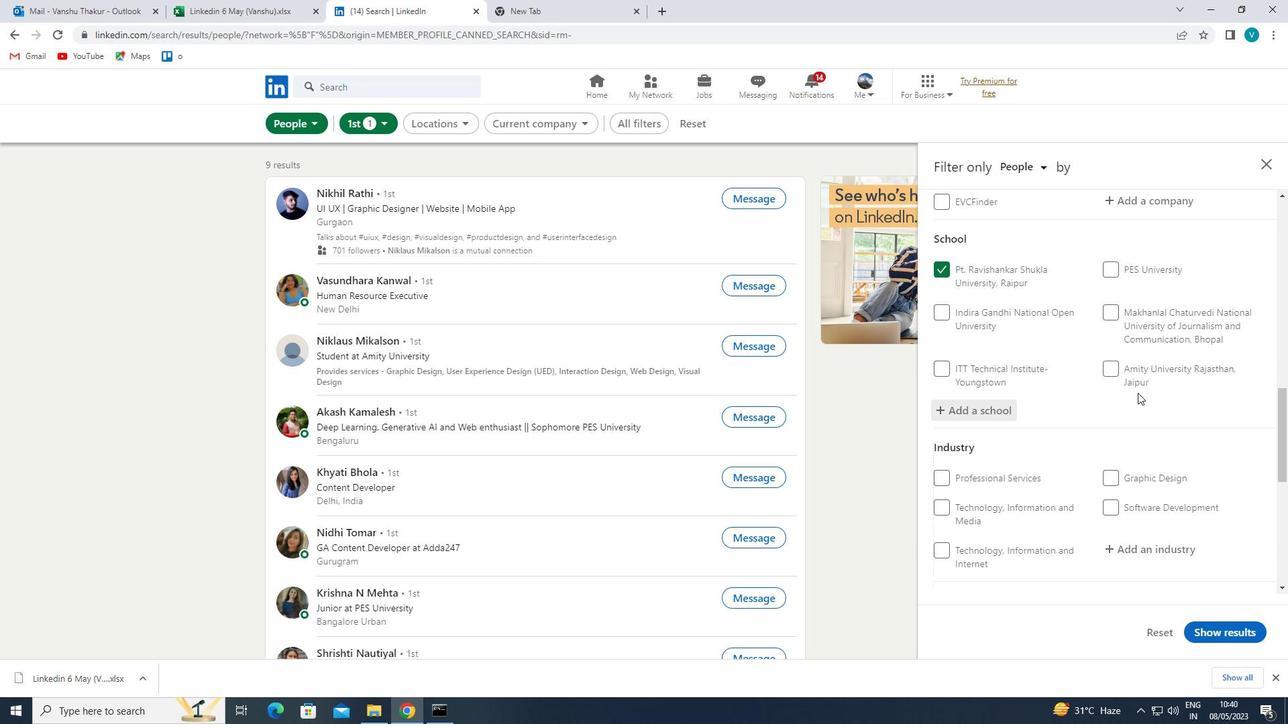 
Action: Mouse scrolled (1140, 400) with delta (0, 0)
Screenshot: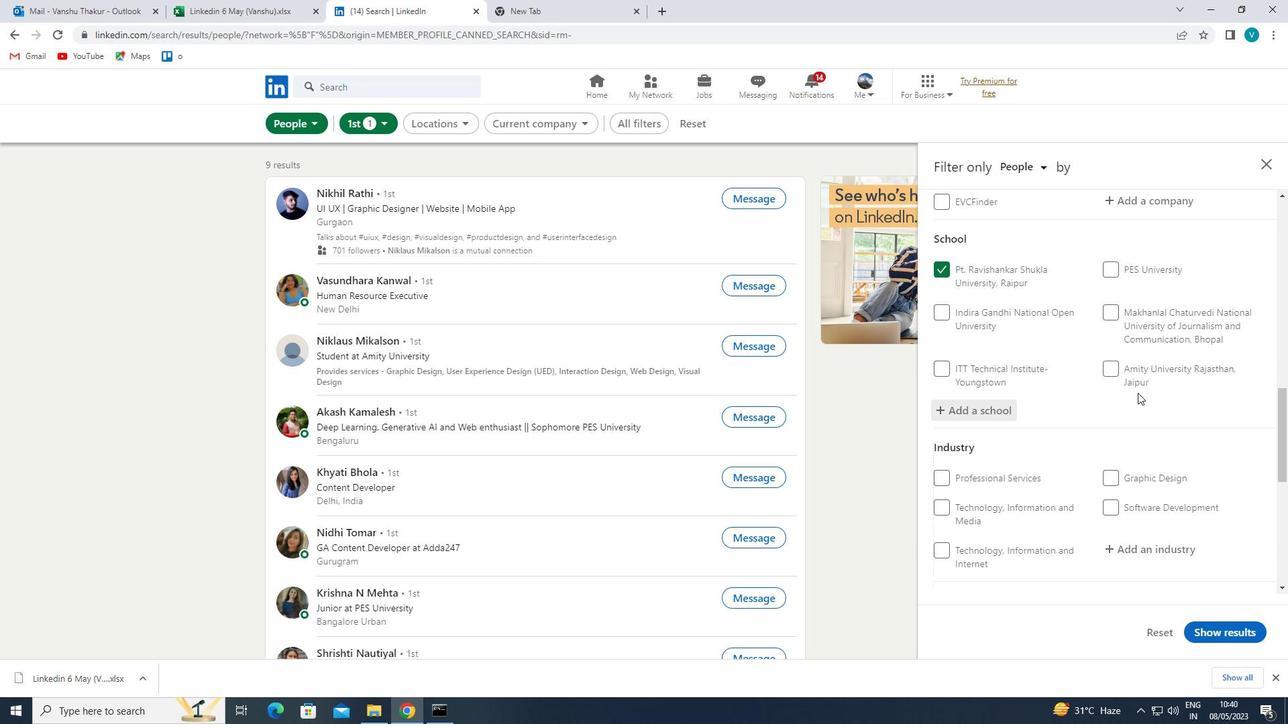 
Action: Mouse moved to (1144, 415)
Screenshot: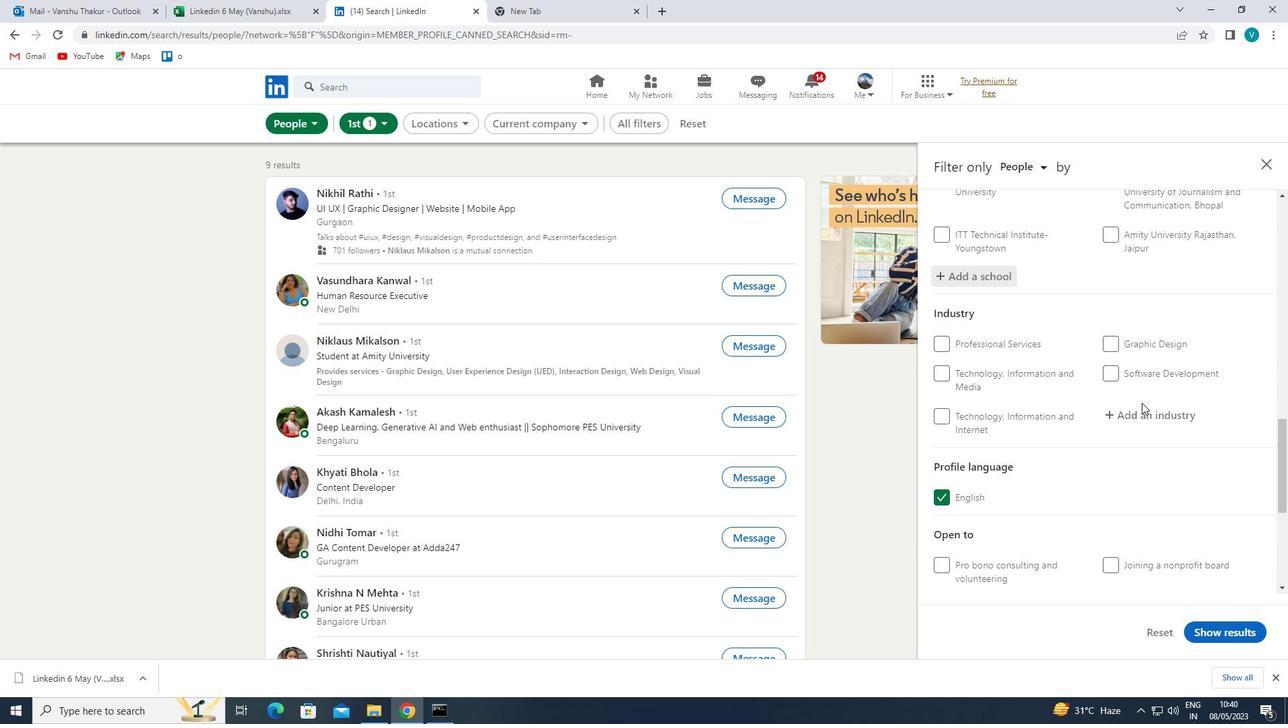 
Action: Mouse pressed left at (1144, 415)
Screenshot: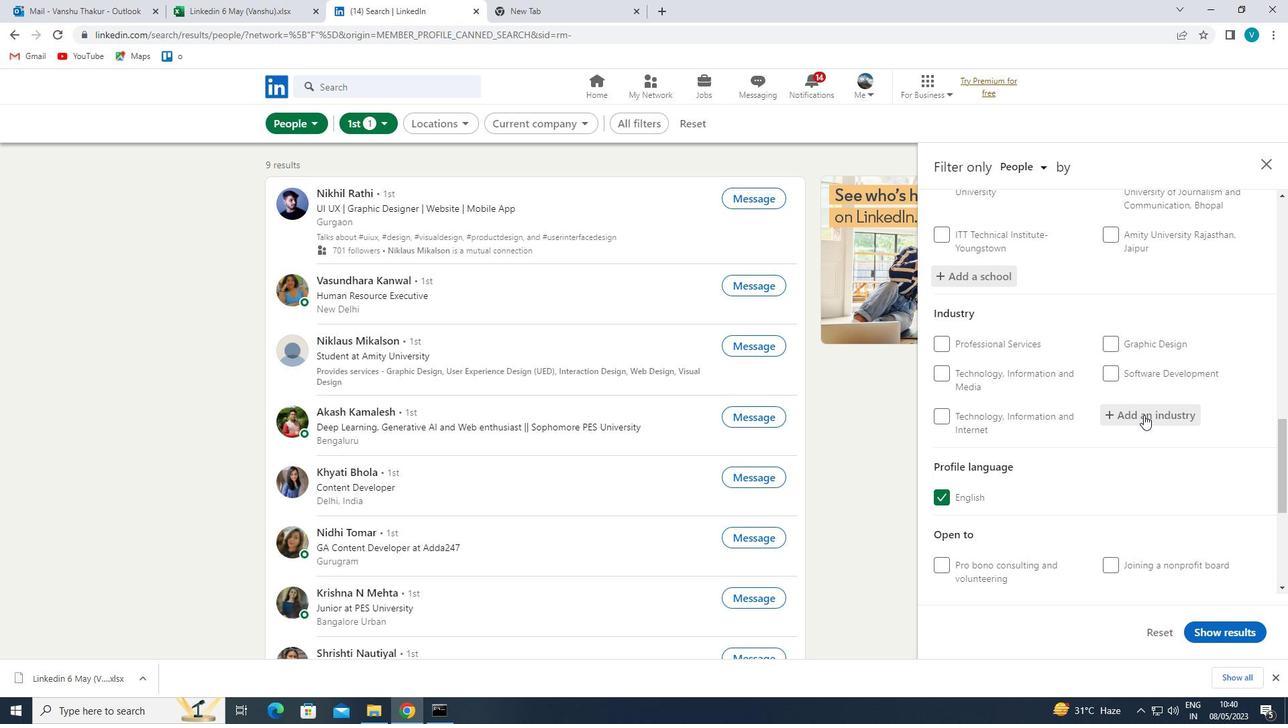 
Action: Mouse moved to (1112, 398)
Screenshot: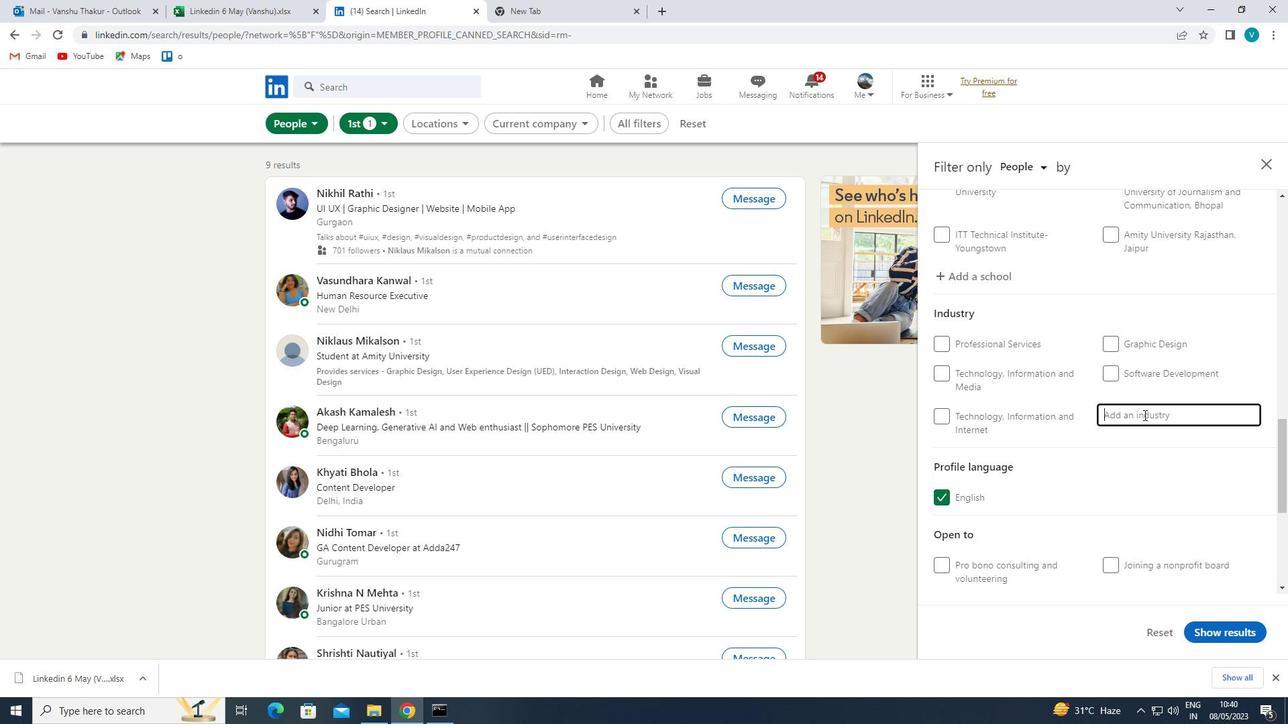 
Action: Key pressed <Key.shift>ACCO
Screenshot: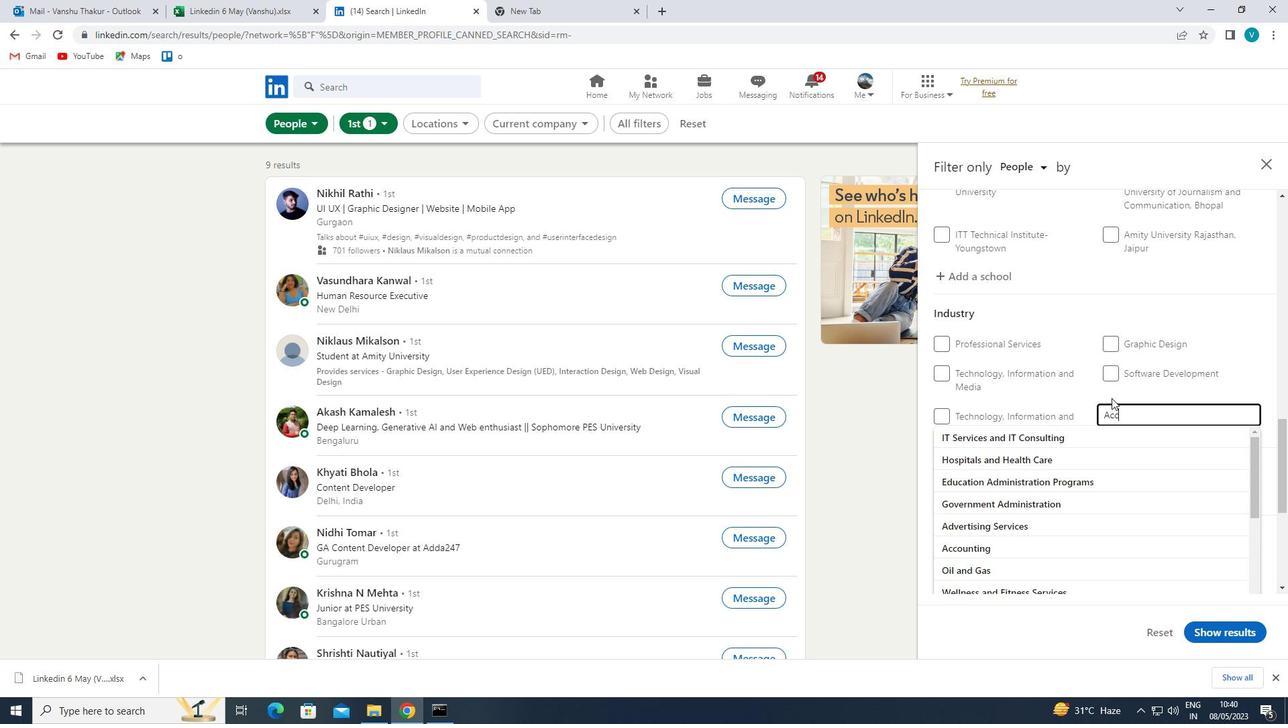
Action: Mouse moved to (1119, 389)
Screenshot: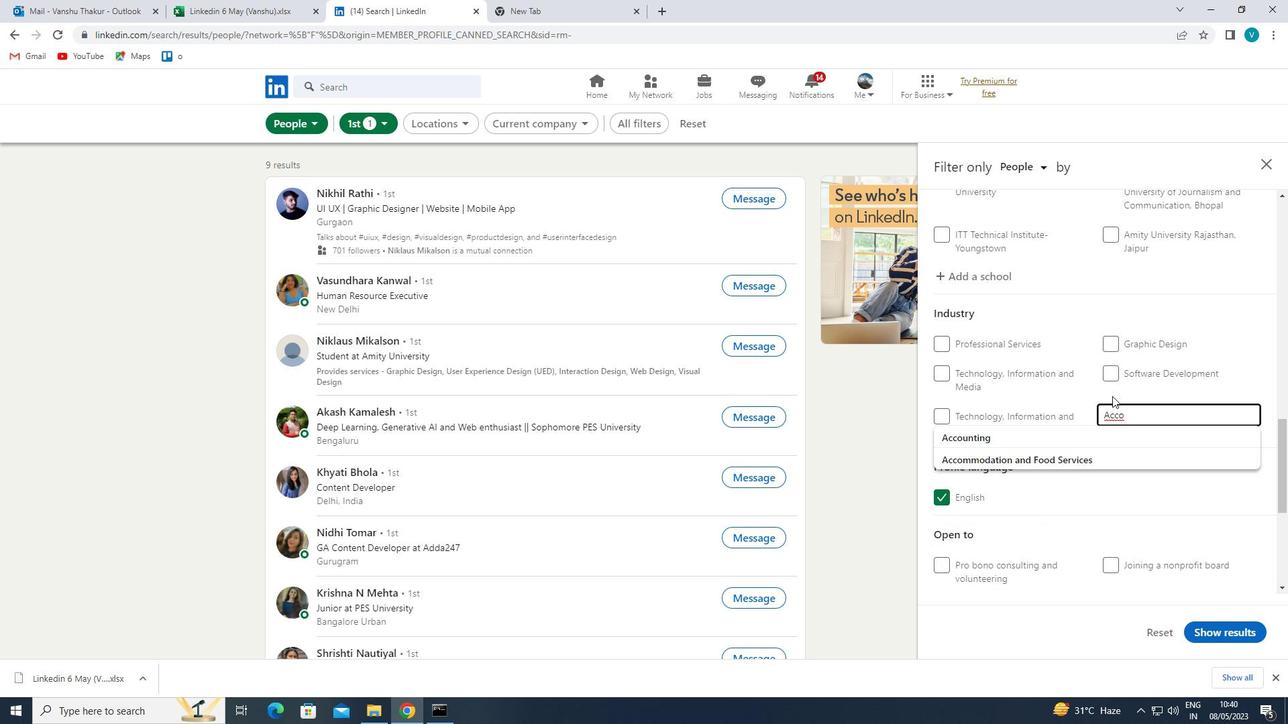 
Action: Key pressed MODATION<Key.space><Key.shift>SERVI
Screenshot: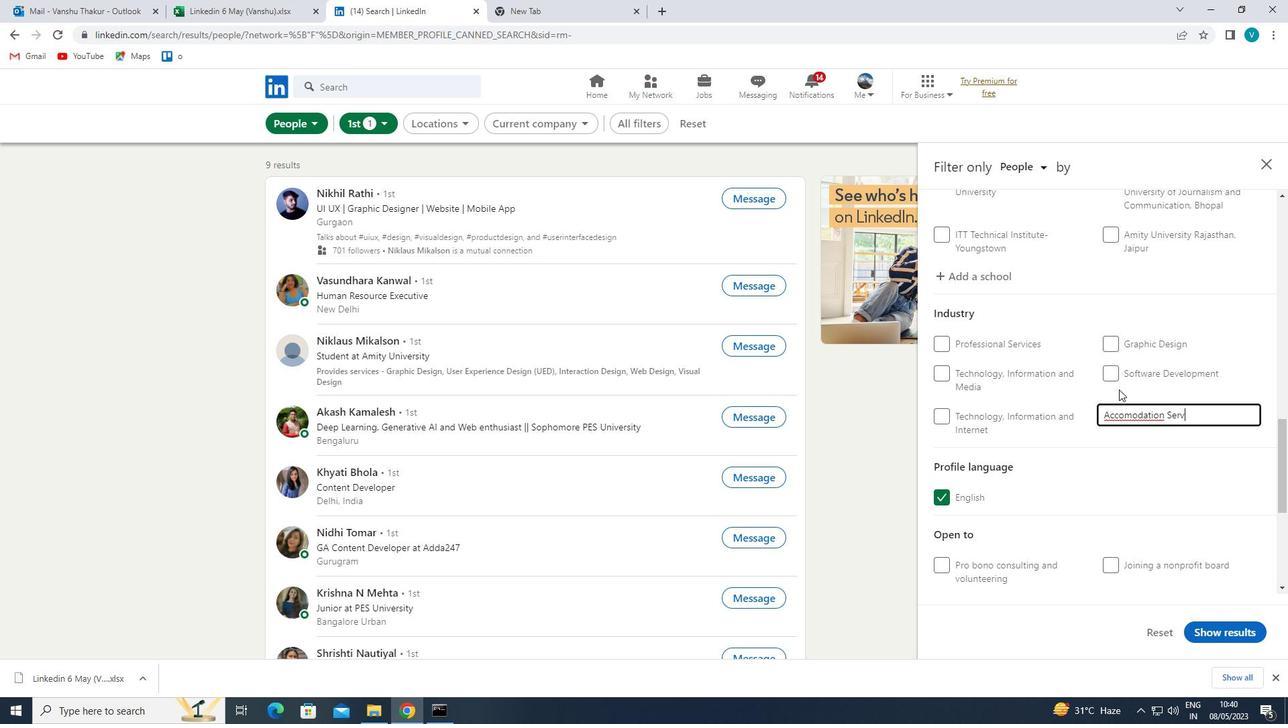 
Action: Mouse moved to (1126, 464)
Screenshot: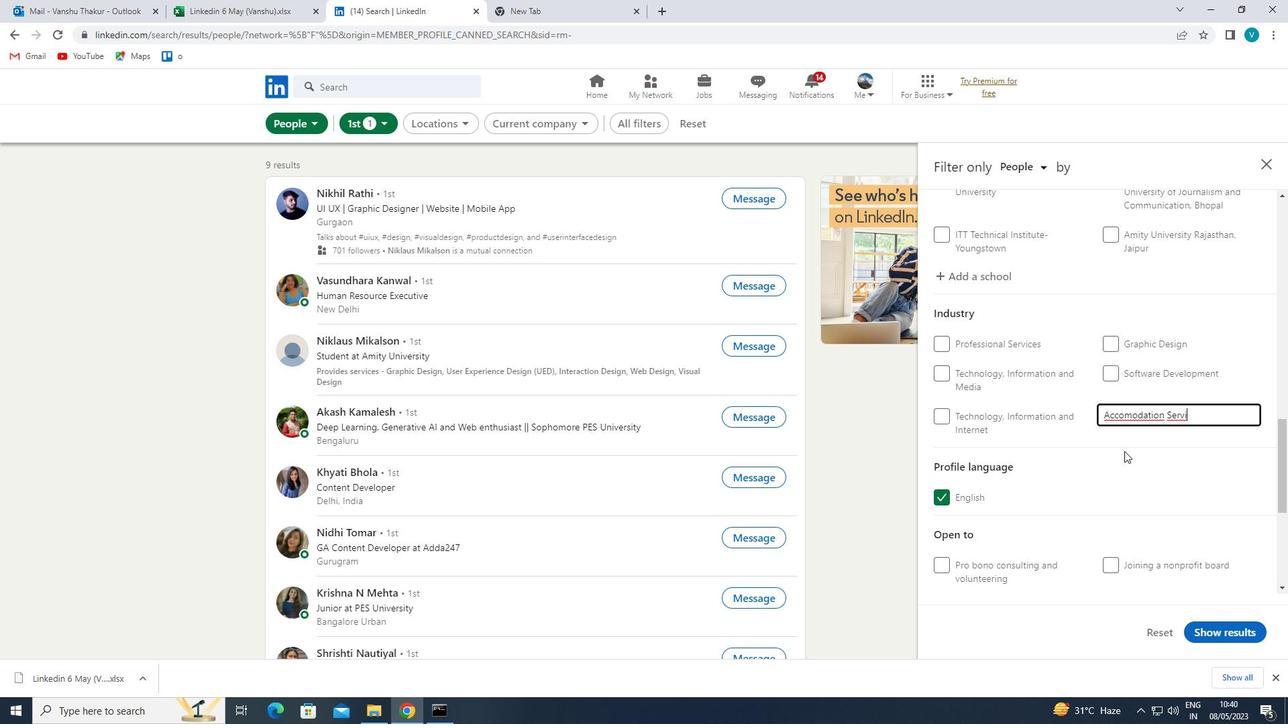 
Action: Key pressed CES
Screenshot: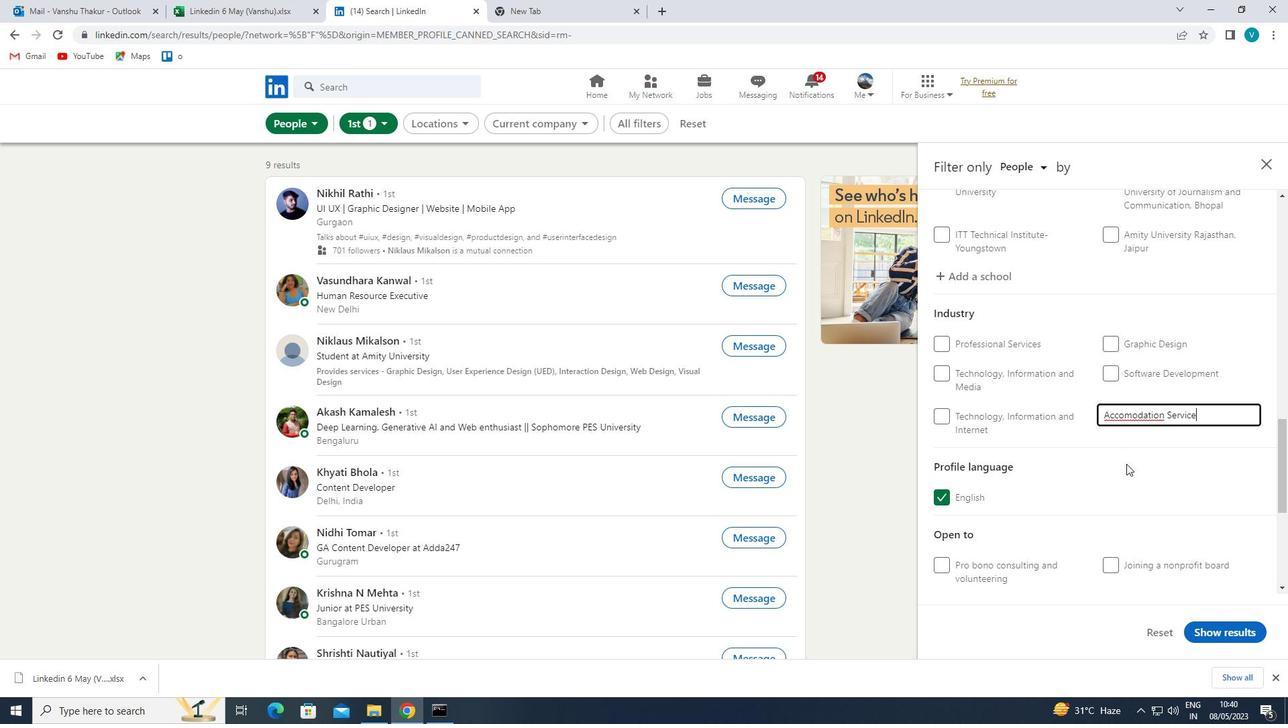 
Action: Mouse pressed left at (1126, 464)
Screenshot: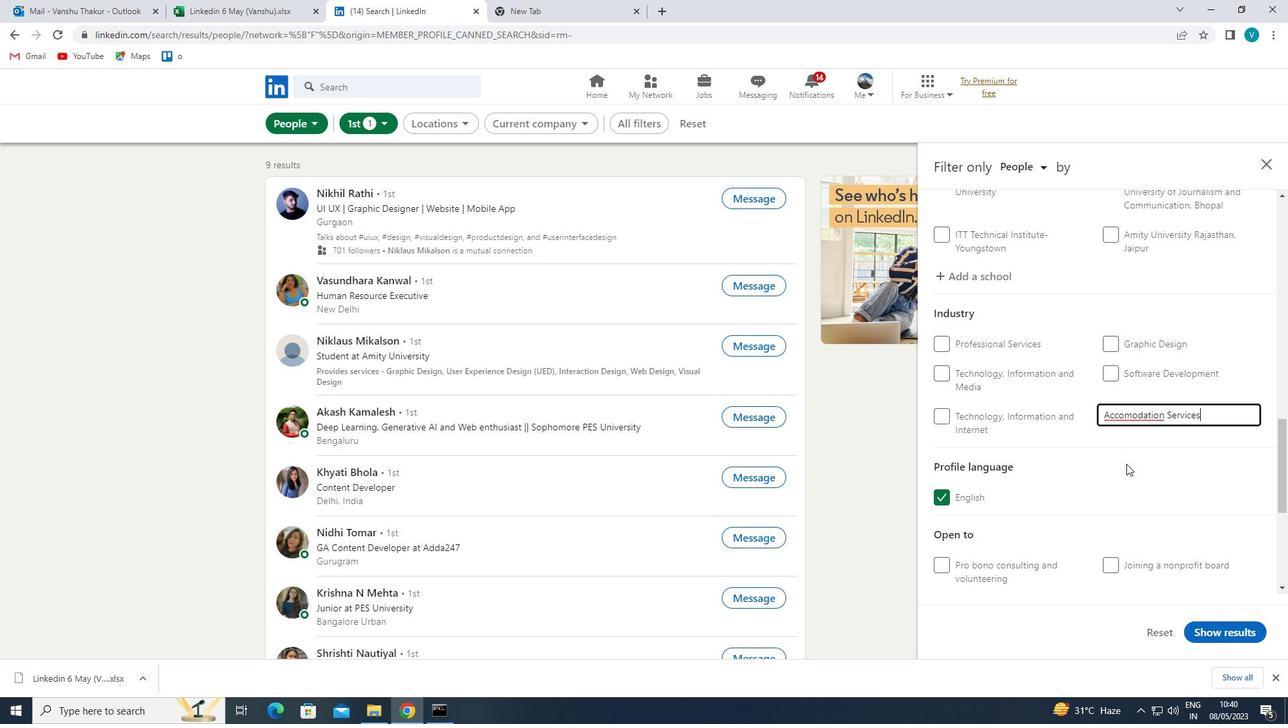 
Action: Mouse moved to (1127, 463)
Screenshot: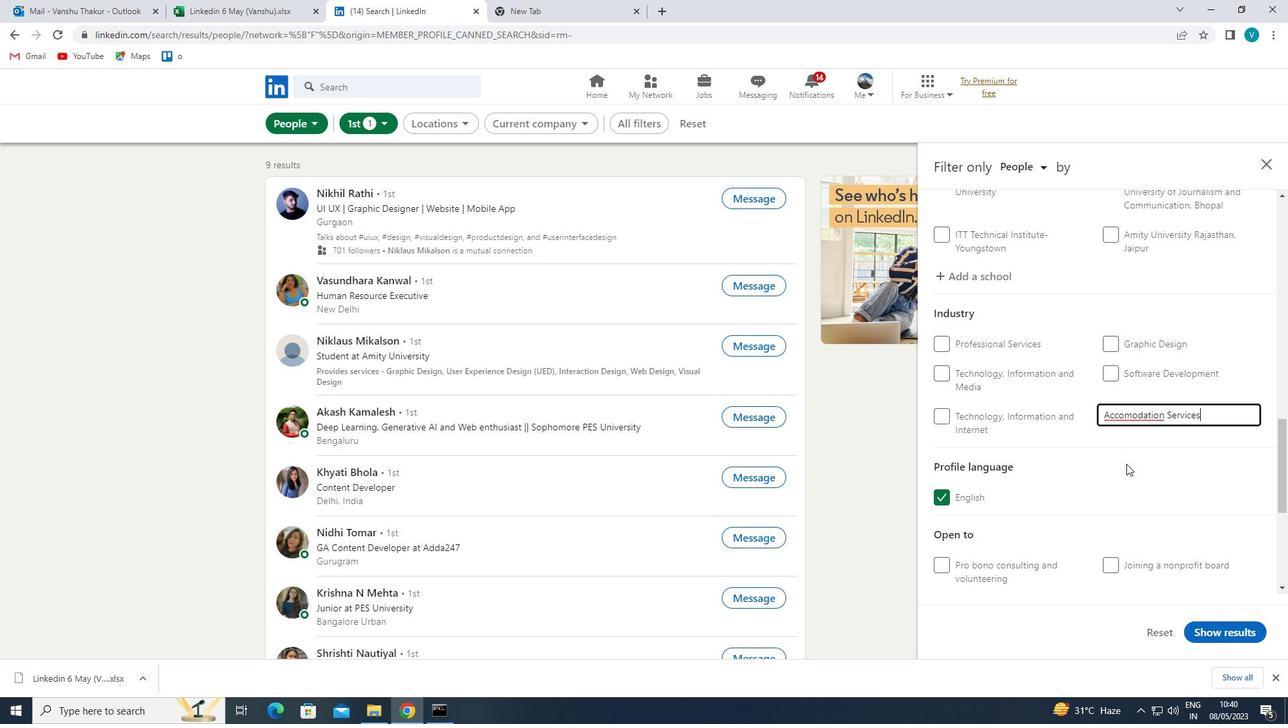 
Action: Mouse scrolled (1127, 463) with delta (0, 0)
Screenshot: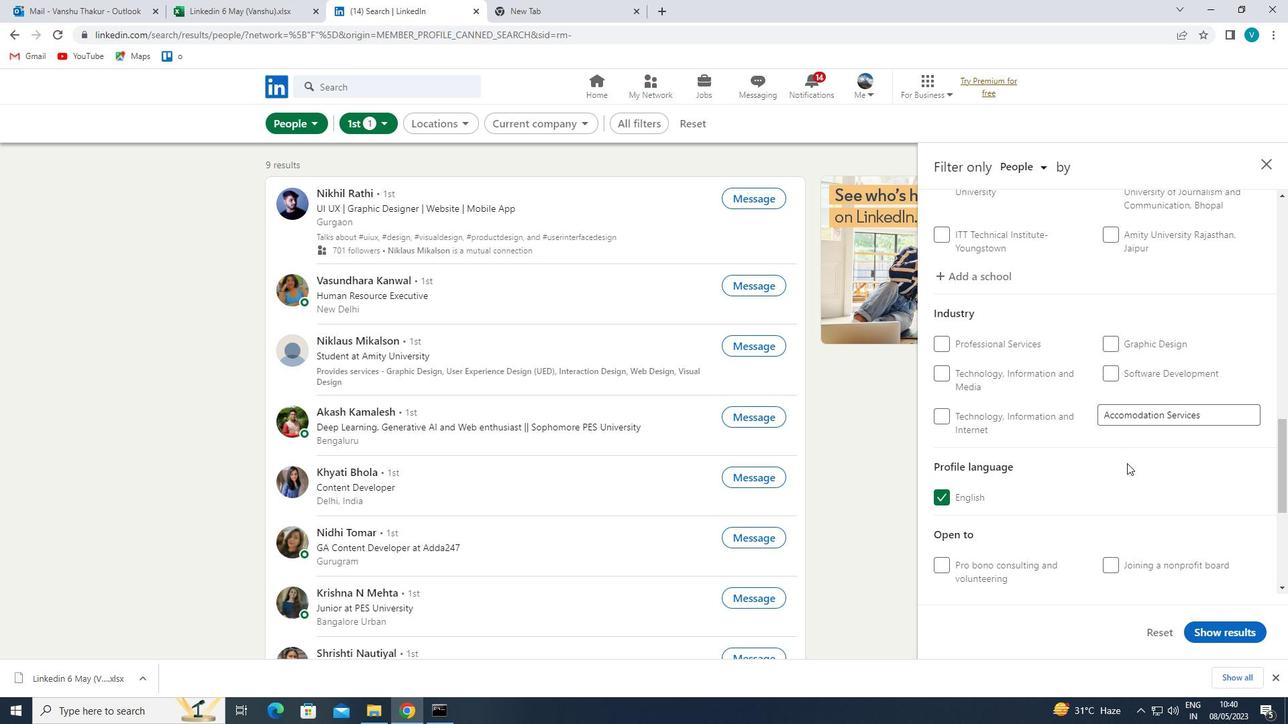 
Action: Mouse scrolled (1127, 463) with delta (0, 0)
Screenshot: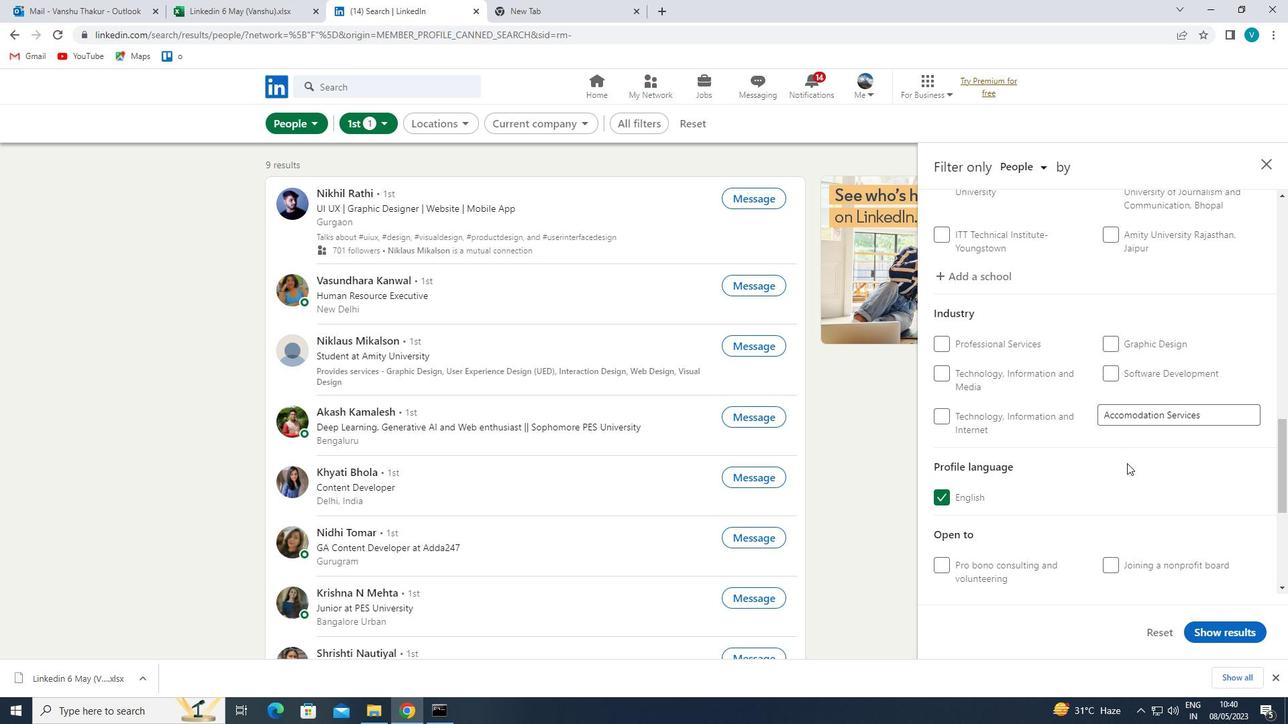 
Action: Mouse scrolled (1127, 463) with delta (0, 0)
Screenshot: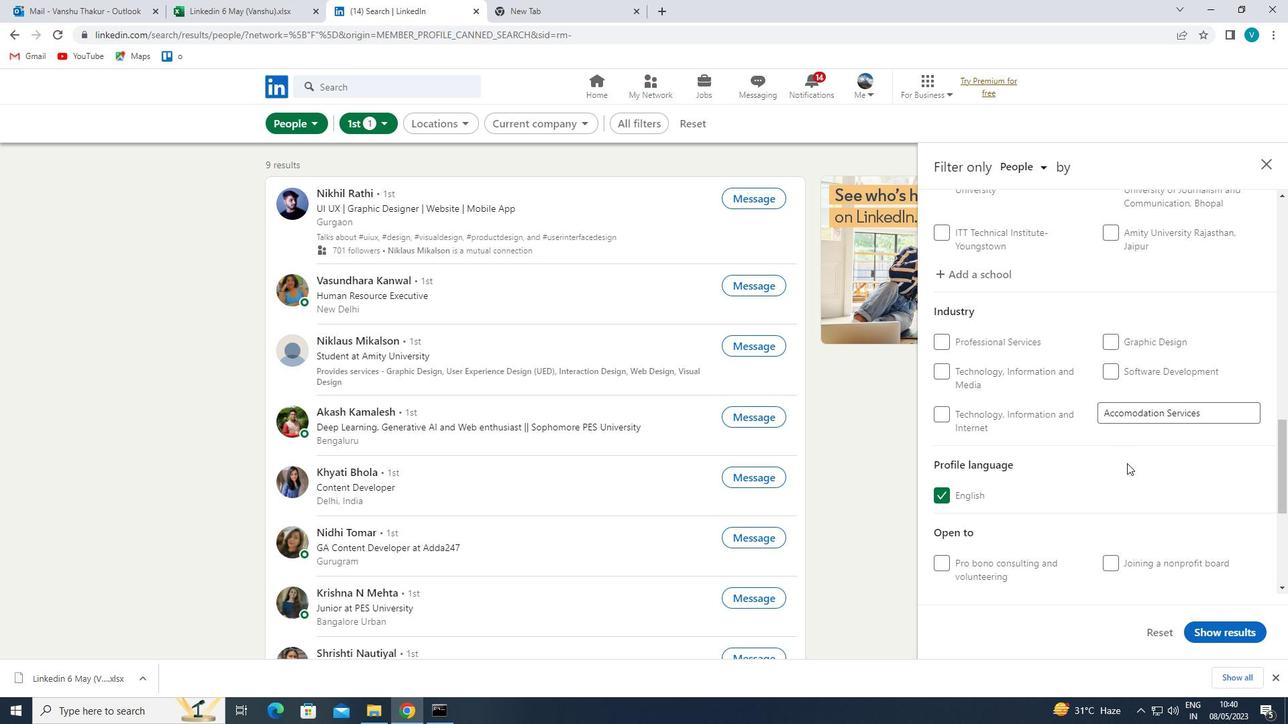 
Action: Mouse scrolled (1127, 463) with delta (0, 0)
Screenshot: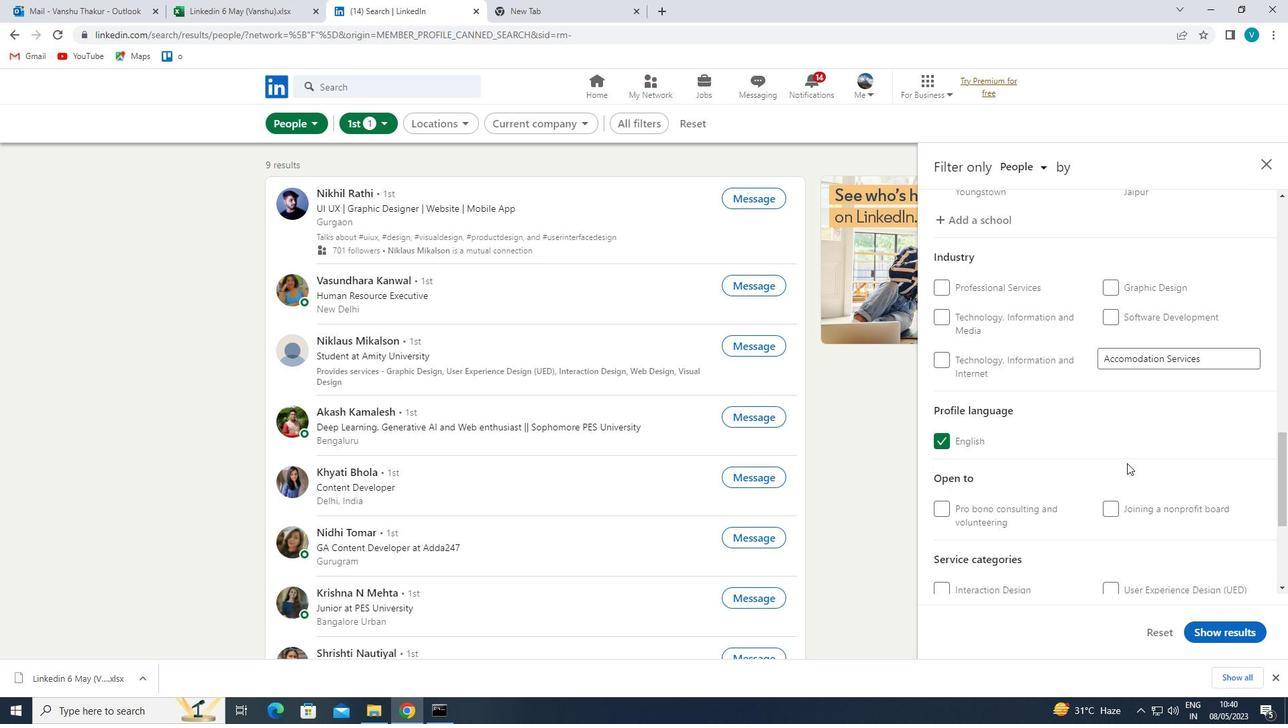 
Action: Mouse moved to (1157, 440)
Screenshot: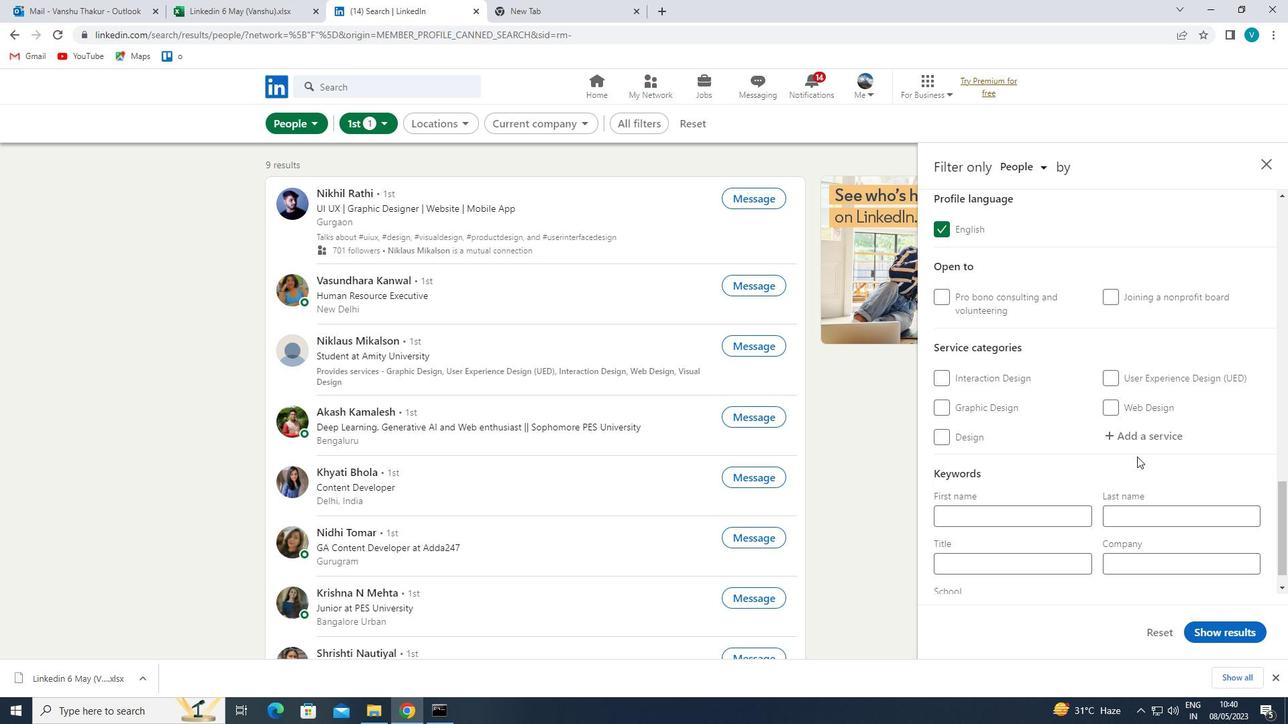 
Action: Mouse pressed left at (1157, 440)
Screenshot: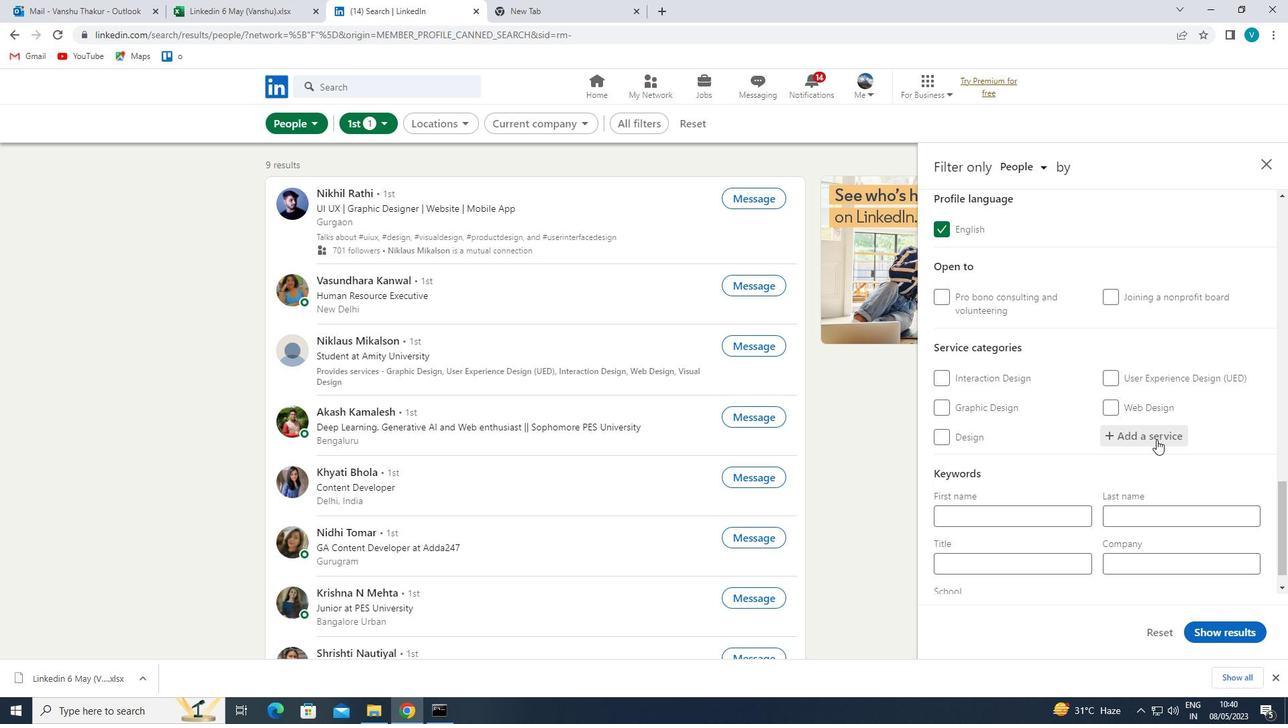 
Action: Mouse moved to (1160, 438)
Screenshot: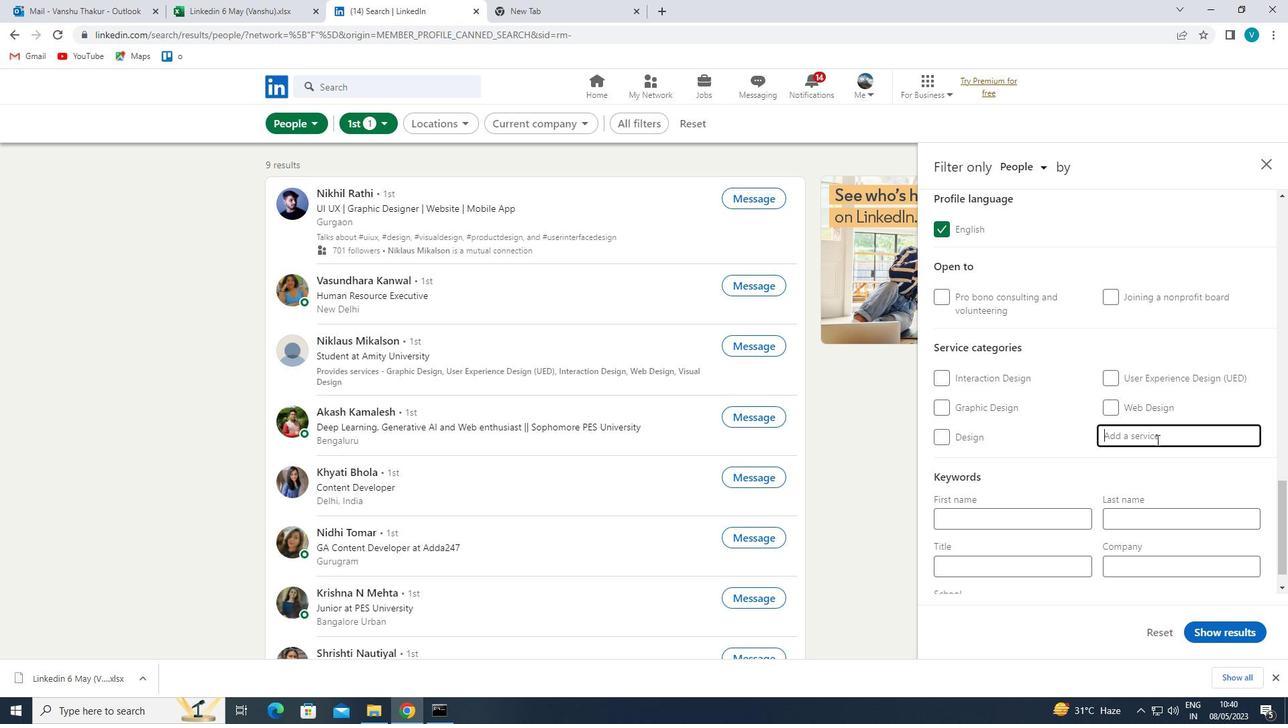 
Action: Key pressed <Key.shift>COMMERCXIAL
Screenshot: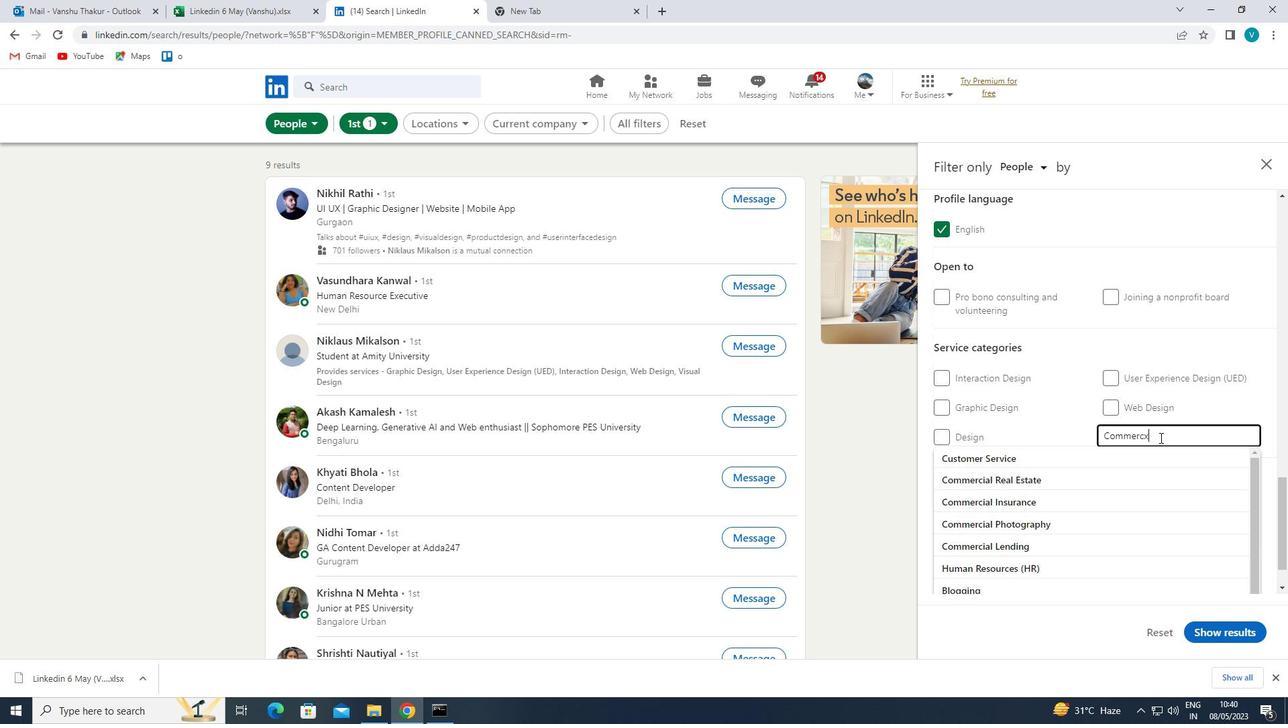 
Action: Mouse moved to (1150, 444)
Screenshot: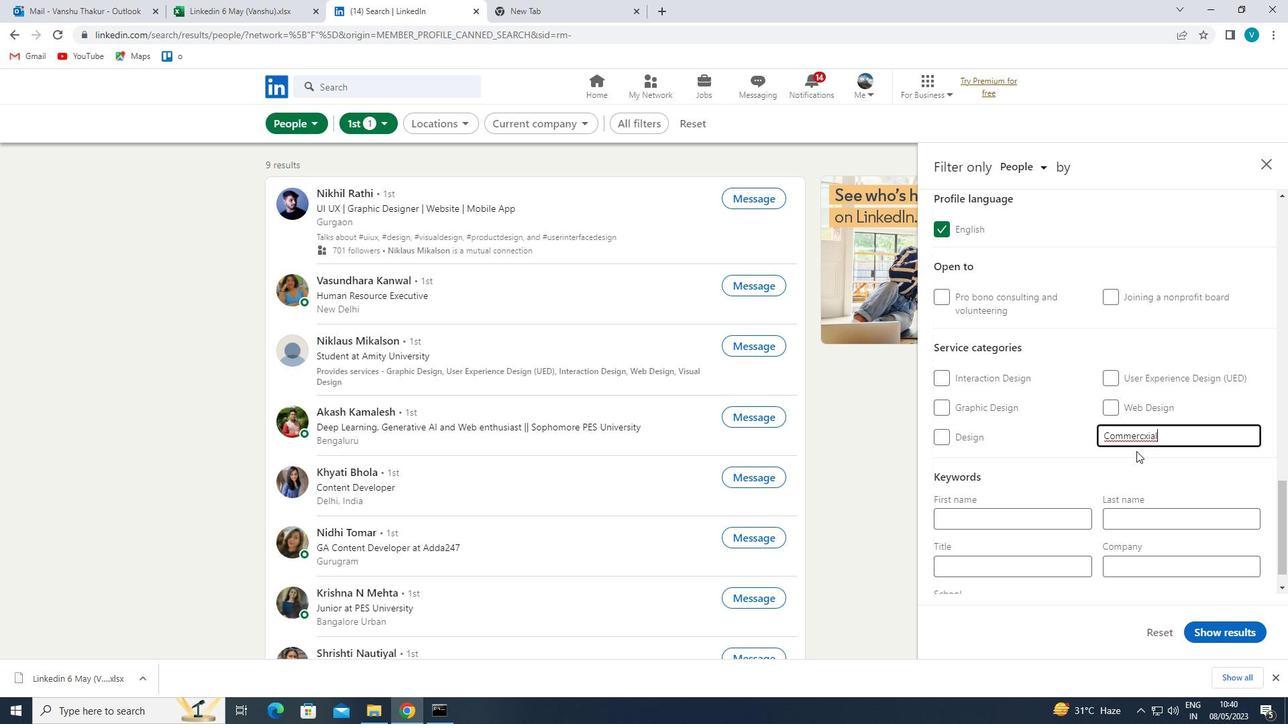 
Action: Key pressed <Key.backspace><Key.backspace><Key.backspace><Key.backspace>OA<Key.backspace><Key.backspace>IAL
Screenshot: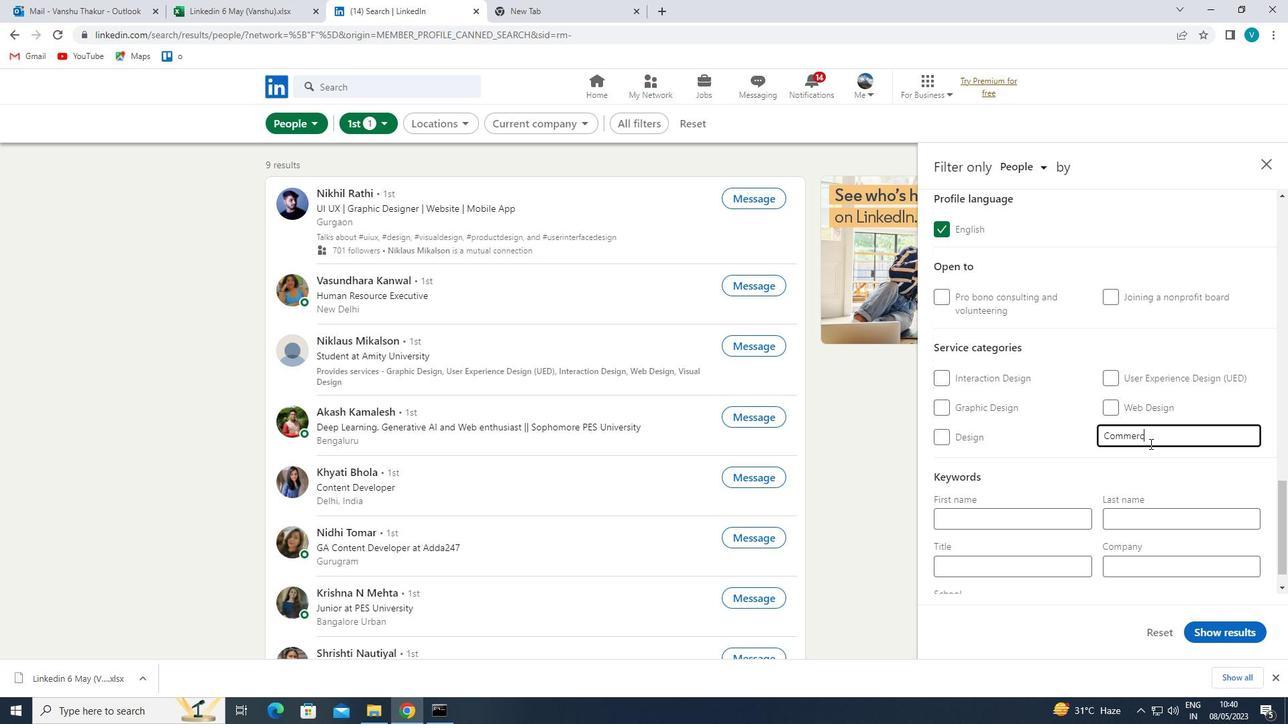 
Action: Mouse moved to (1126, 469)
Screenshot: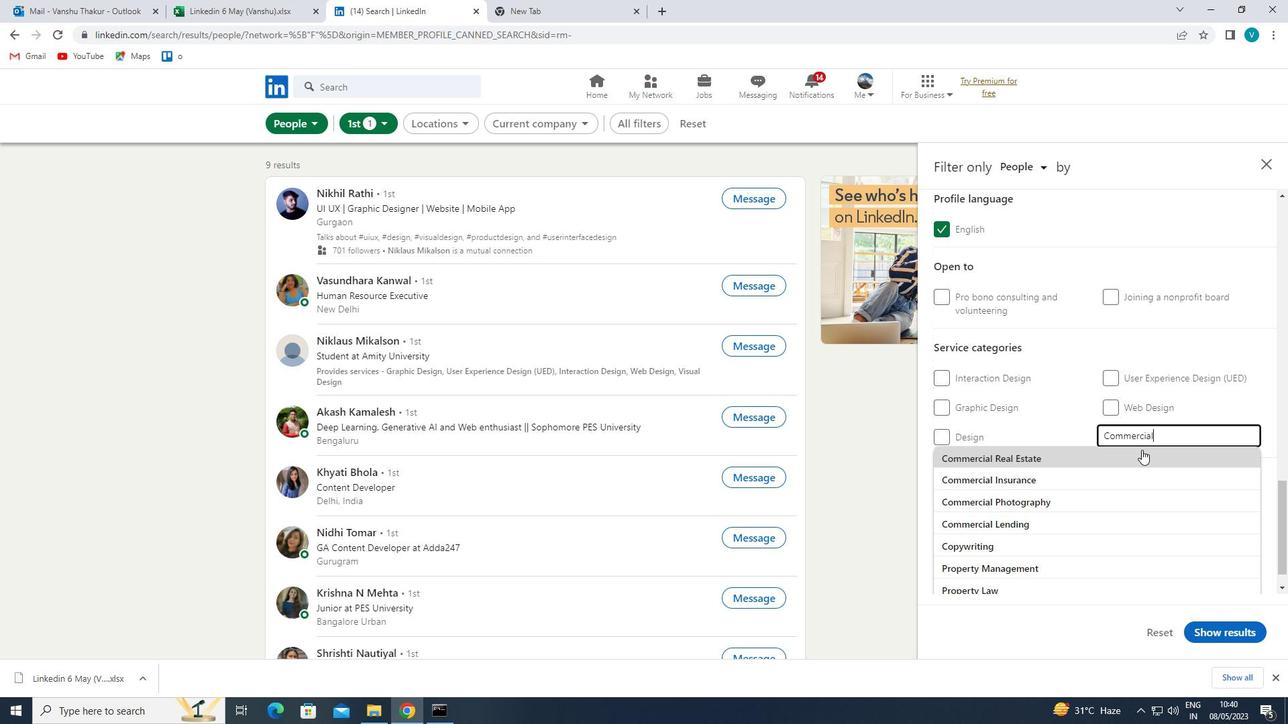 
Action: Mouse pressed left at (1126, 469)
Screenshot: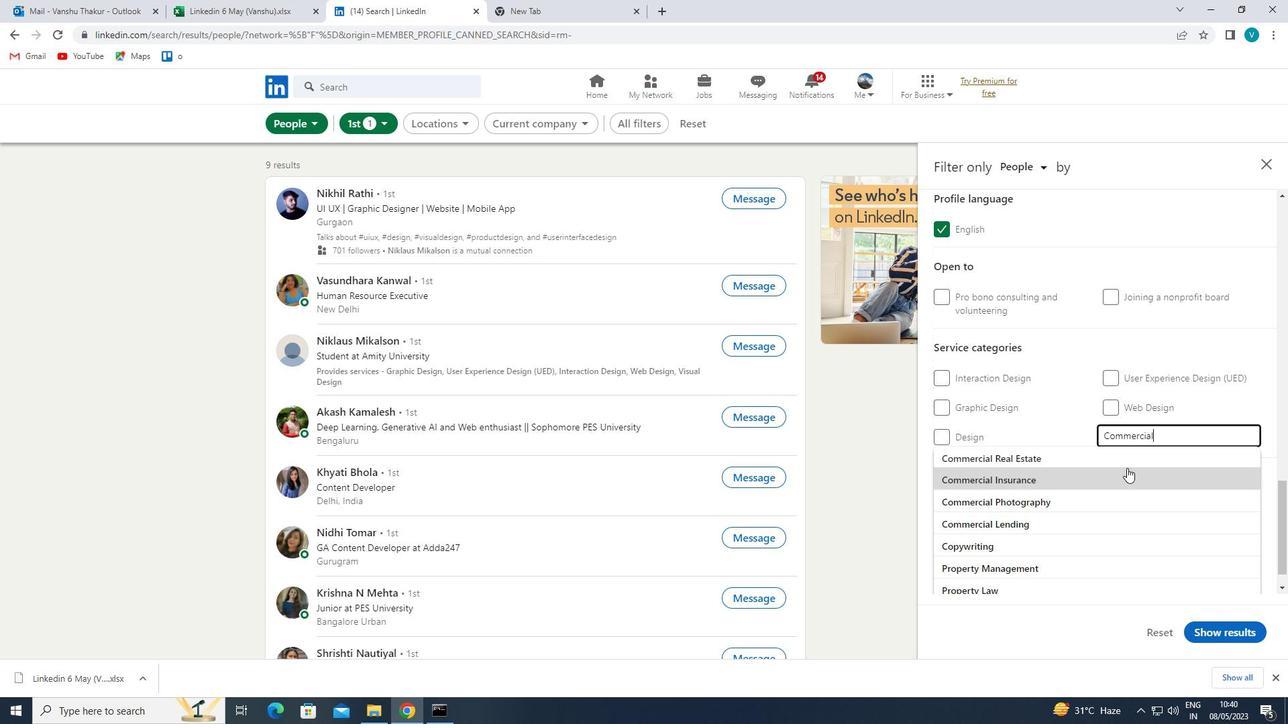 
Action: Mouse moved to (1128, 468)
Screenshot: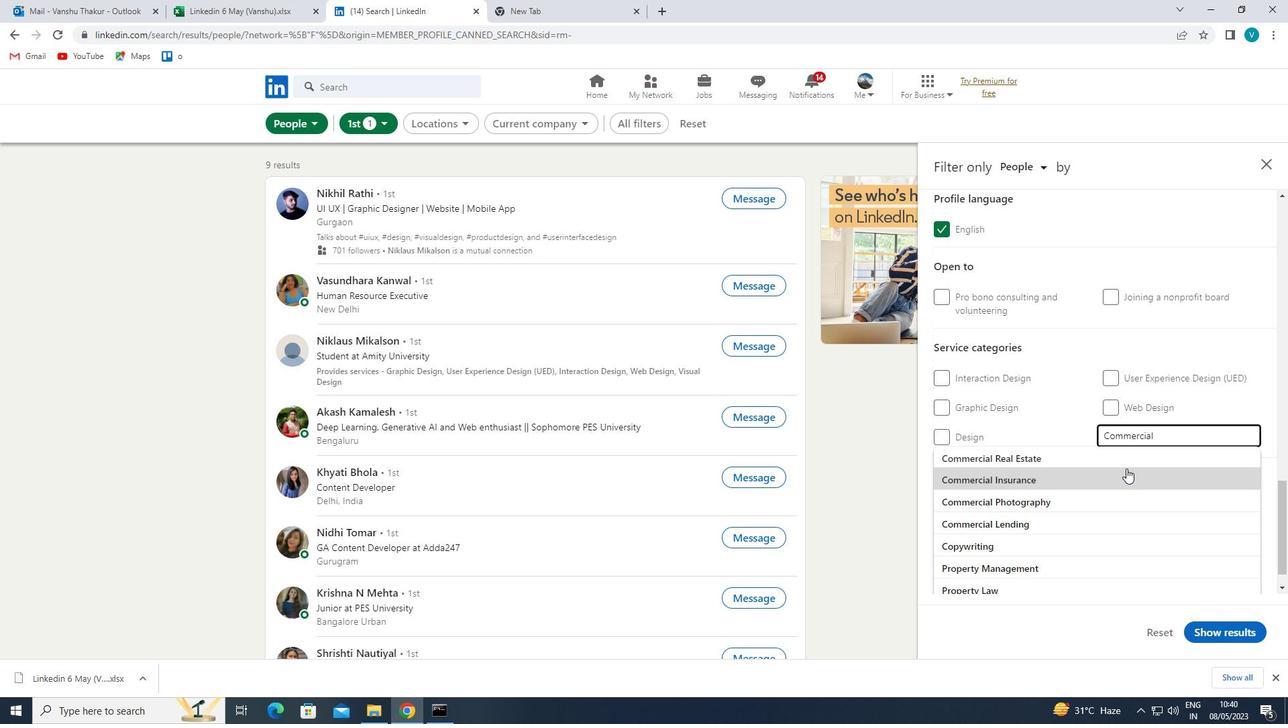 
Action: Mouse scrolled (1128, 467) with delta (0, 0)
Screenshot: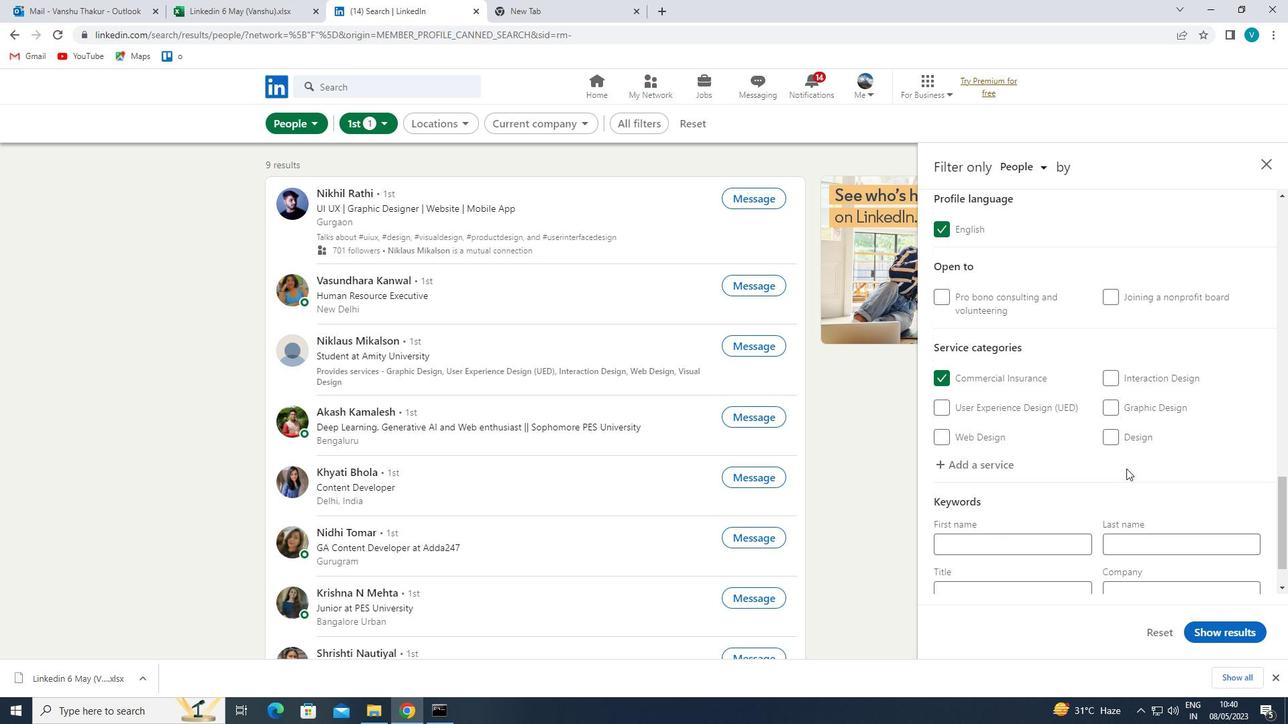 
Action: Mouse moved to (1128, 469)
Screenshot: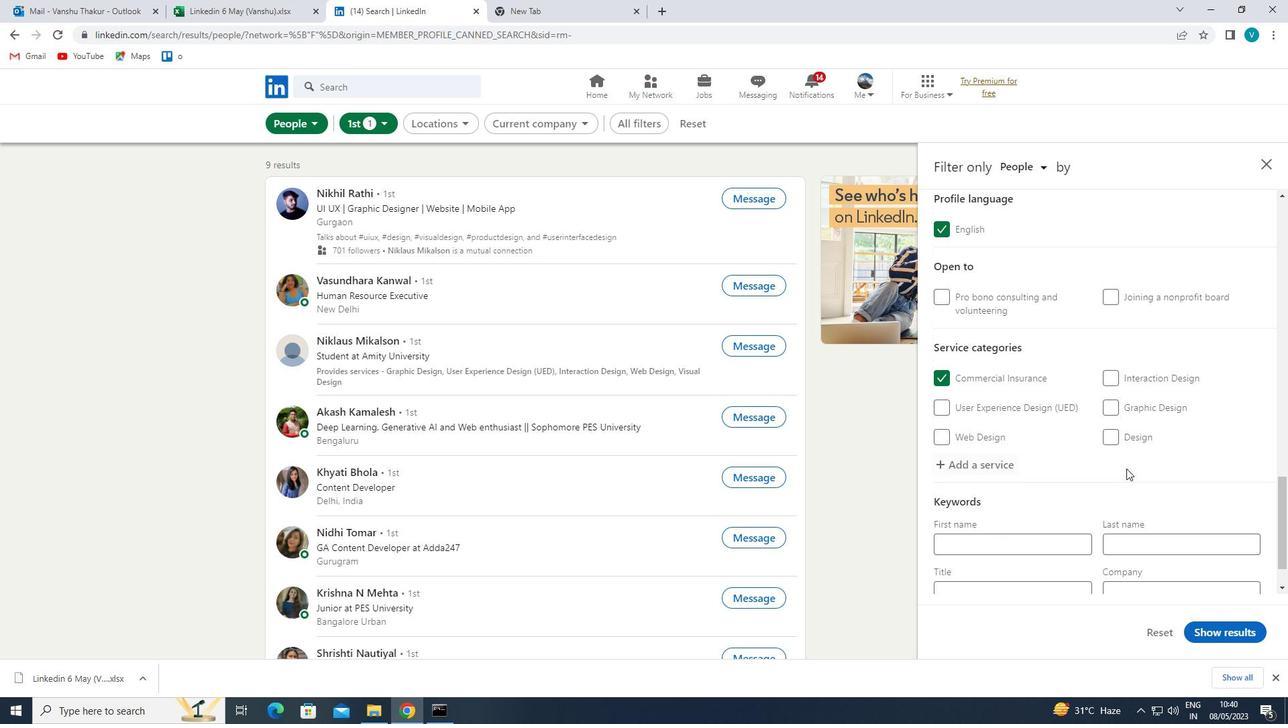 
Action: Mouse scrolled (1128, 468) with delta (0, 0)
Screenshot: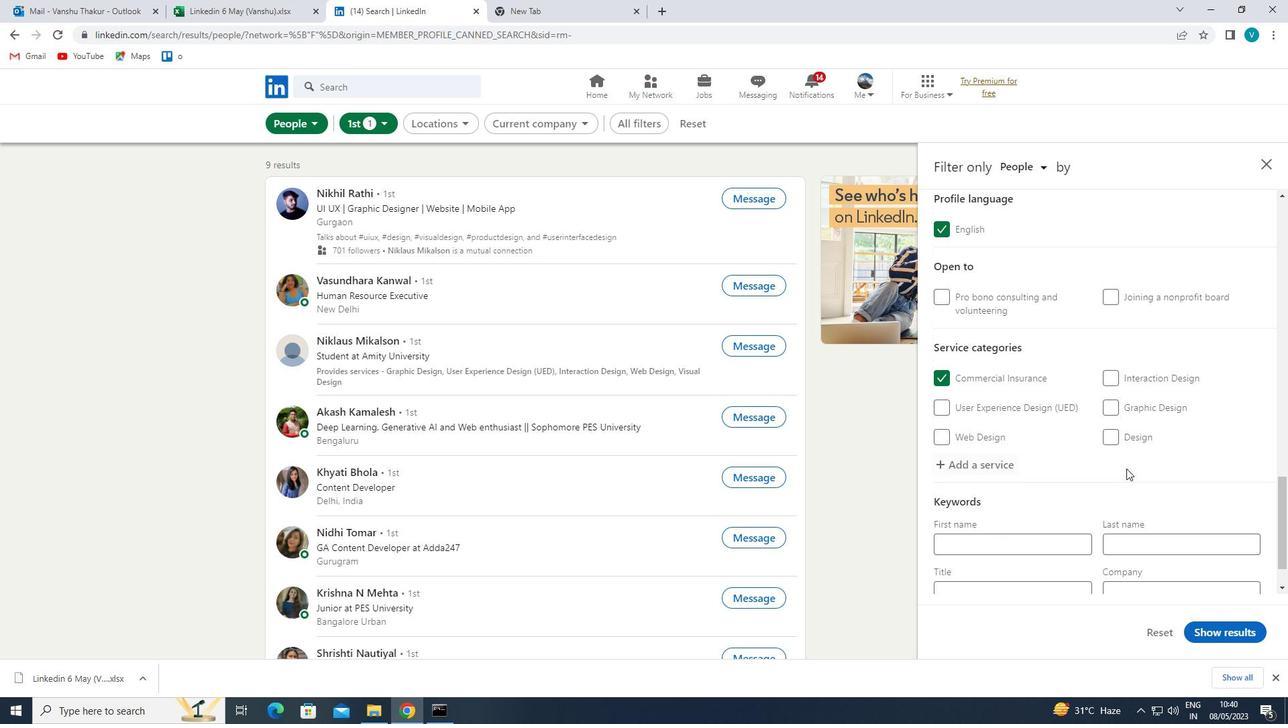 
Action: Mouse moved to (1126, 470)
Screenshot: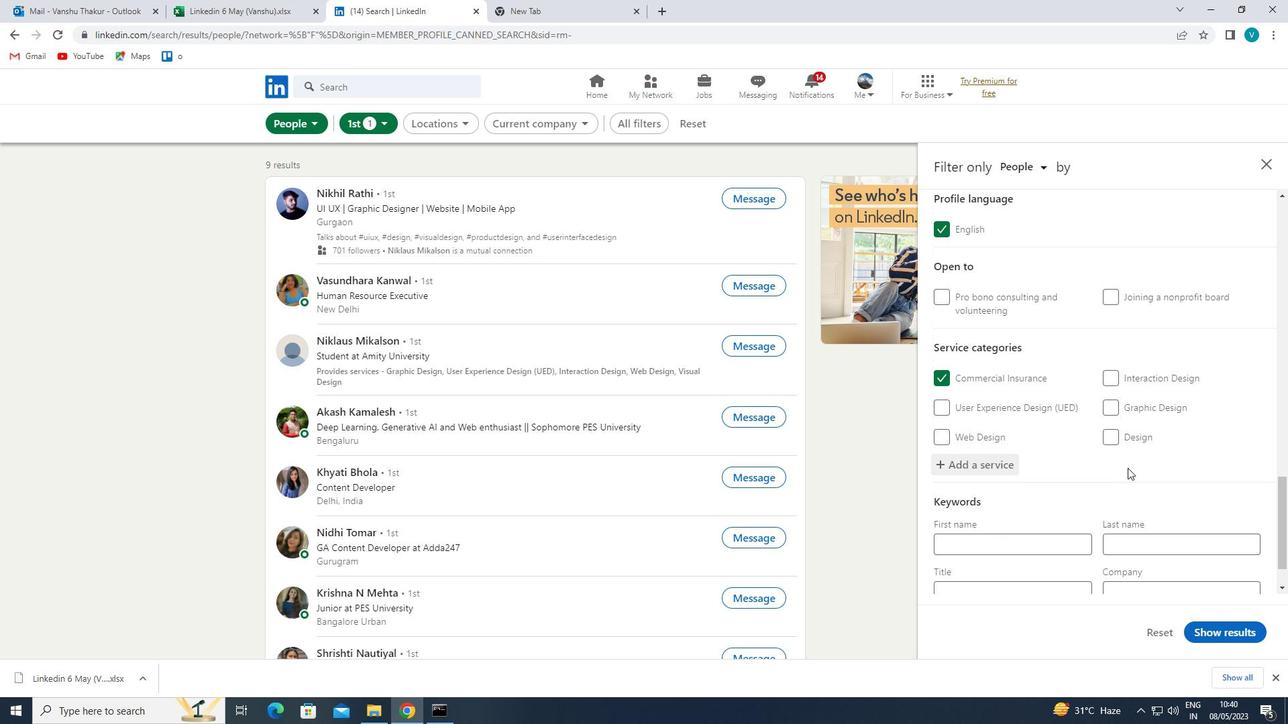 
Action: Mouse scrolled (1126, 469) with delta (0, 0)
Screenshot: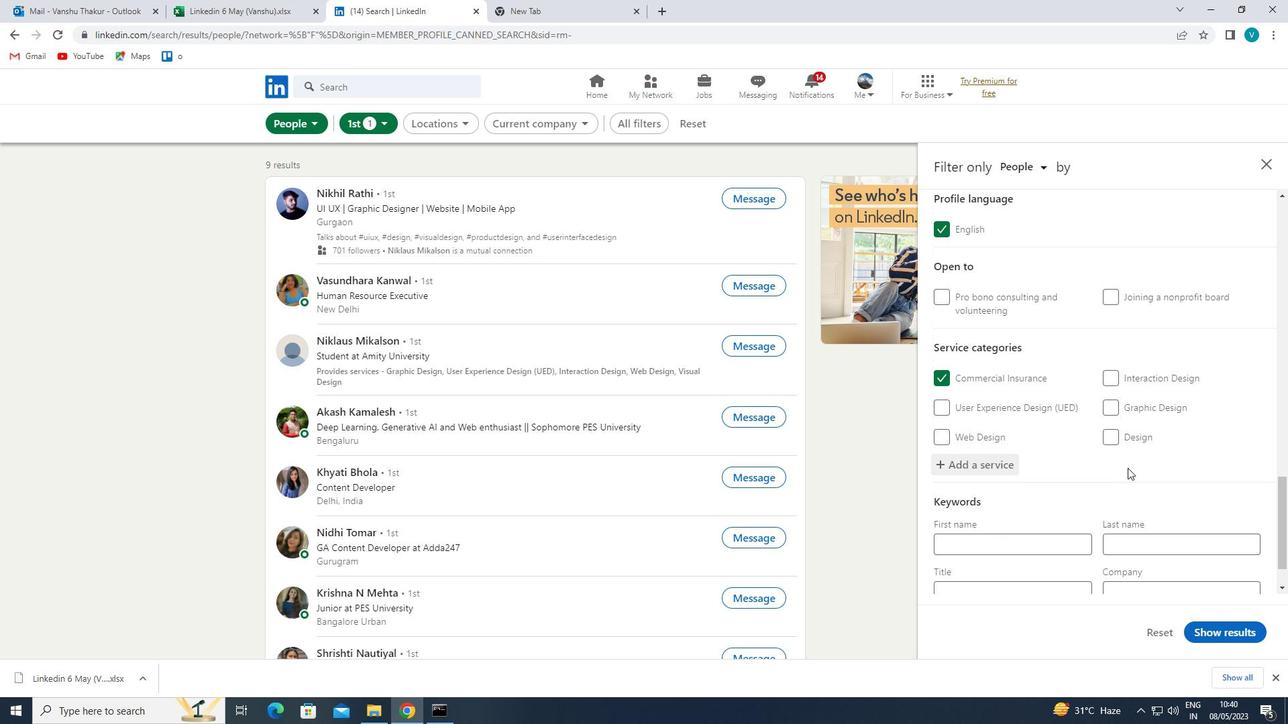 
Action: Mouse moved to (1114, 477)
Screenshot: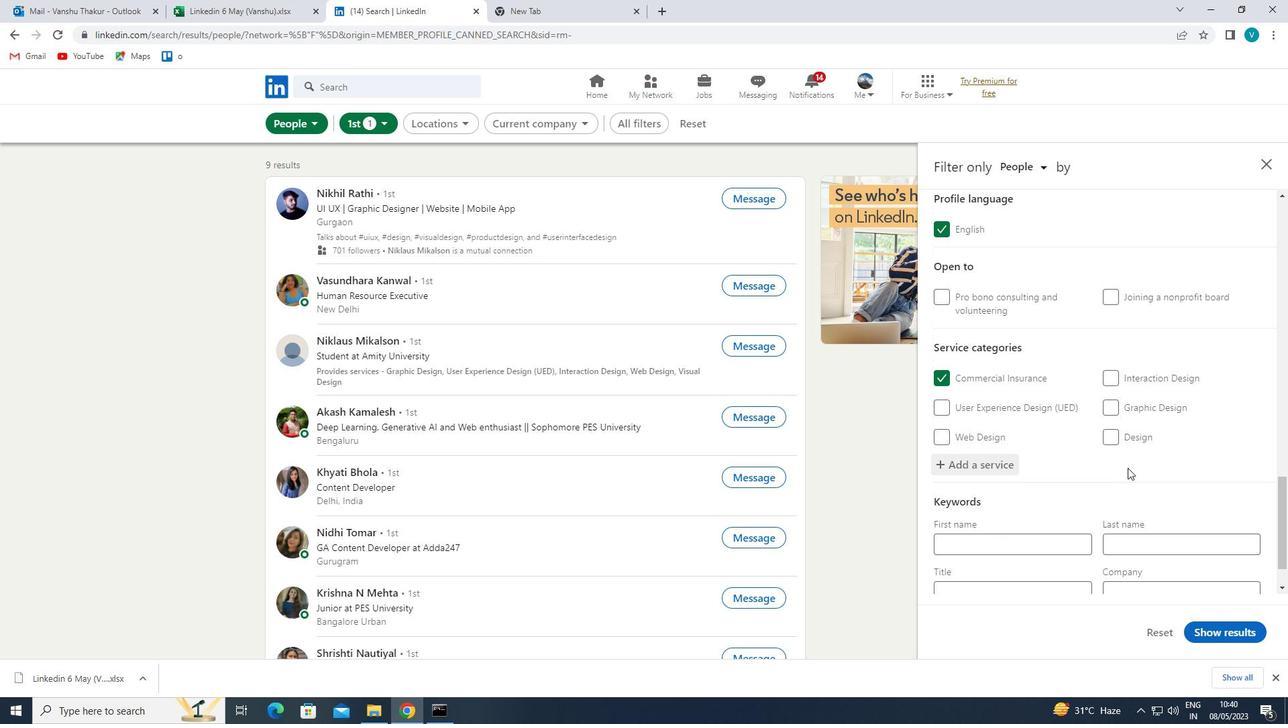 
Action: Mouse scrolled (1114, 477) with delta (0, 0)
Screenshot: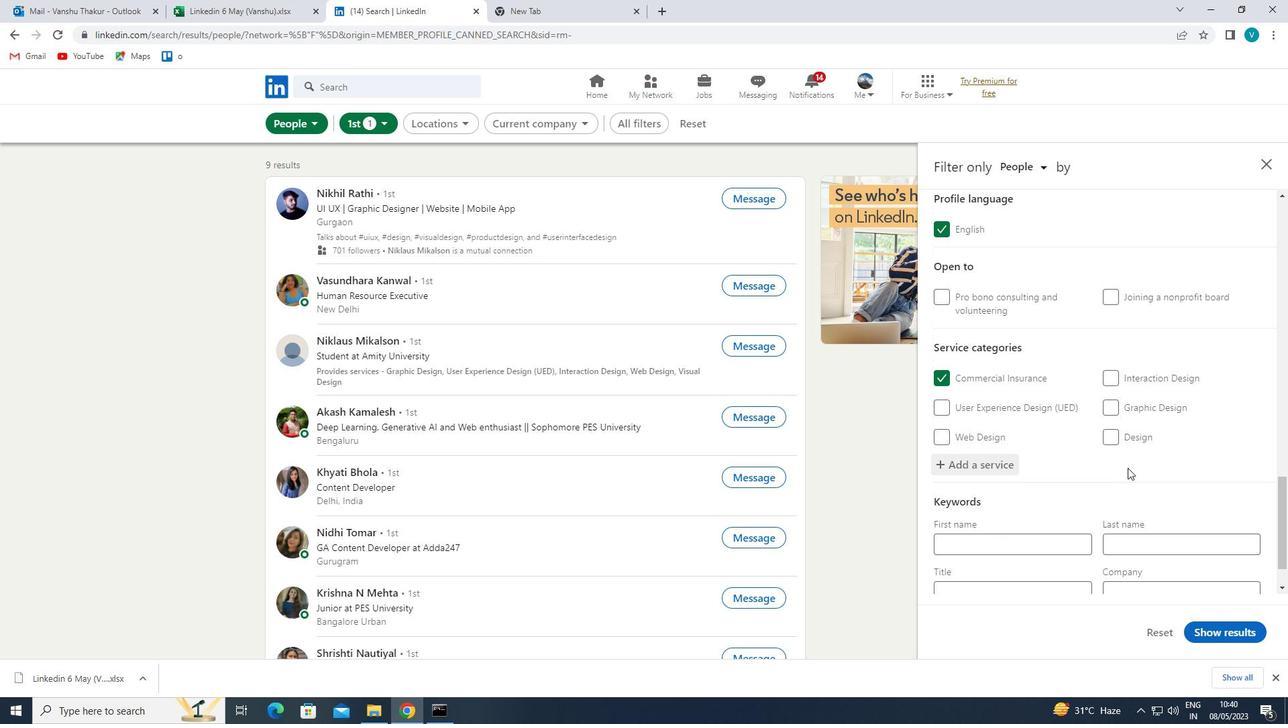 
Action: Mouse moved to (1048, 525)
Screenshot: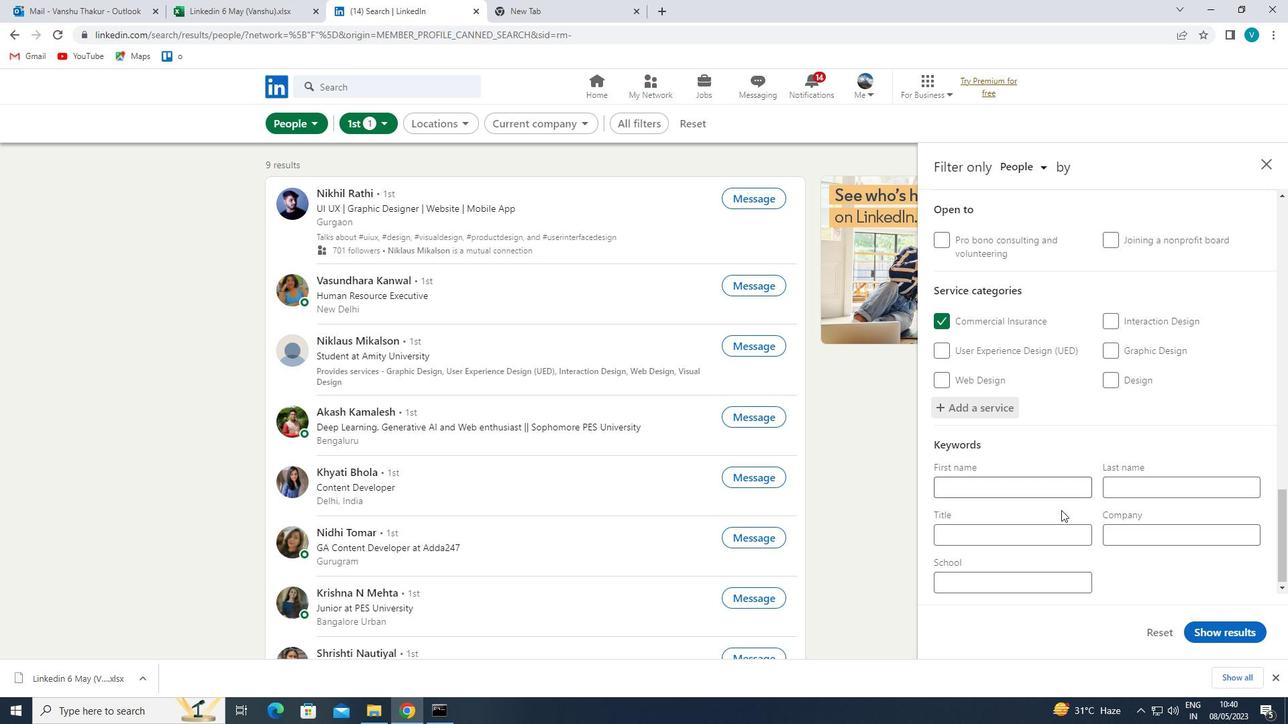 
Action: Mouse pressed left at (1048, 525)
Screenshot: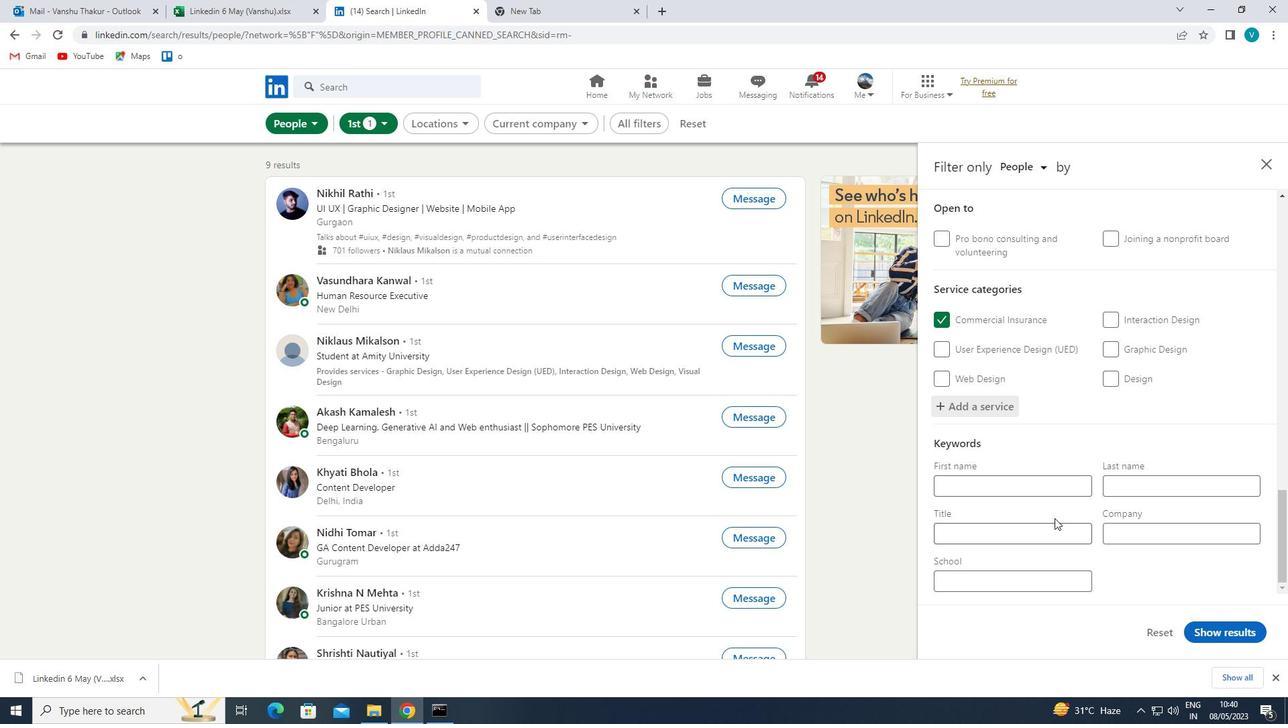 
Action: Mouse moved to (1052, 523)
Screenshot: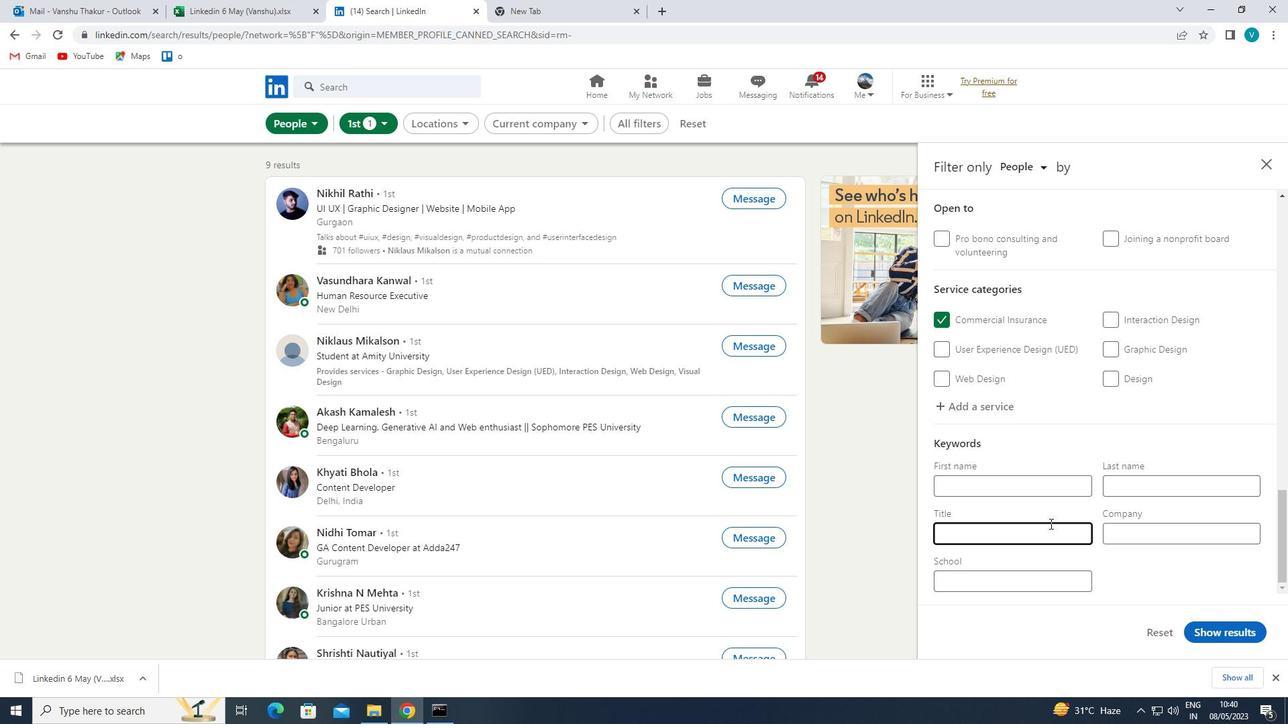 
Action: Key pressed <Key.shift>A
Screenshot: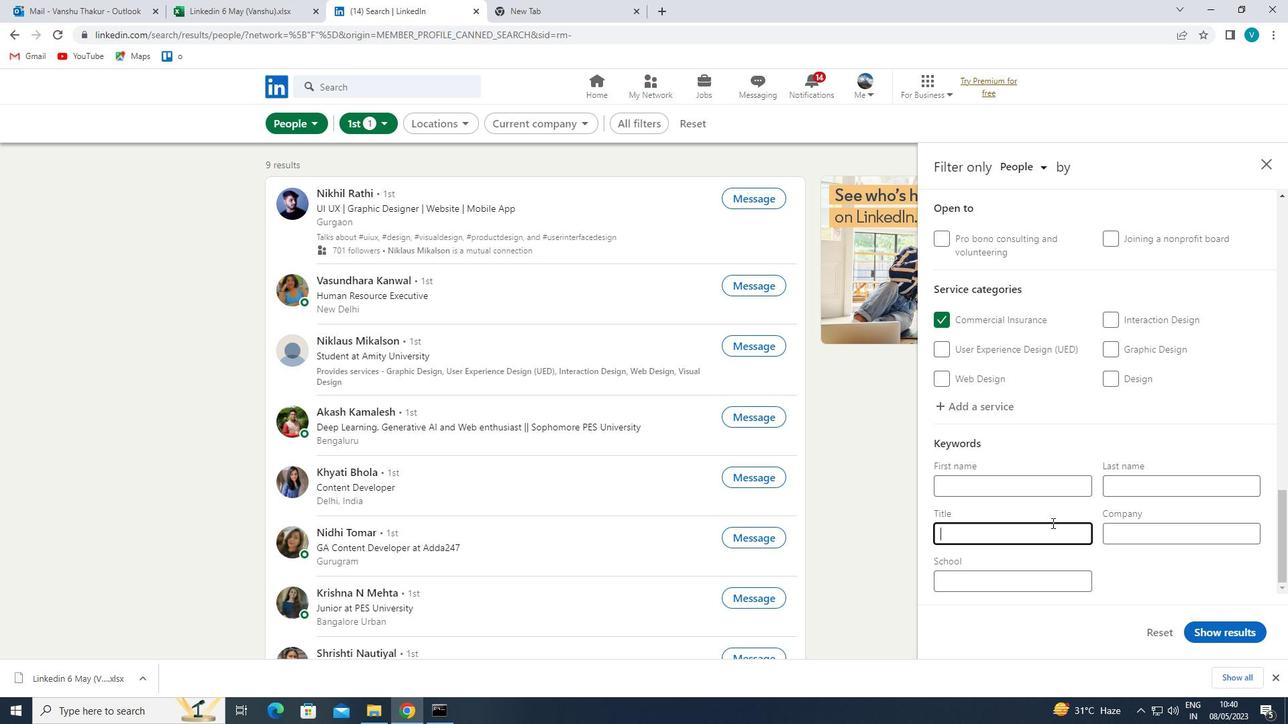 
Action: Mouse moved to (1056, 520)
Screenshot: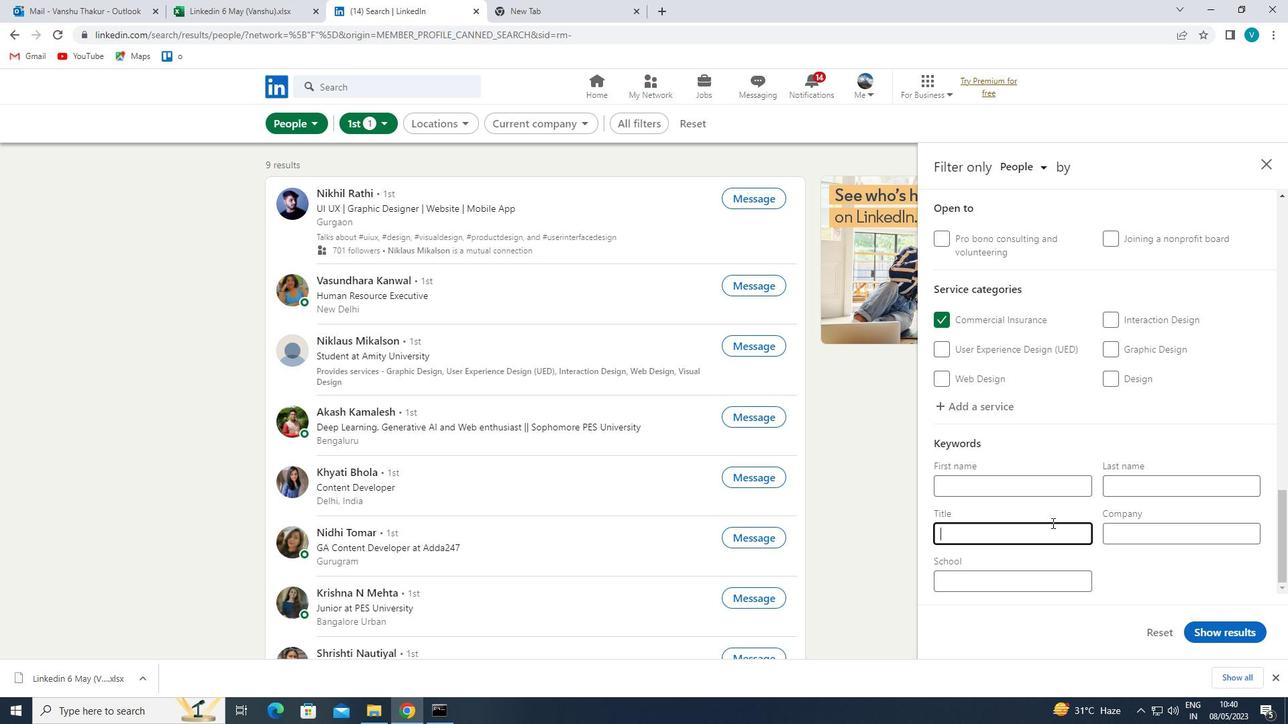 
Action: Key pressed TTORNEY
Screenshot: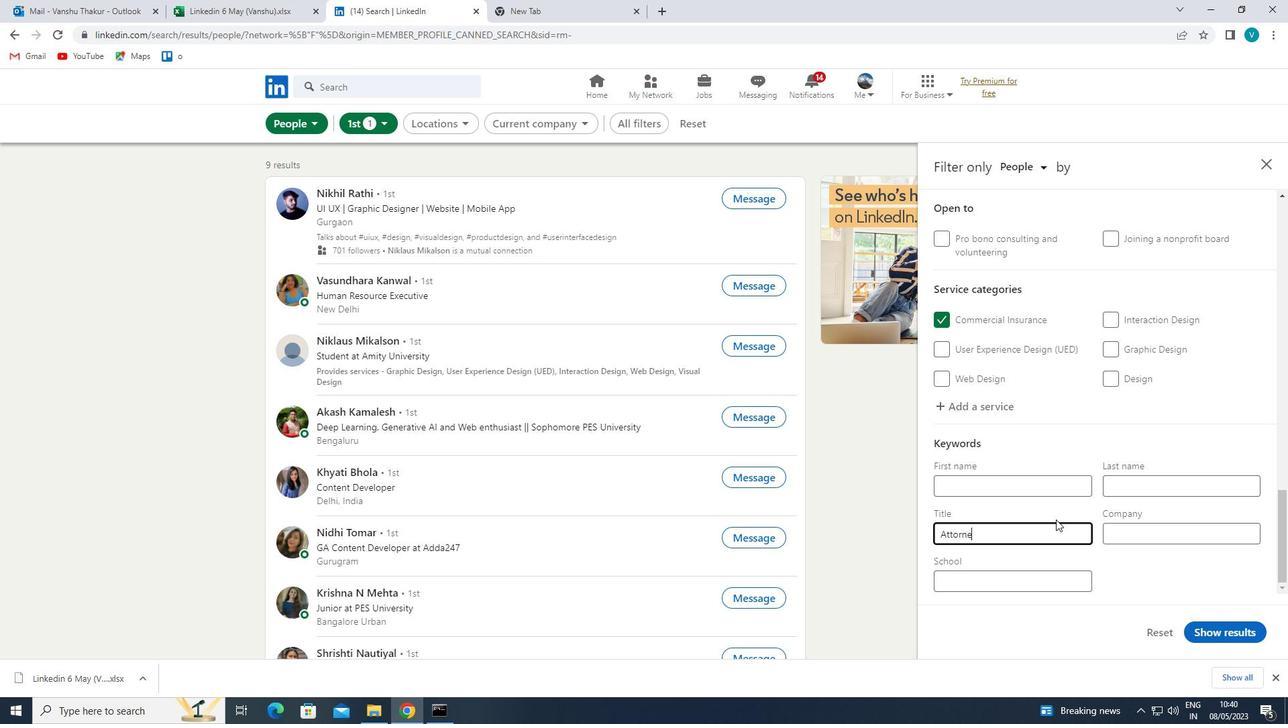 
Action: Mouse moved to (1247, 636)
Screenshot: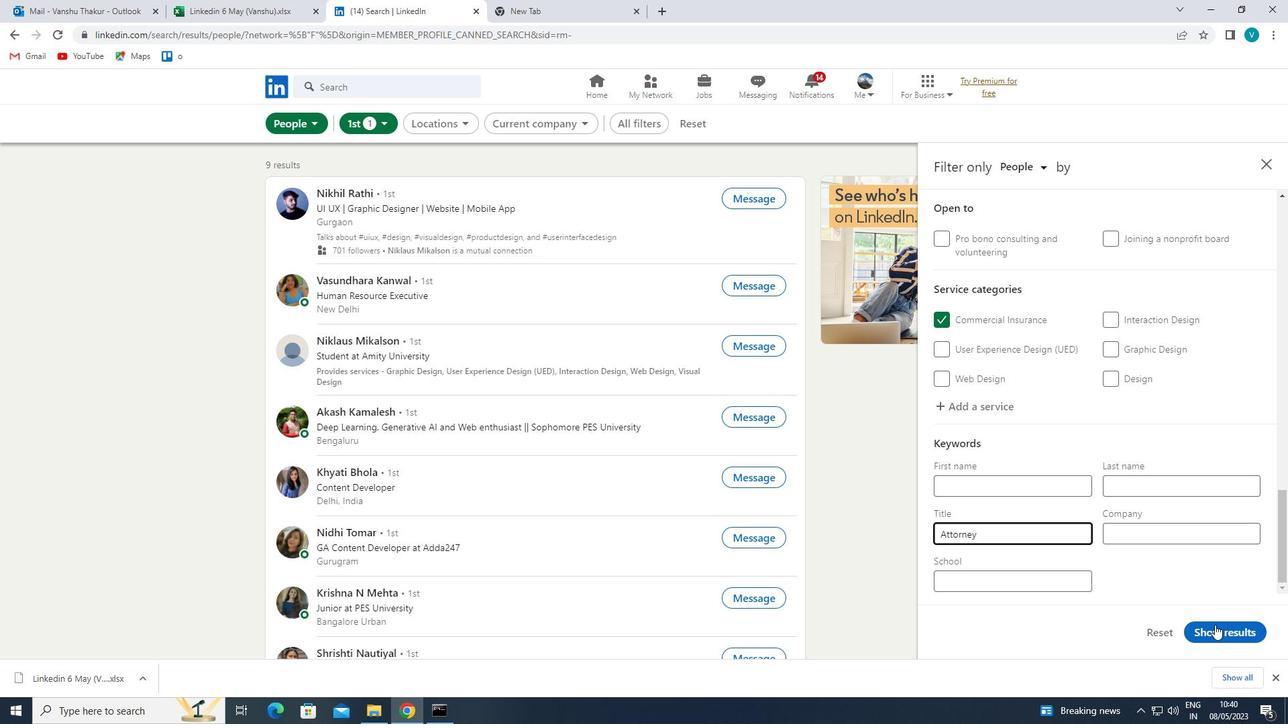 
Action: Mouse pressed left at (1247, 636)
Screenshot: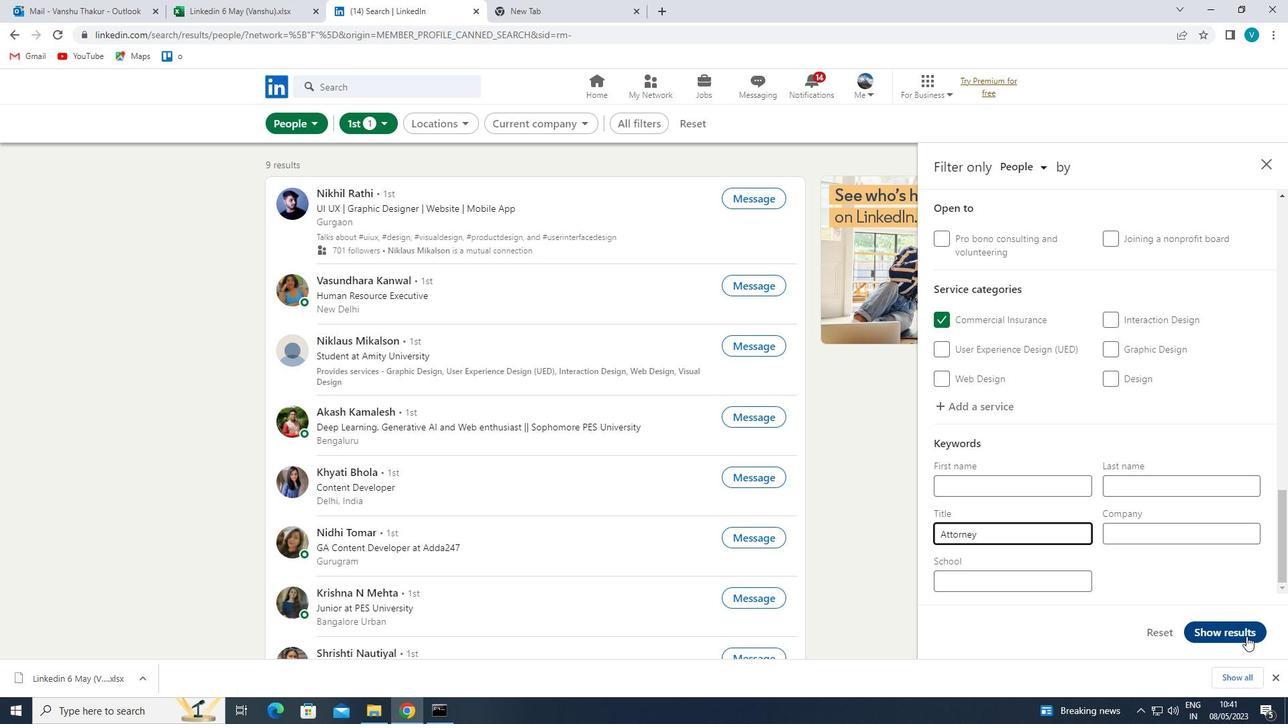 
Action: Mouse moved to (1198, 610)
Screenshot: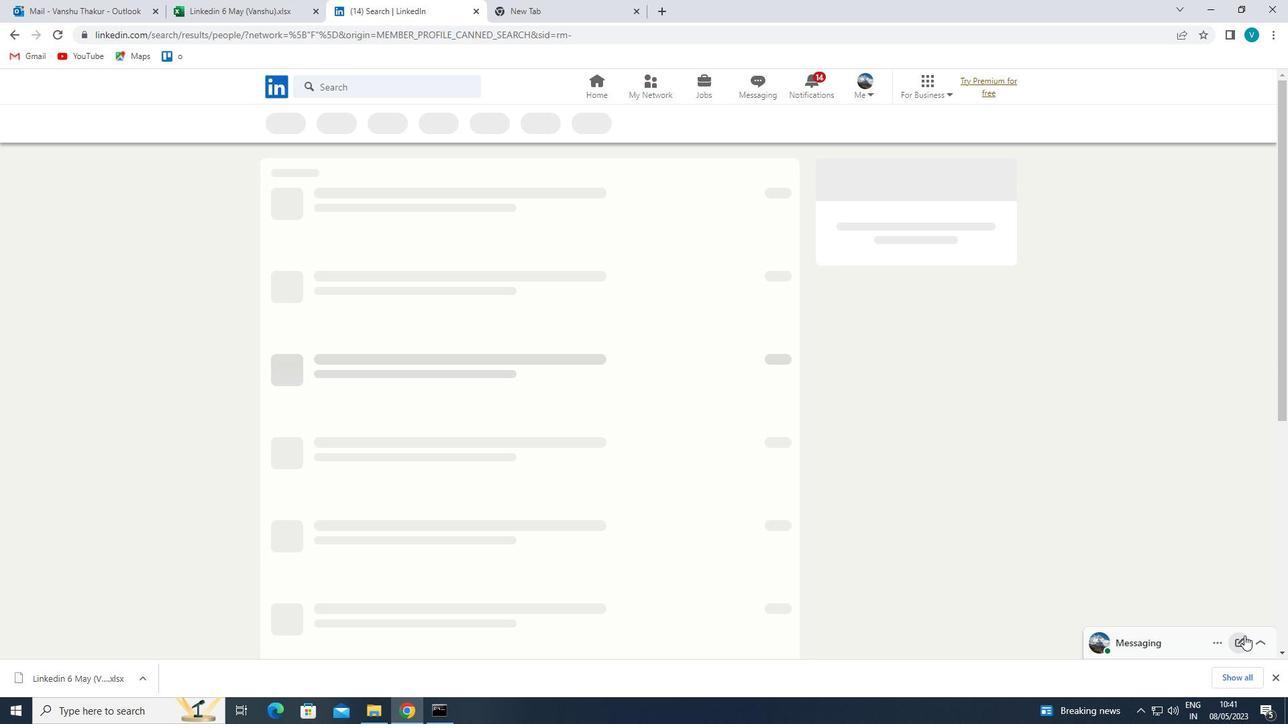 
